 Task: Find a guest house in Rio Grande da Serra, Brazil for 2 guests from June 9 to June 16, with a price range of ₹8000 to ₹16000, and 2 bedrooms.
Action: Mouse moved to (495, 151)
Screenshot: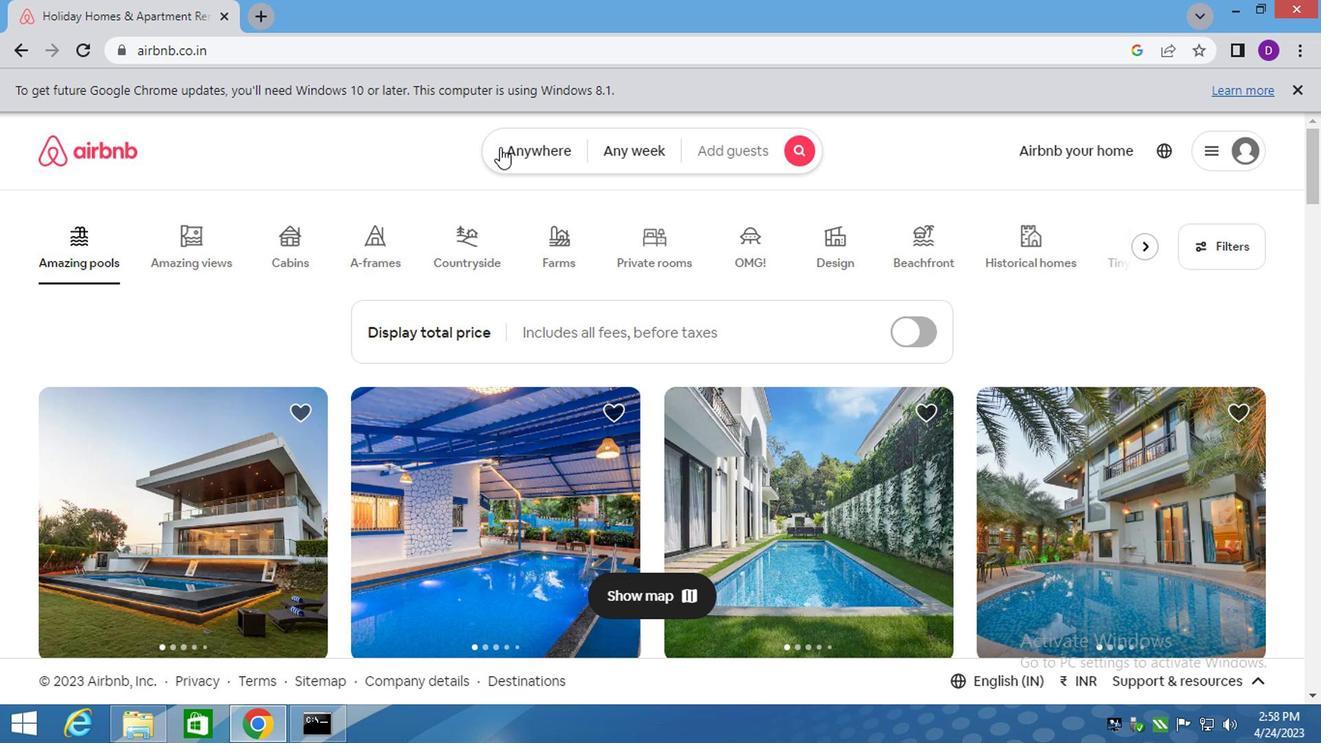 
Action: Mouse pressed left at (495, 151)
Screenshot: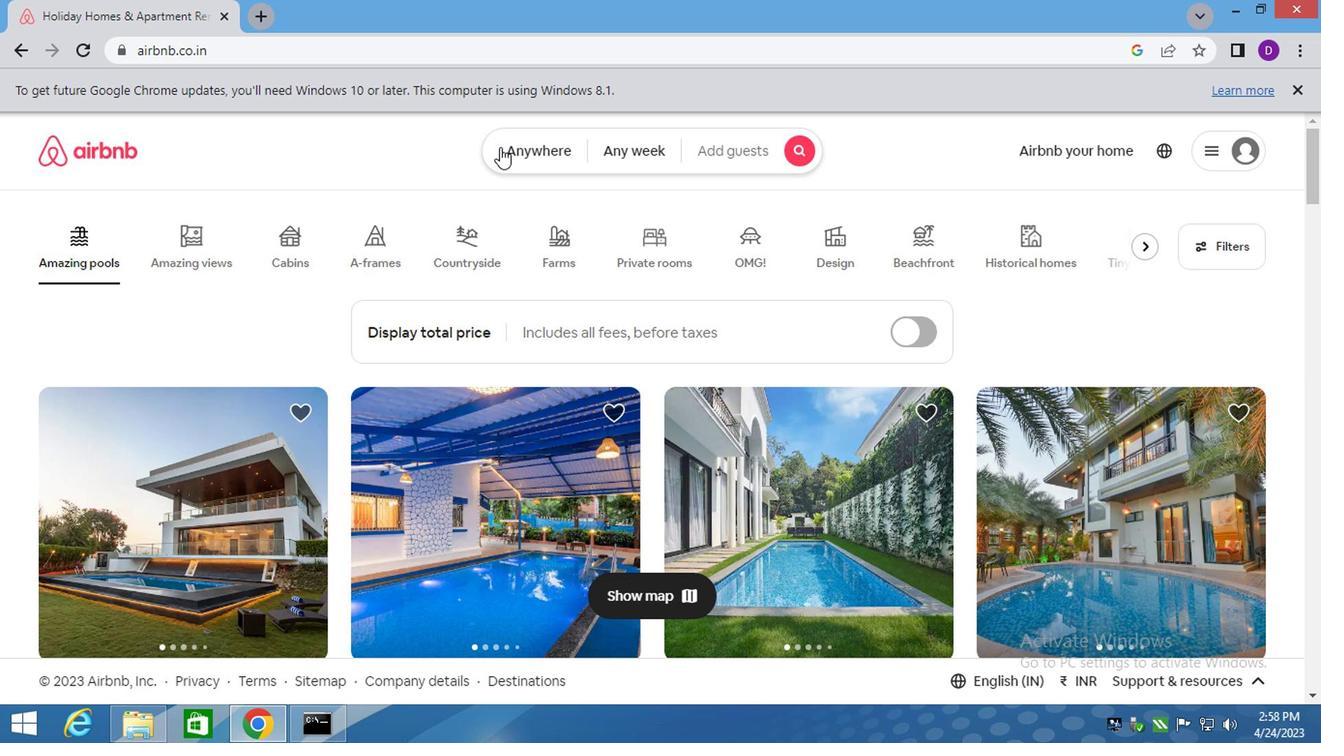
Action: Mouse moved to (280, 237)
Screenshot: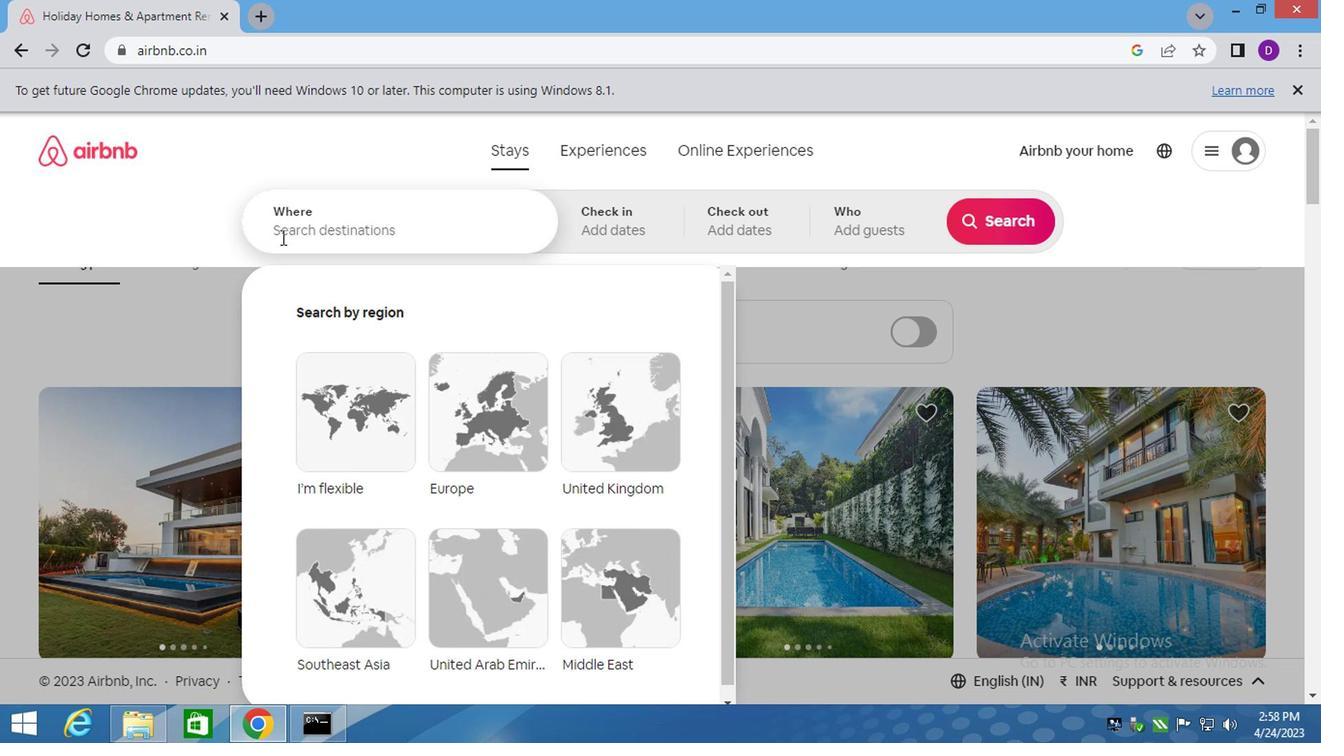 
Action: Mouse pressed left at (280, 237)
Screenshot: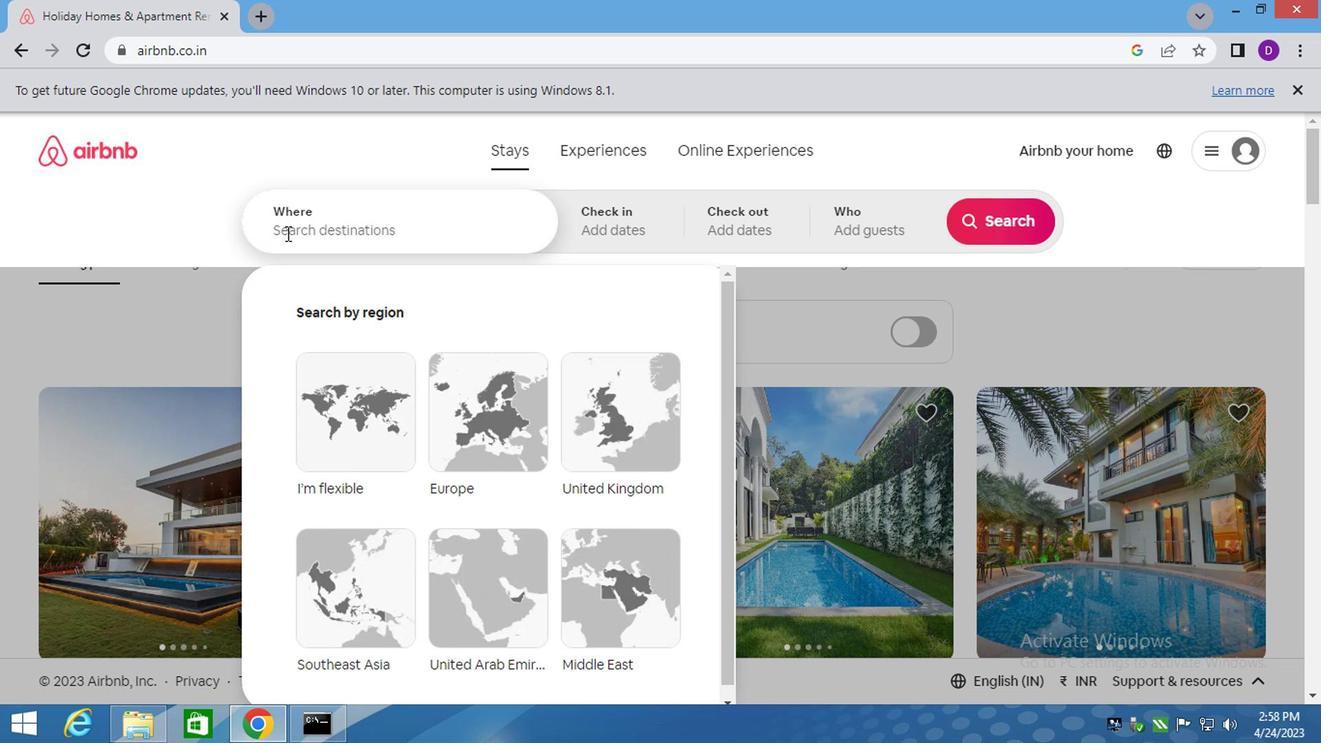 
Action: Mouse moved to (554, 116)
Screenshot: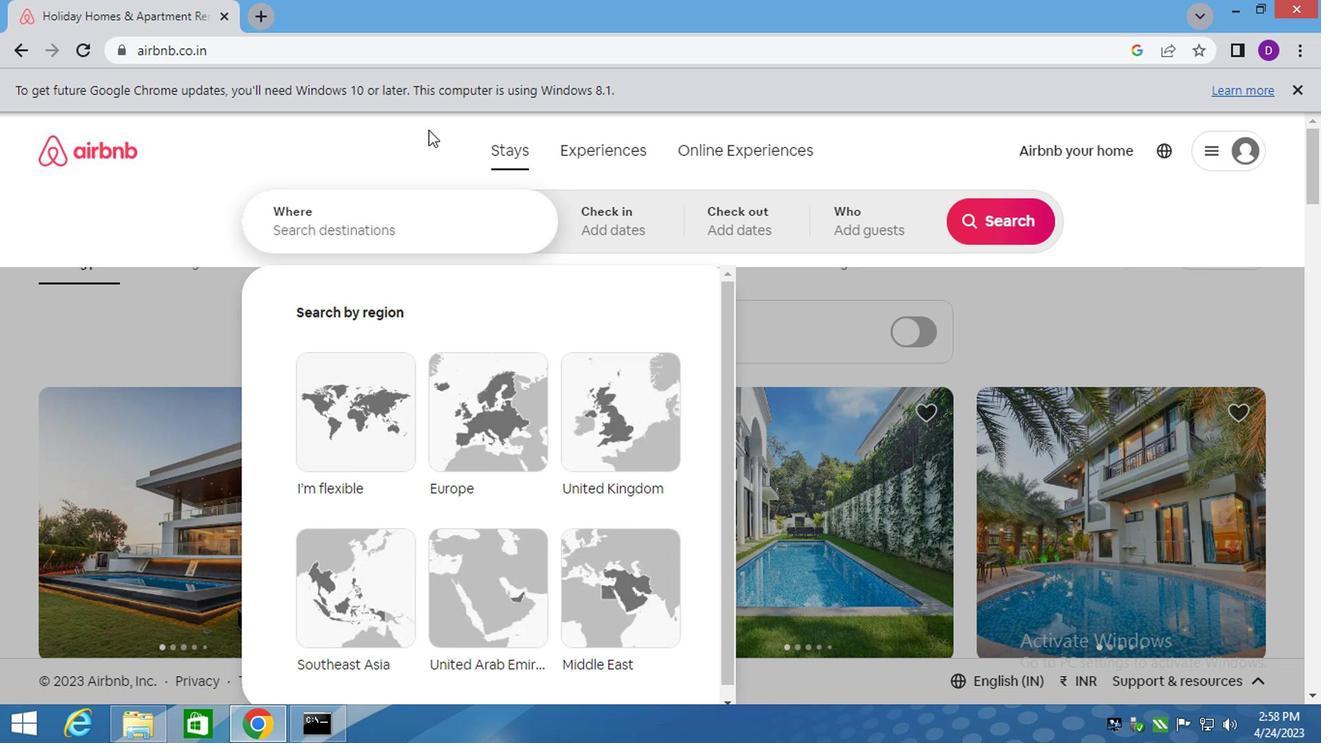 
Action: Key pressed <Key.shift>RIO<Key.space>GRANDDA<Key.space>SERRA,<Key.space><Key.shift>BRAZIL<Key.enter>
Screenshot: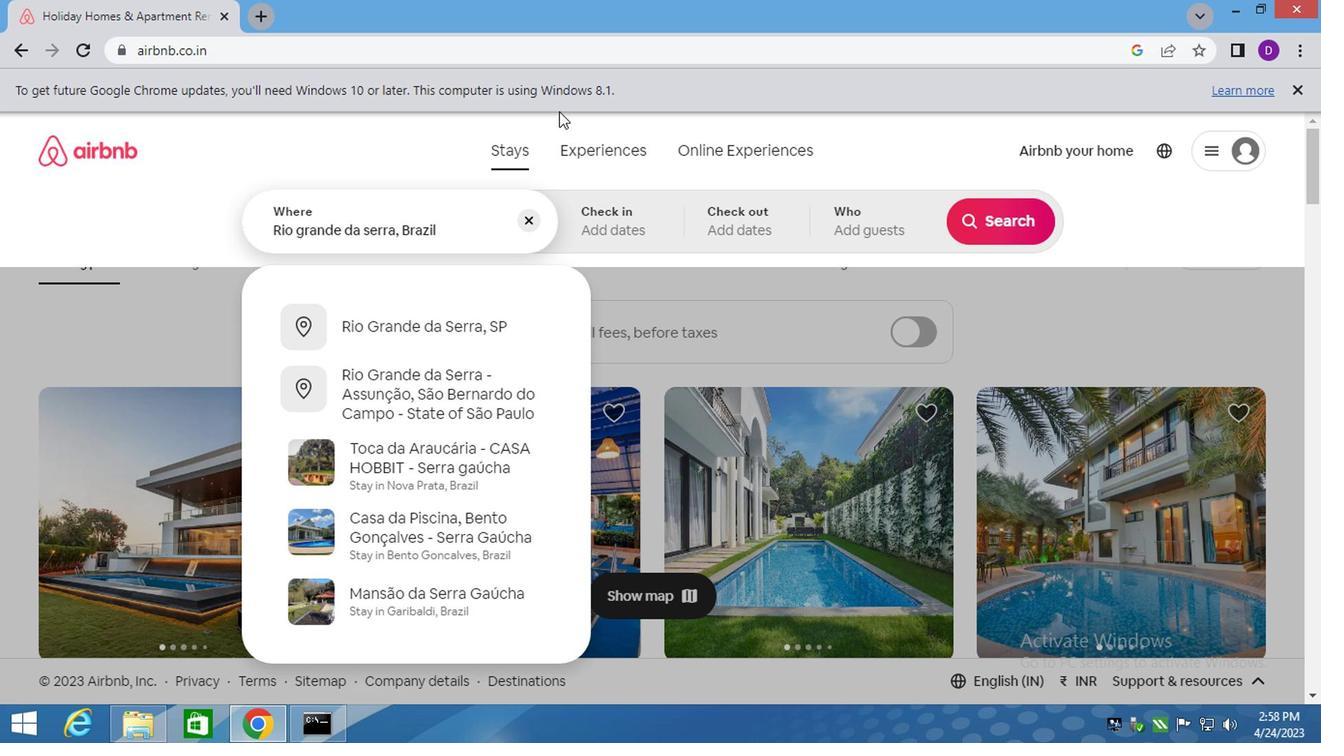 
Action: Mouse moved to (994, 386)
Screenshot: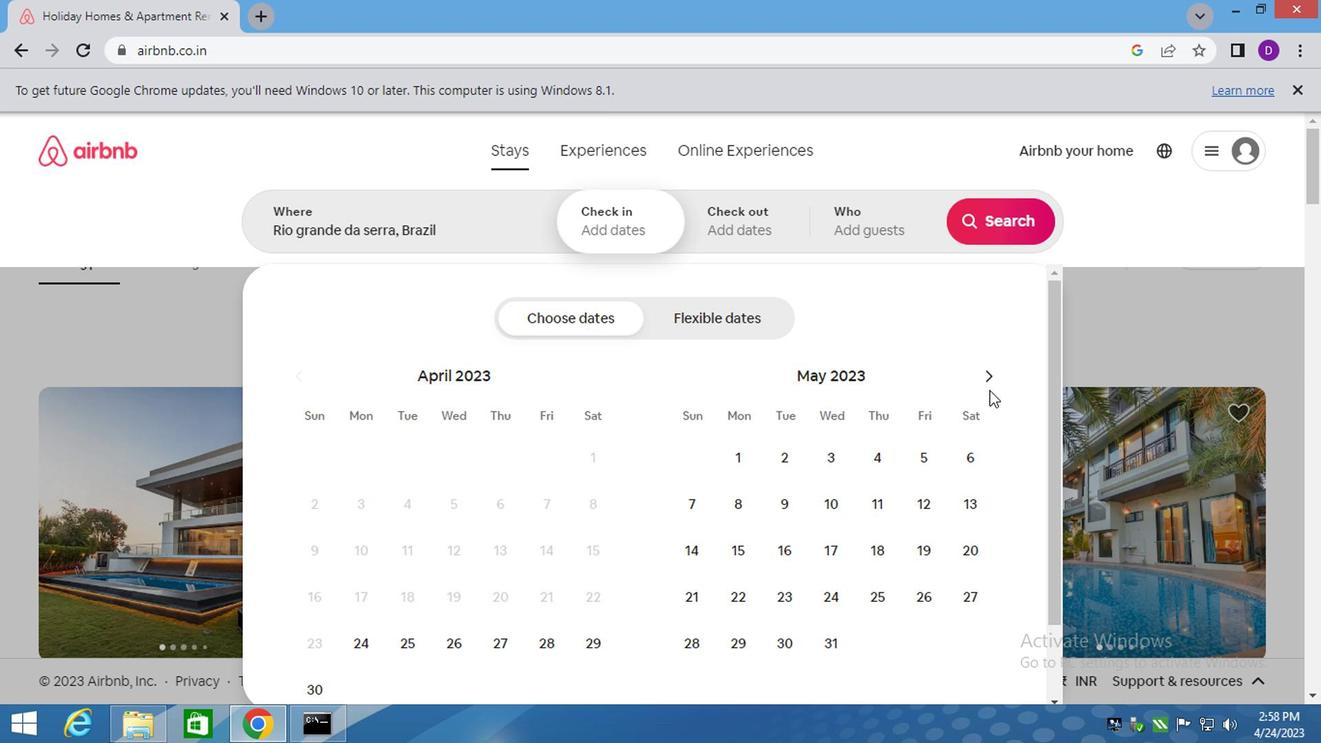 
Action: Mouse pressed left at (994, 386)
Screenshot: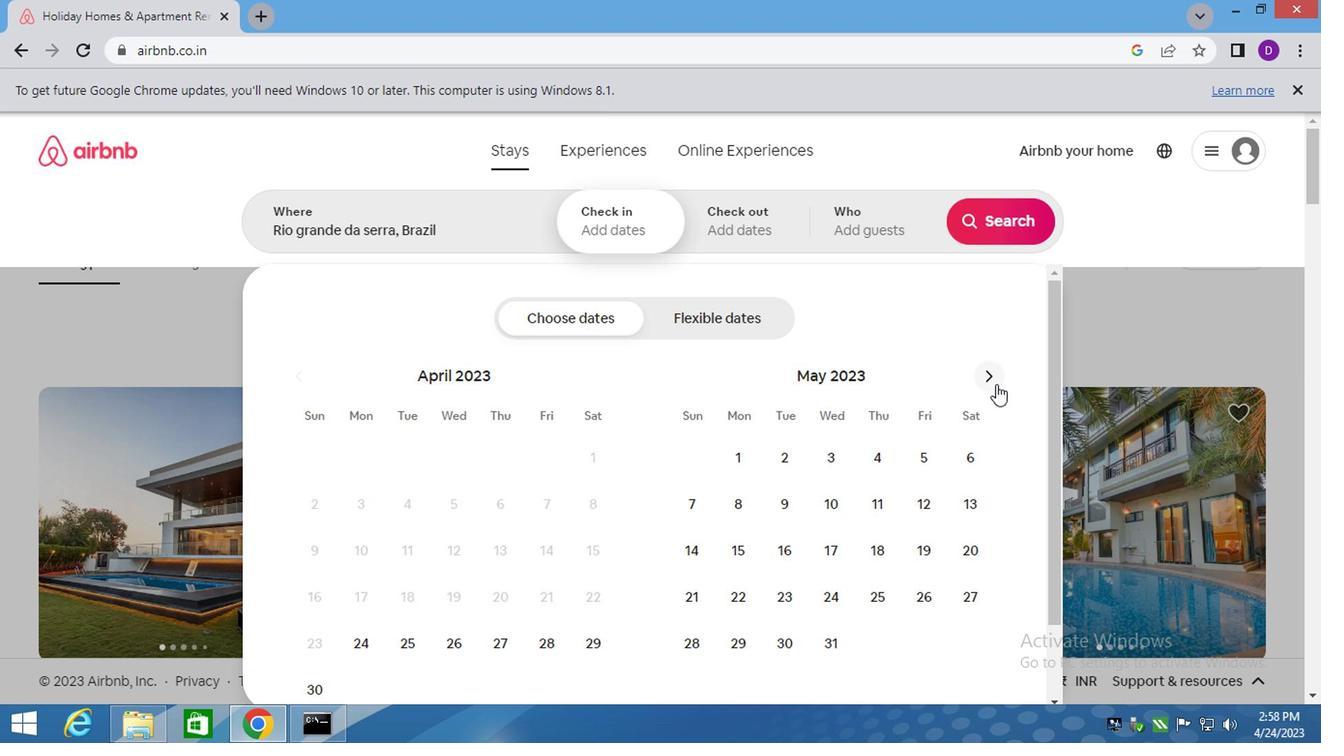 
Action: Mouse moved to (934, 513)
Screenshot: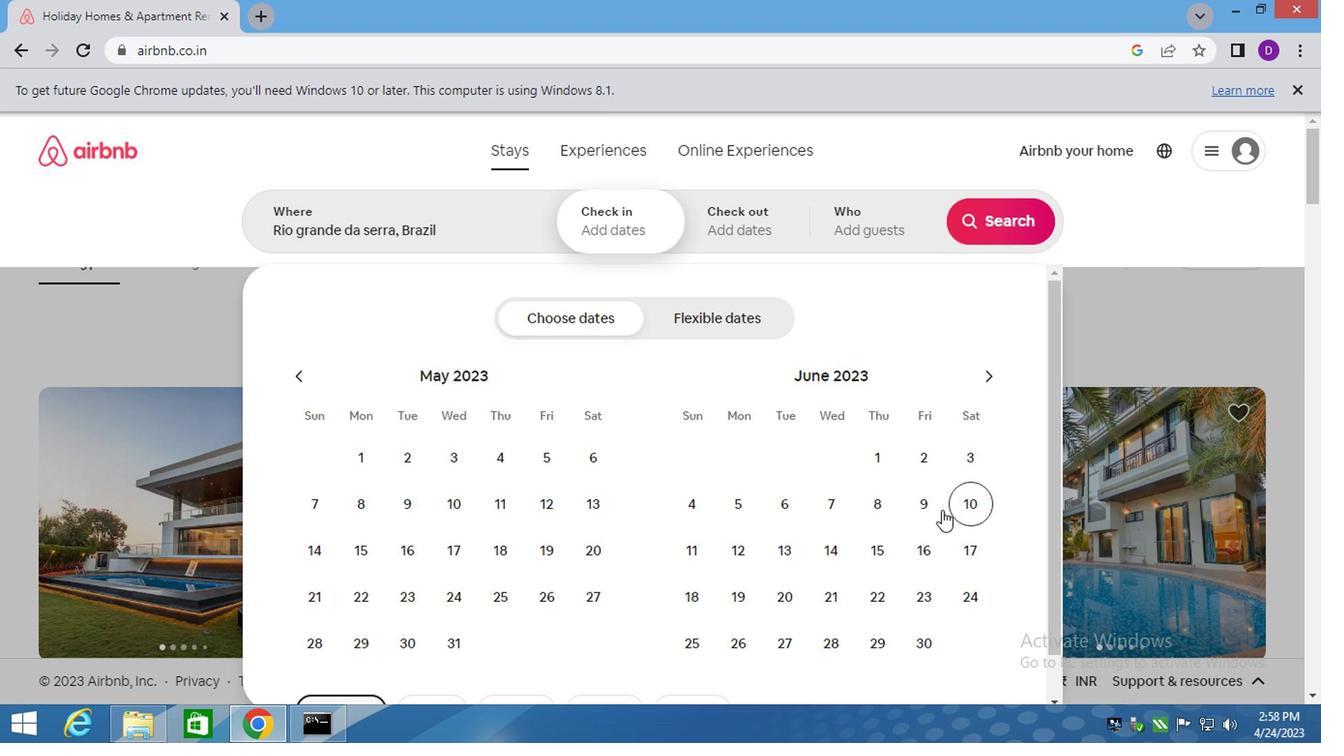 
Action: Mouse pressed left at (934, 513)
Screenshot: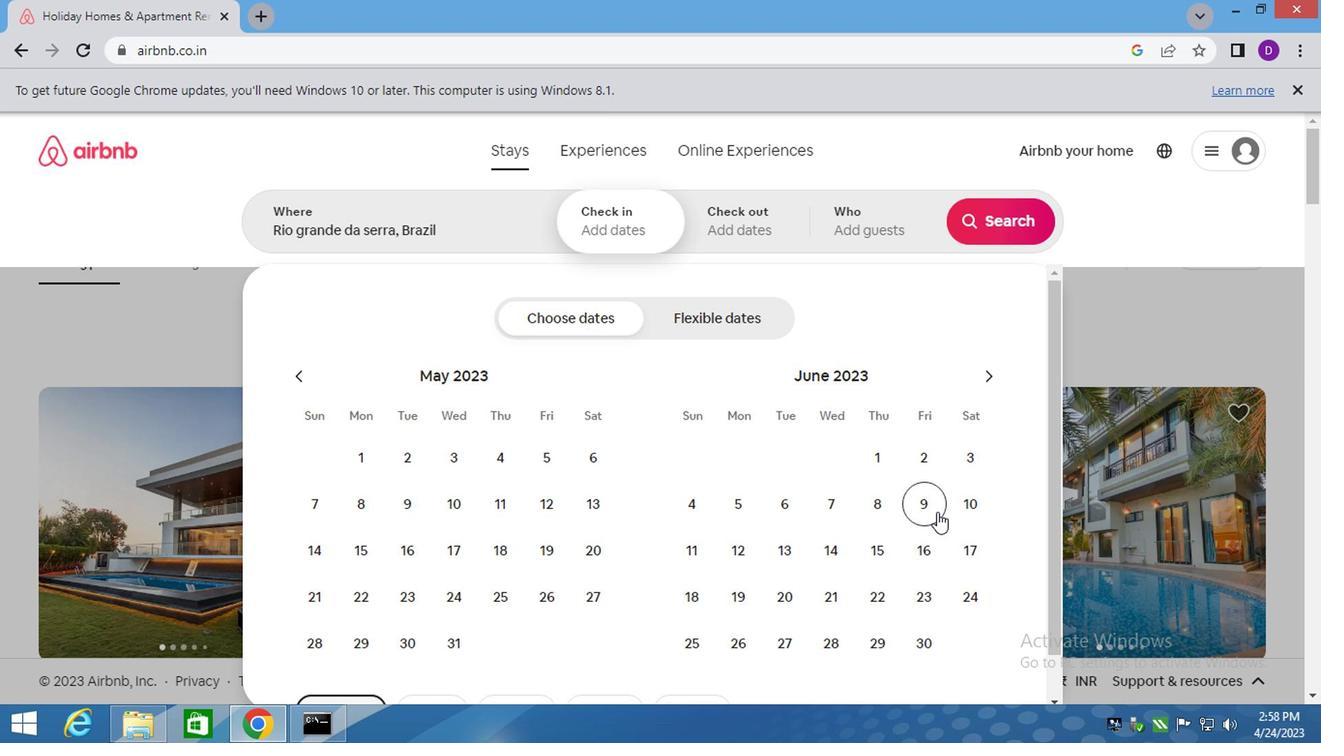 
Action: Mouse moved to (927, 549)
Screenshot: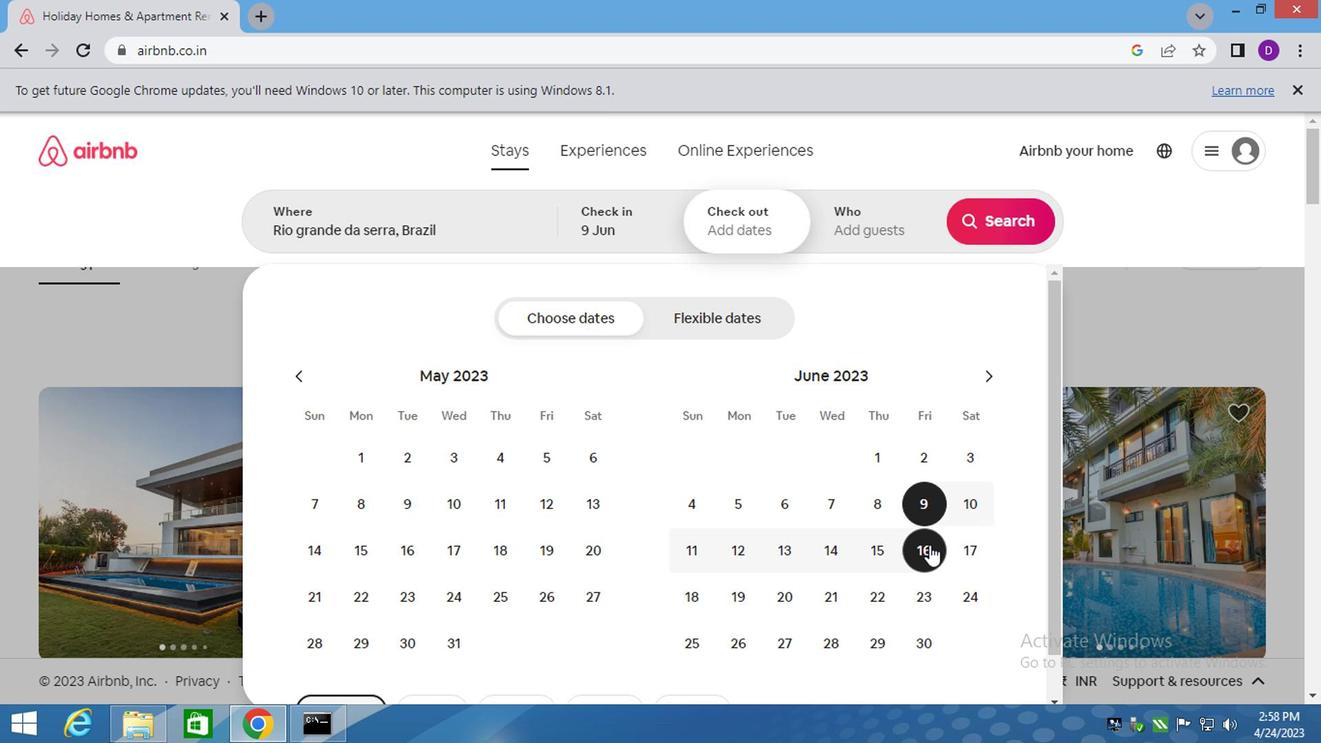 
Action: Mouse pressed left at (927, 549)
Screenshot: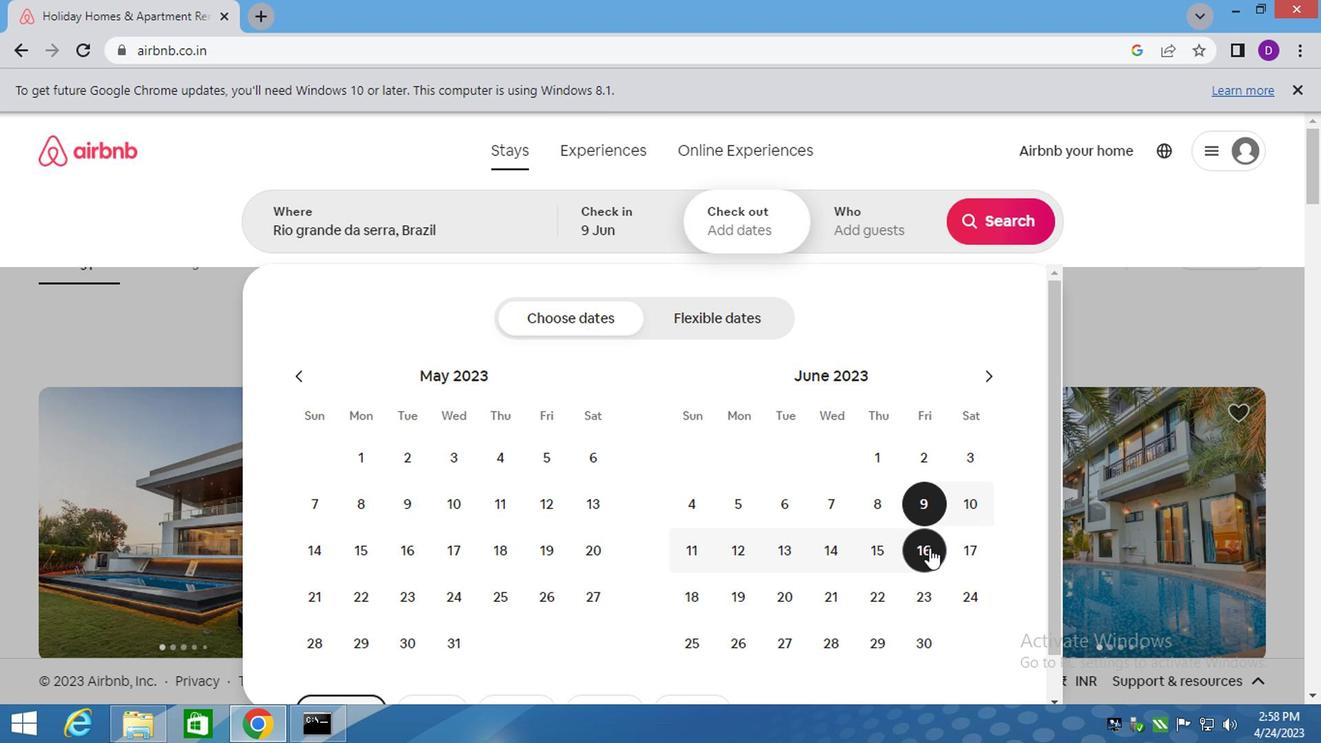 
Action: Mouse moved to (855, 231)
Screenshot: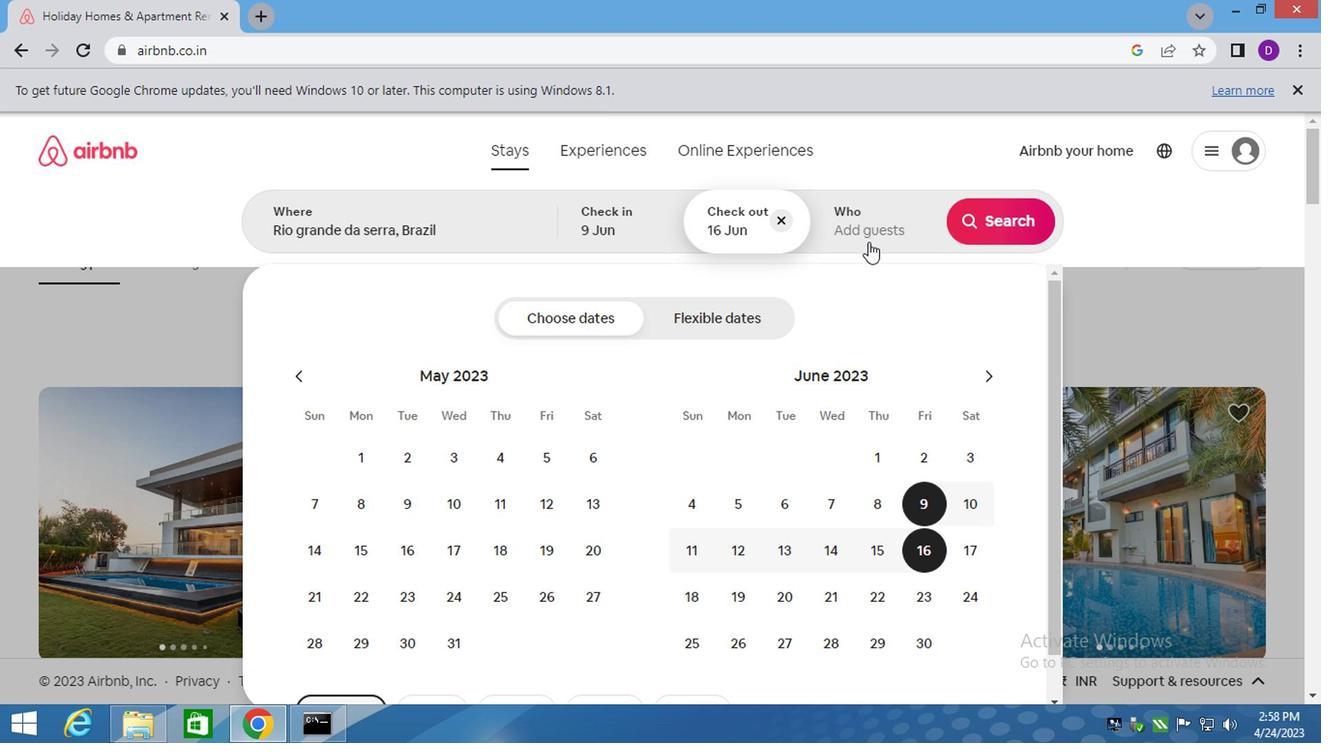 
Action: Mouse pressed left at (855, 231)
Screenshot: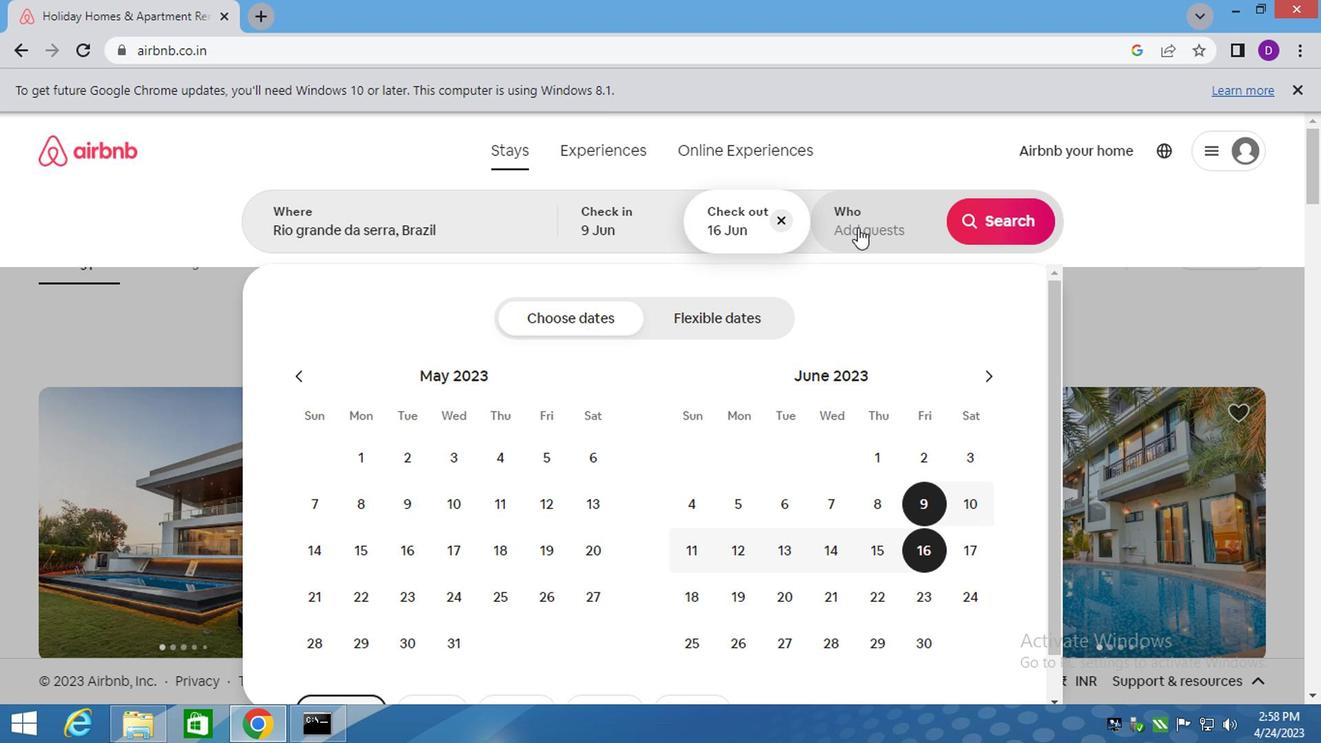 
Action: Mouse moved to (1016, 330)
Screenshot: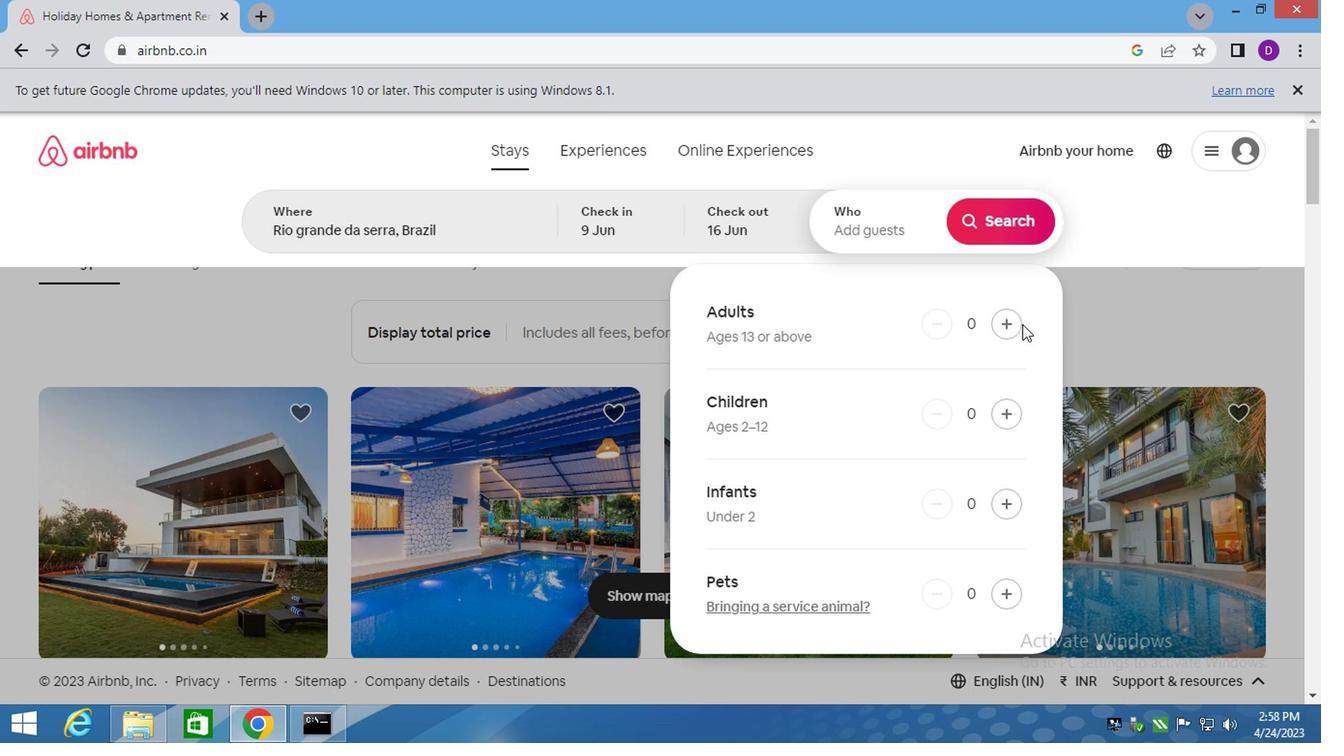 
Action: Mouse pressed left at (1016, 330)
Screenshot: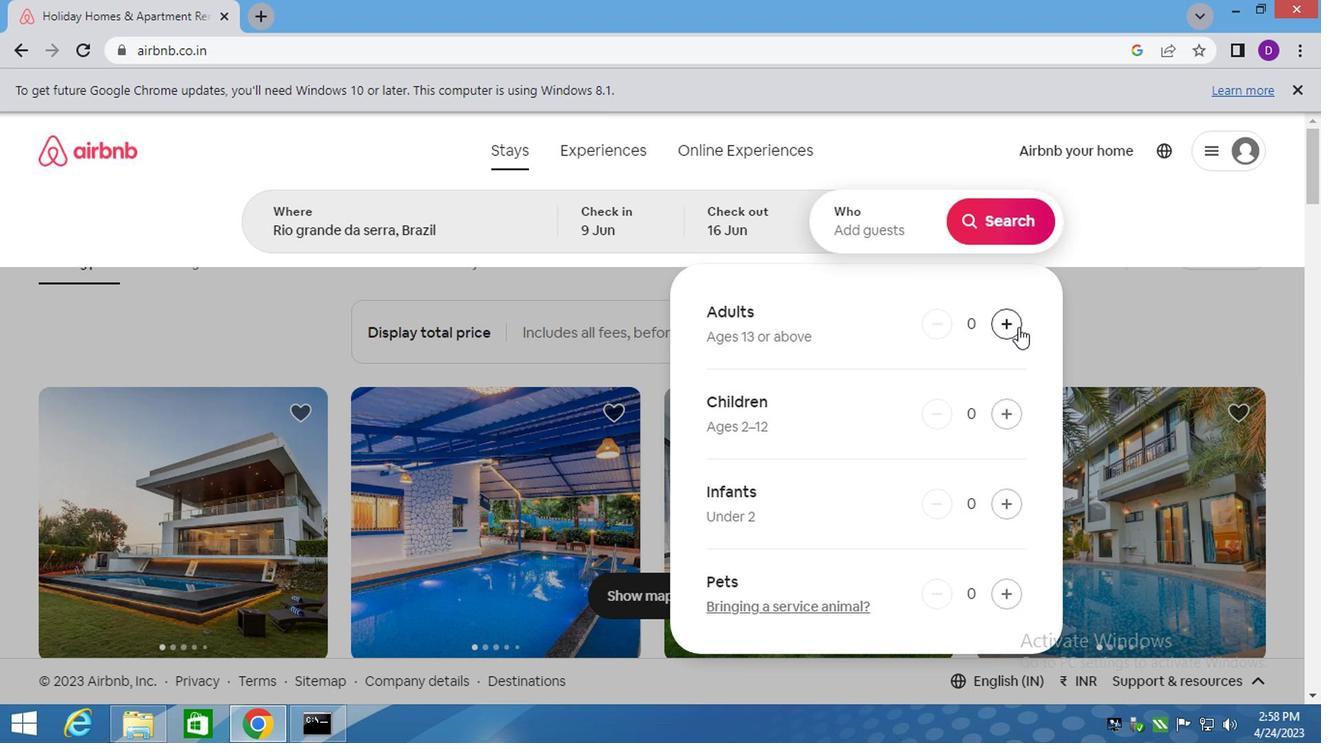 
Action: Mouse pressed left at (1016, 330)
Screenshot: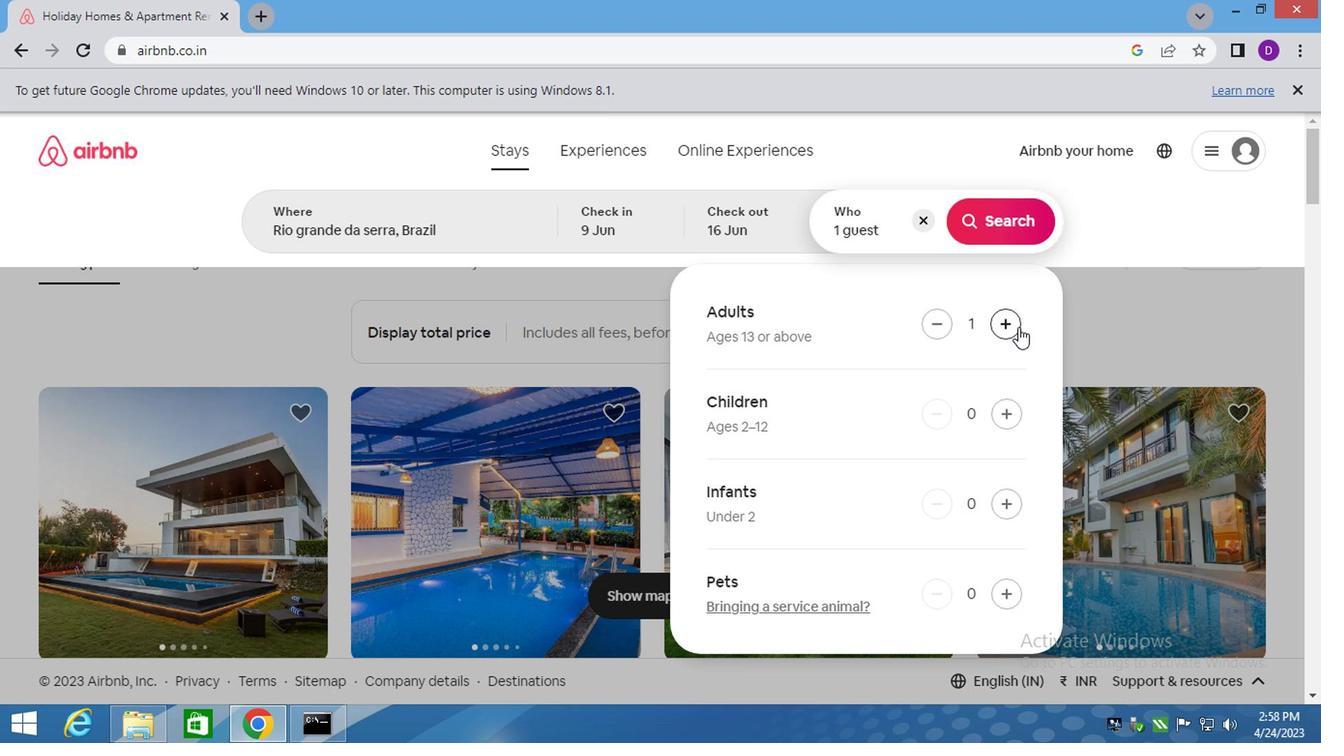 
Action: Mouse moved to (999, 248)
Screenshot: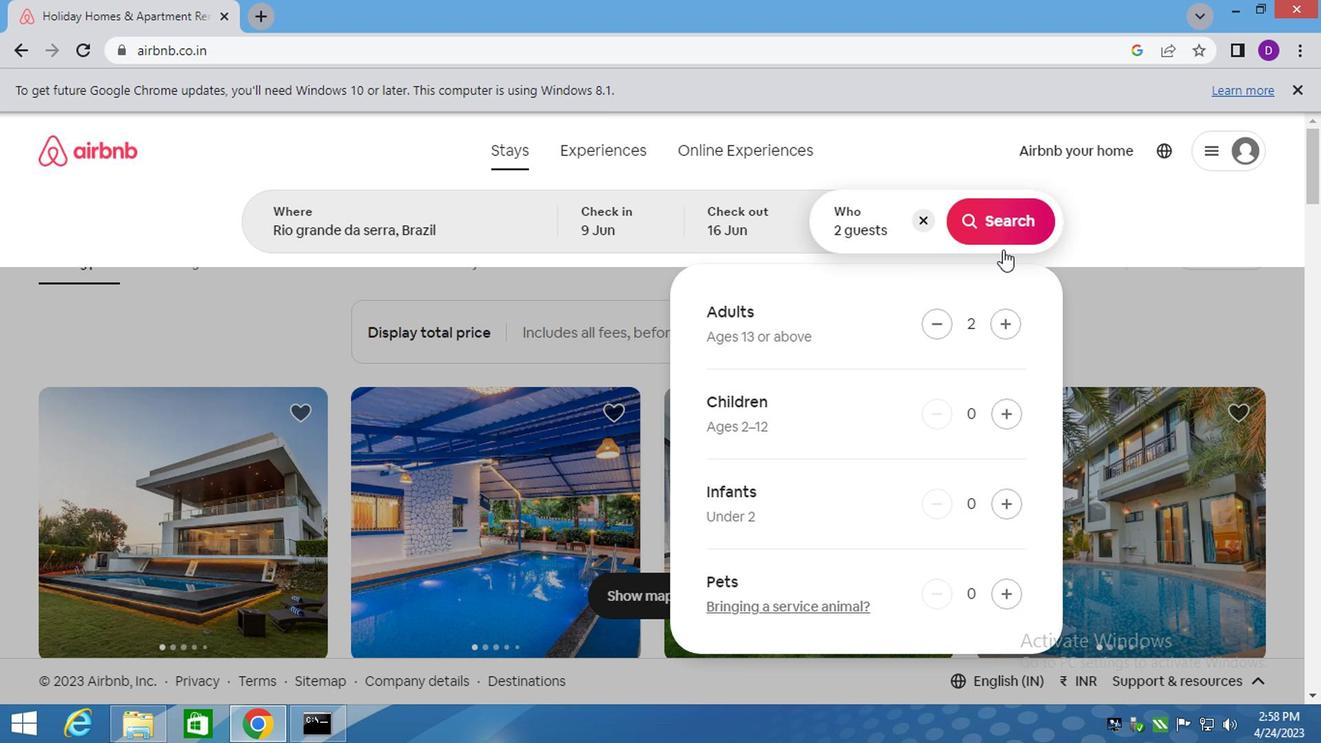 
Action: Mouse pressed left at (999, 248)
Screenshot: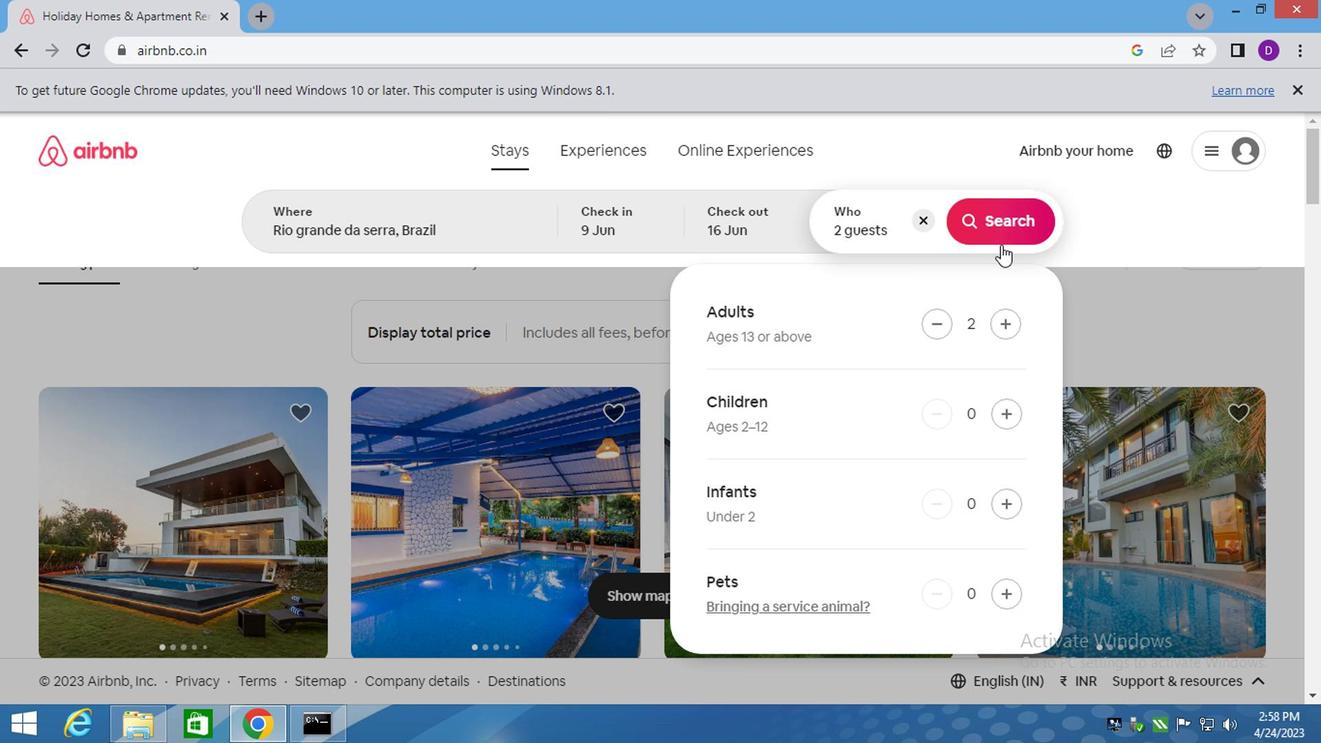 
Action: Mouse moved to (979, 227)
Screenshot: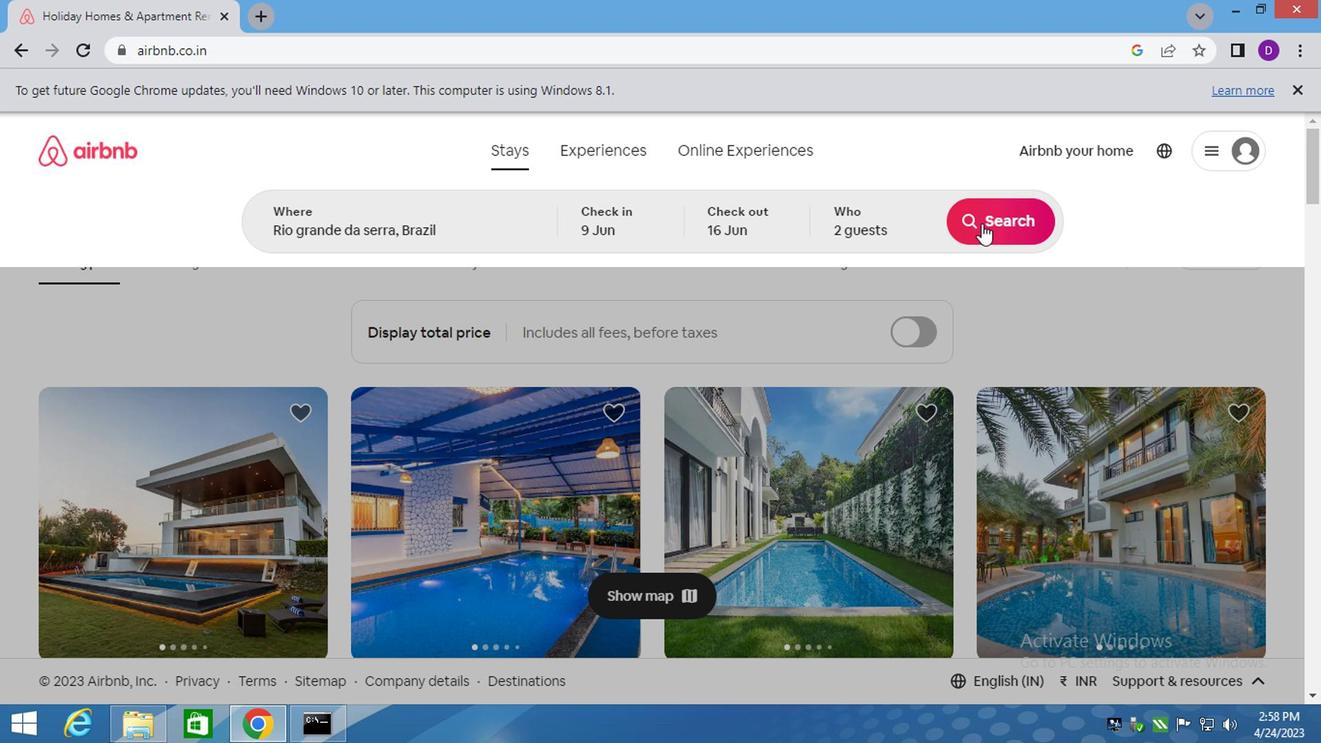 
Action: Mouse pressed left at (979, 227)
Screenshot: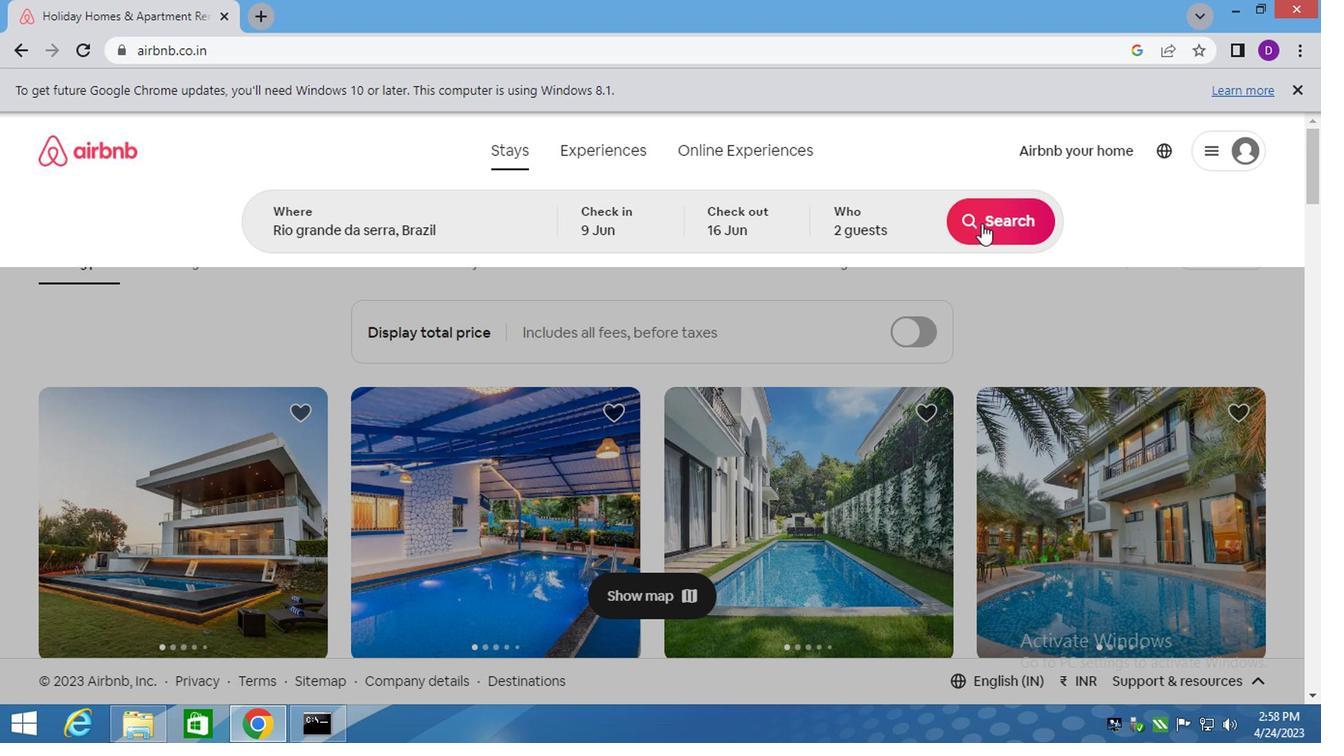 
Action: Mouse moved to (1235, 245)
Screenshot: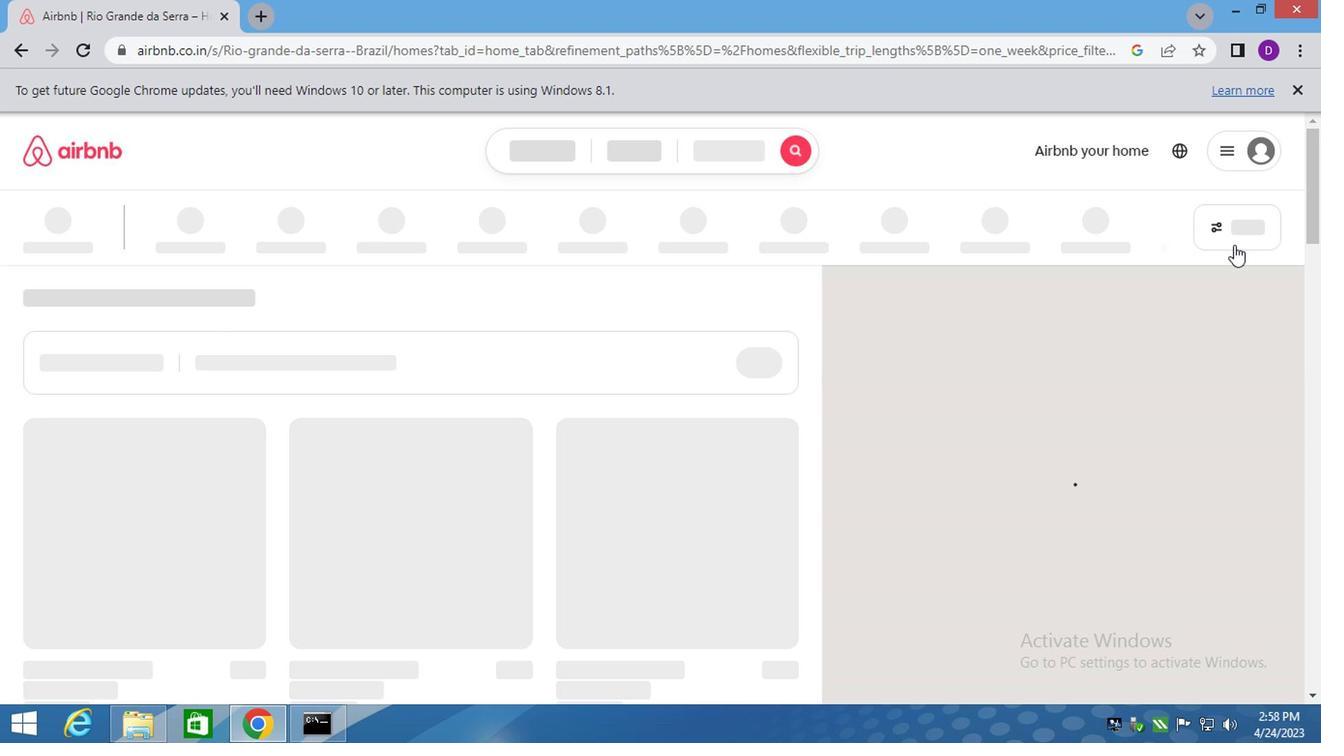 
Action: Mouse pressed left at (1235, 245)
Screenshot: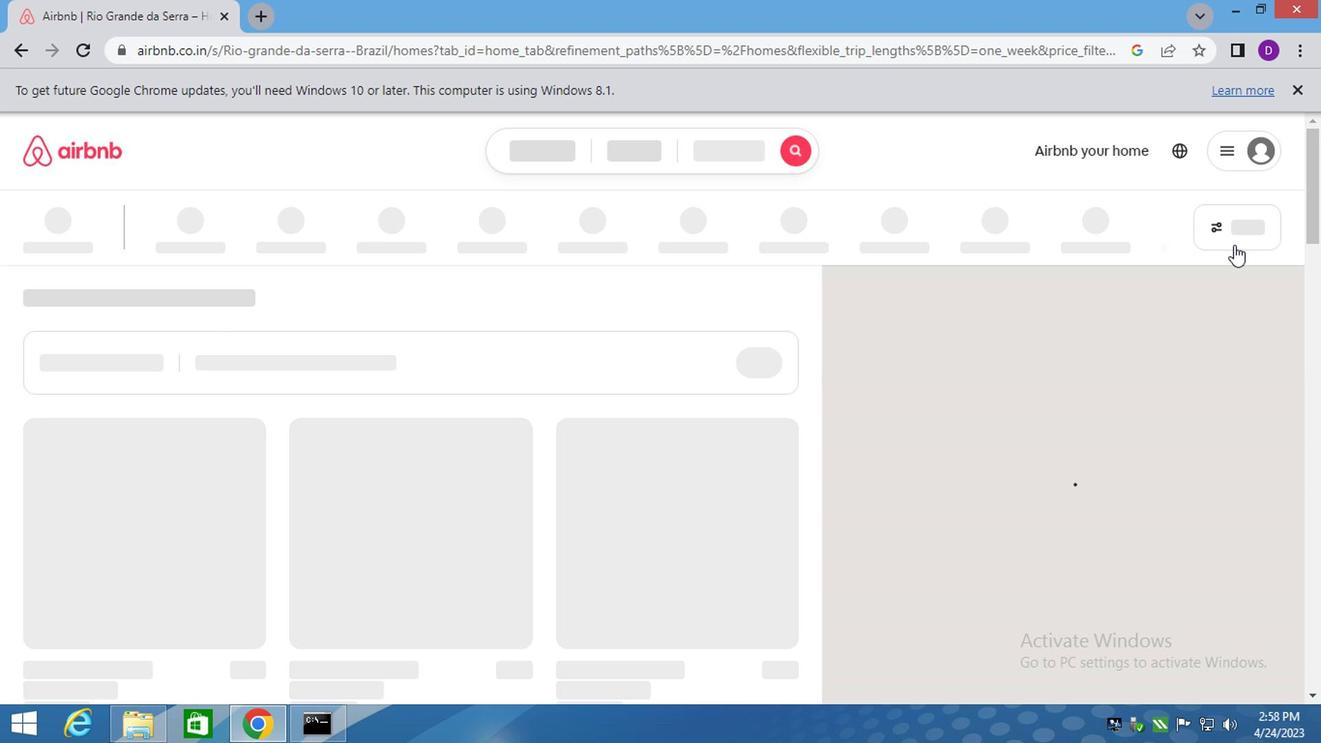 
Action: Mouse moved to (406, 471)
Screenshot: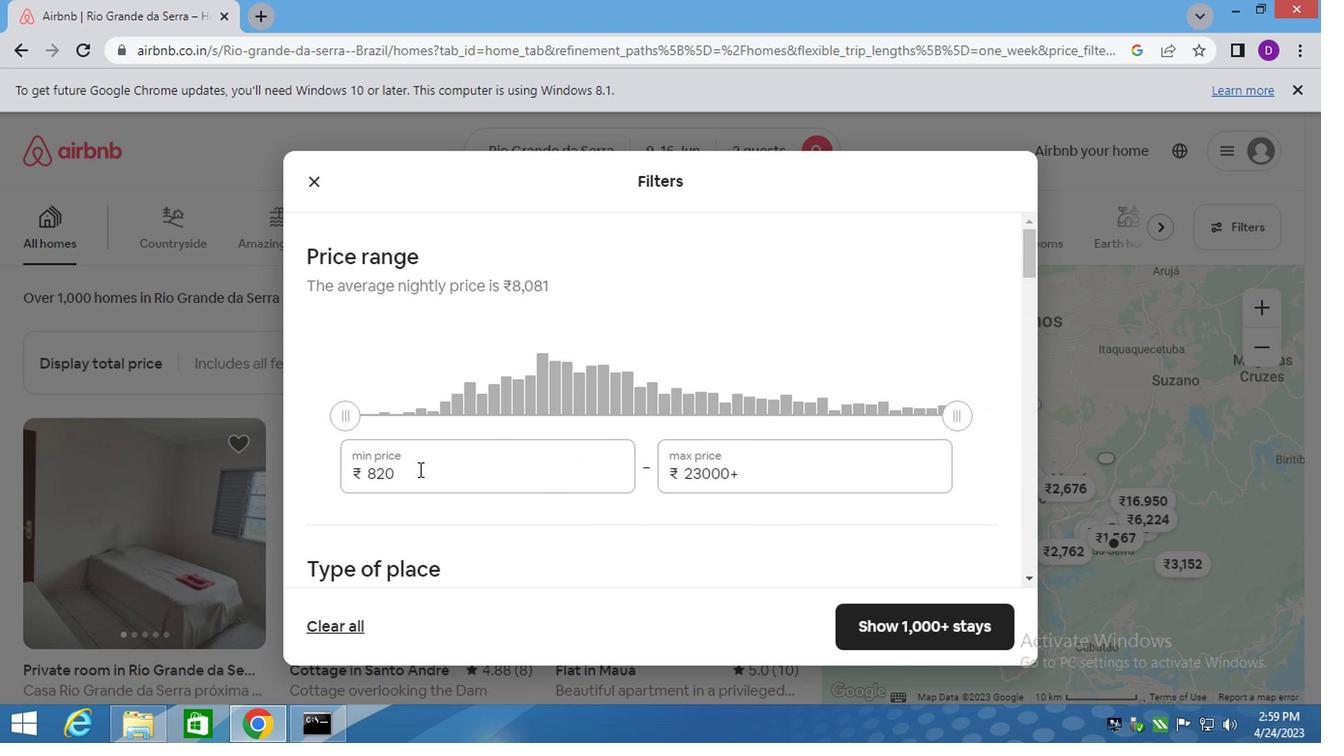 
Action: Mouse pressed left at (406, 471)
Screenshot: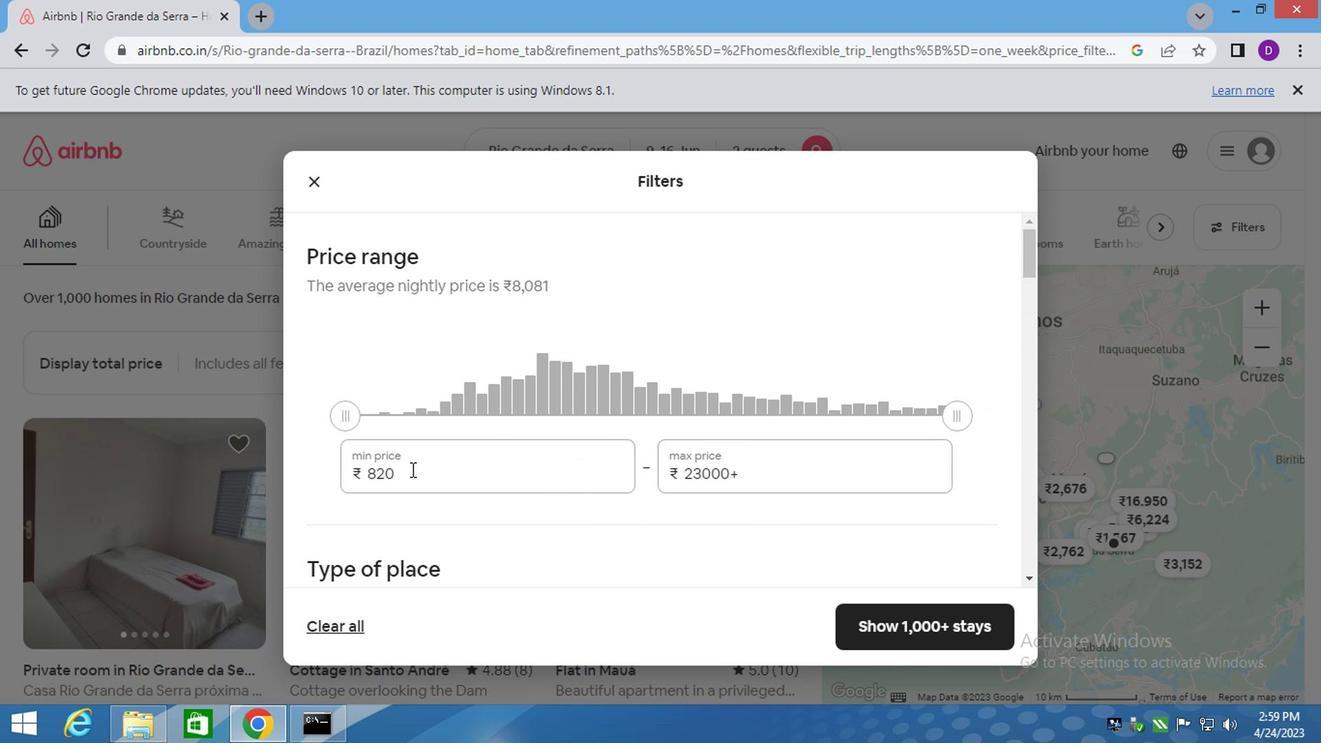 
Action: Mouse moved to (405, 470)
Screenshot: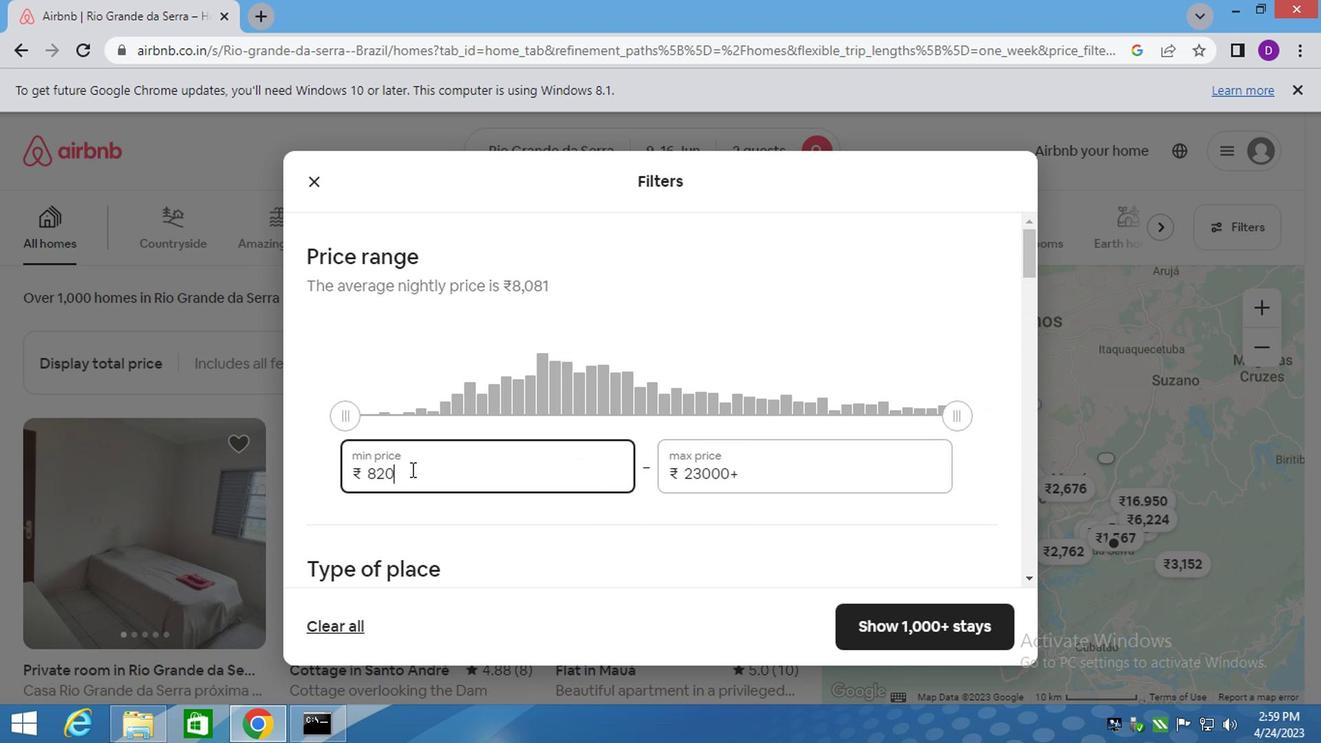 
Action: Mouse pressed left at (405, 470)
Screenshot: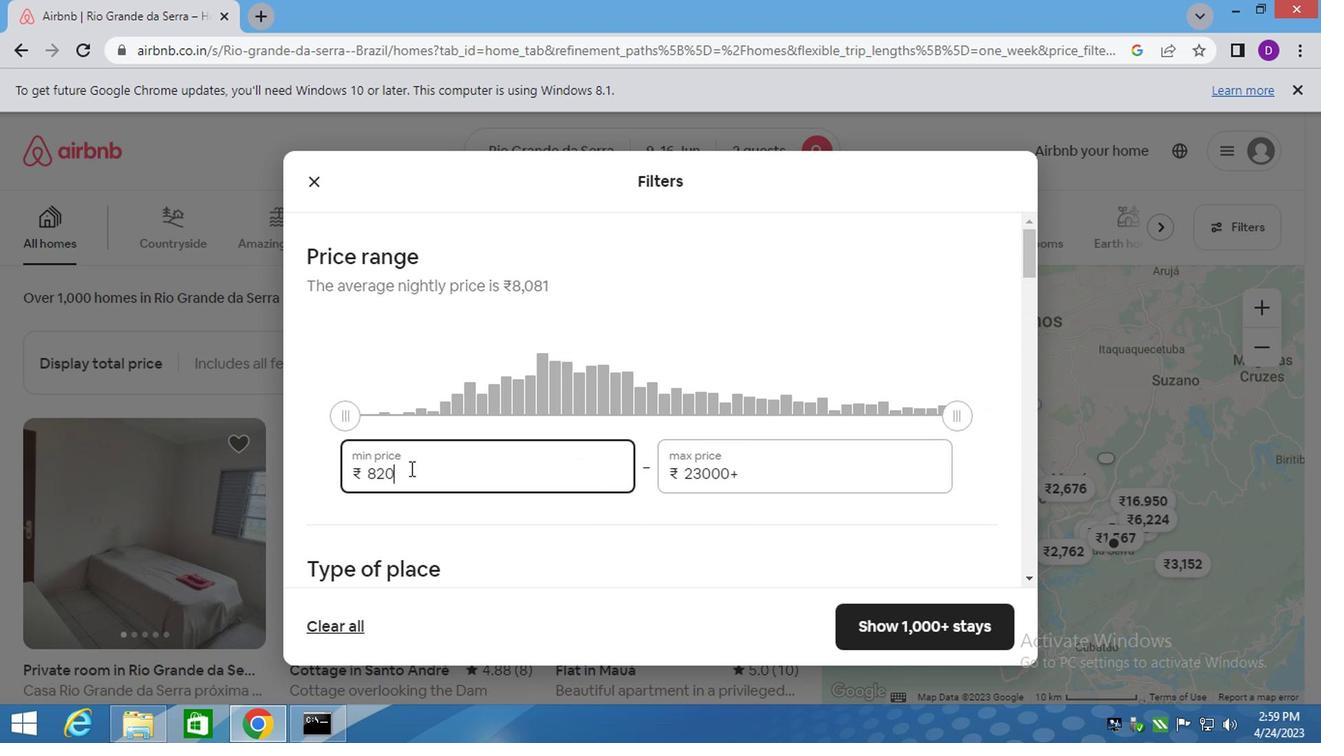 
Action: Mouse pressed left at (405, 470)
Screenshot: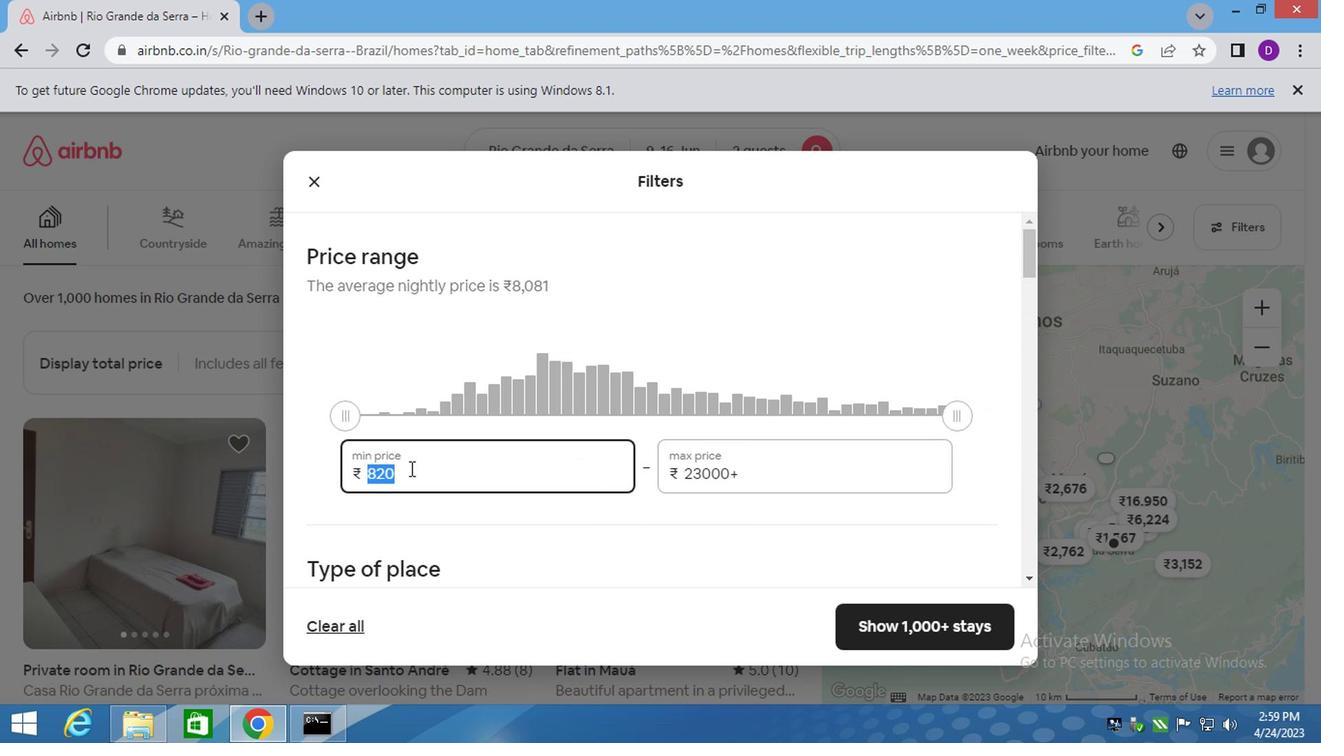 
Action: Key pressed 8
Screenshot: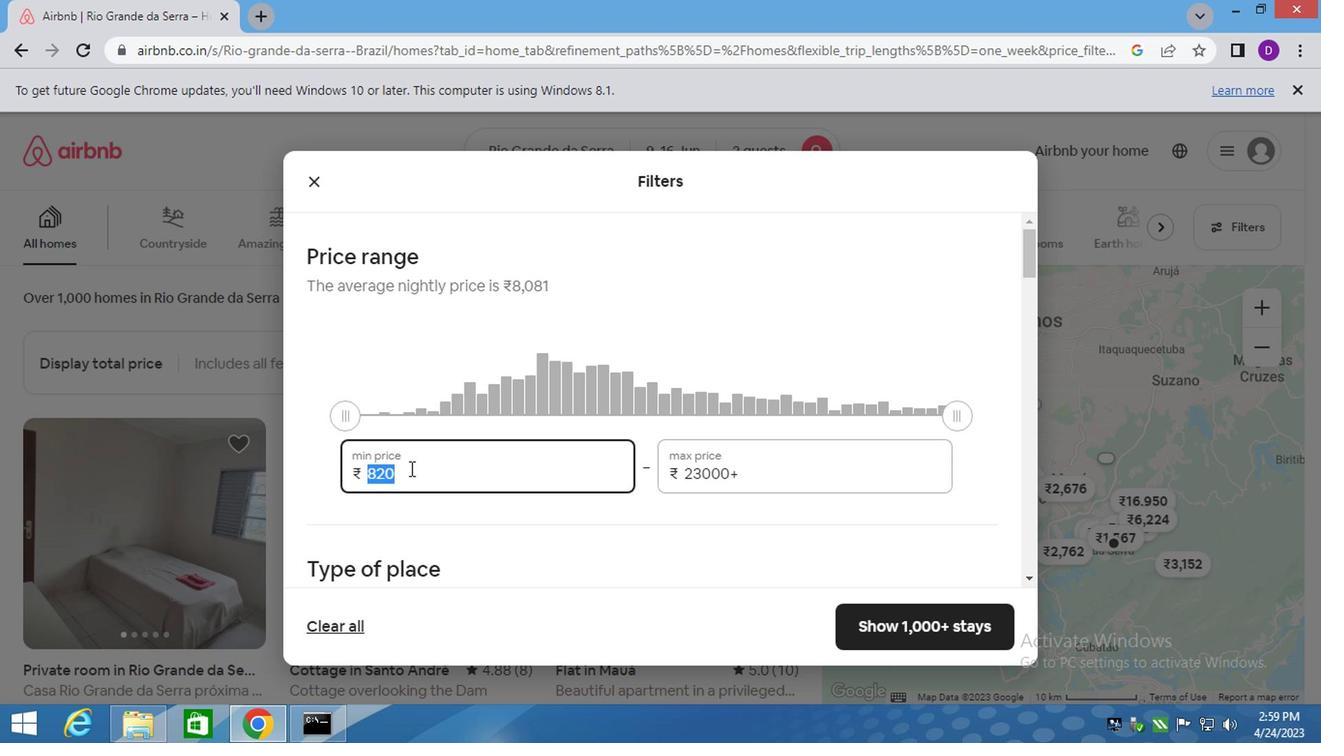 
Action: Mouse moved to (404, 470)
Screenshot: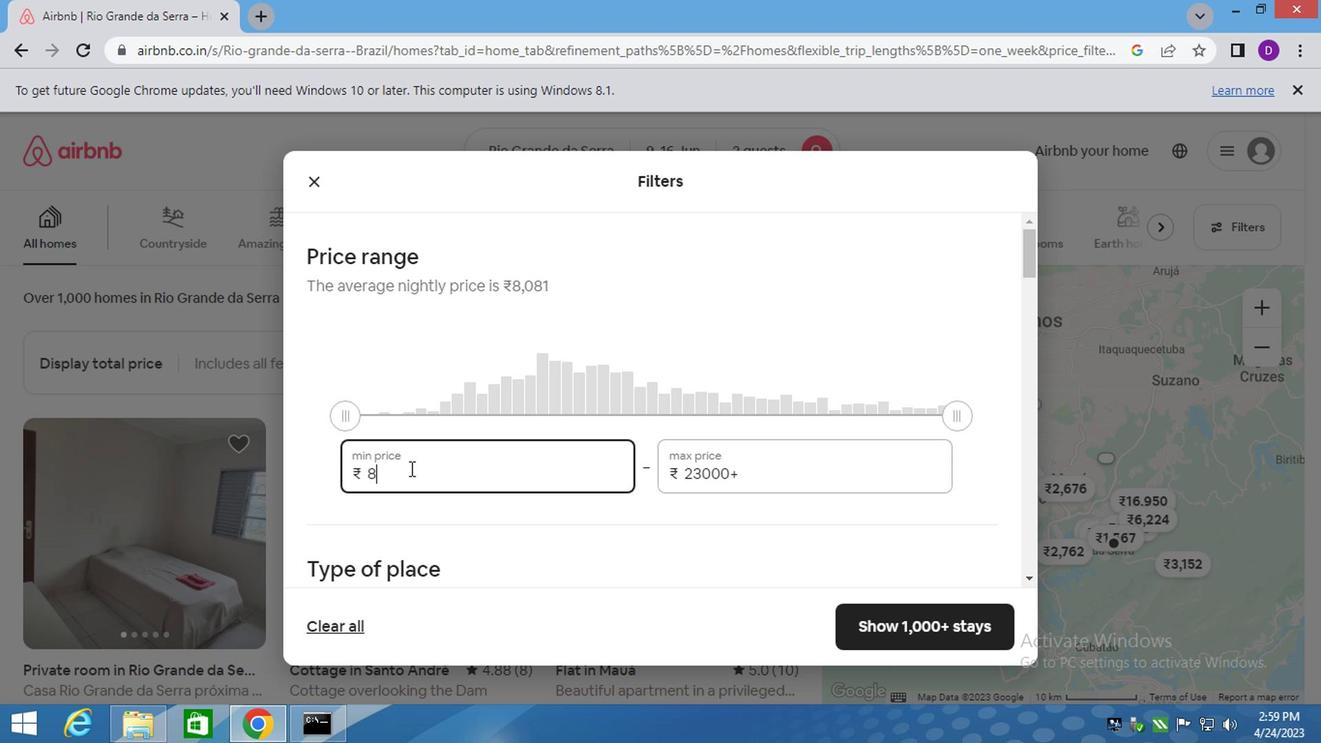 
Action: Key pressed 0
Screenshot: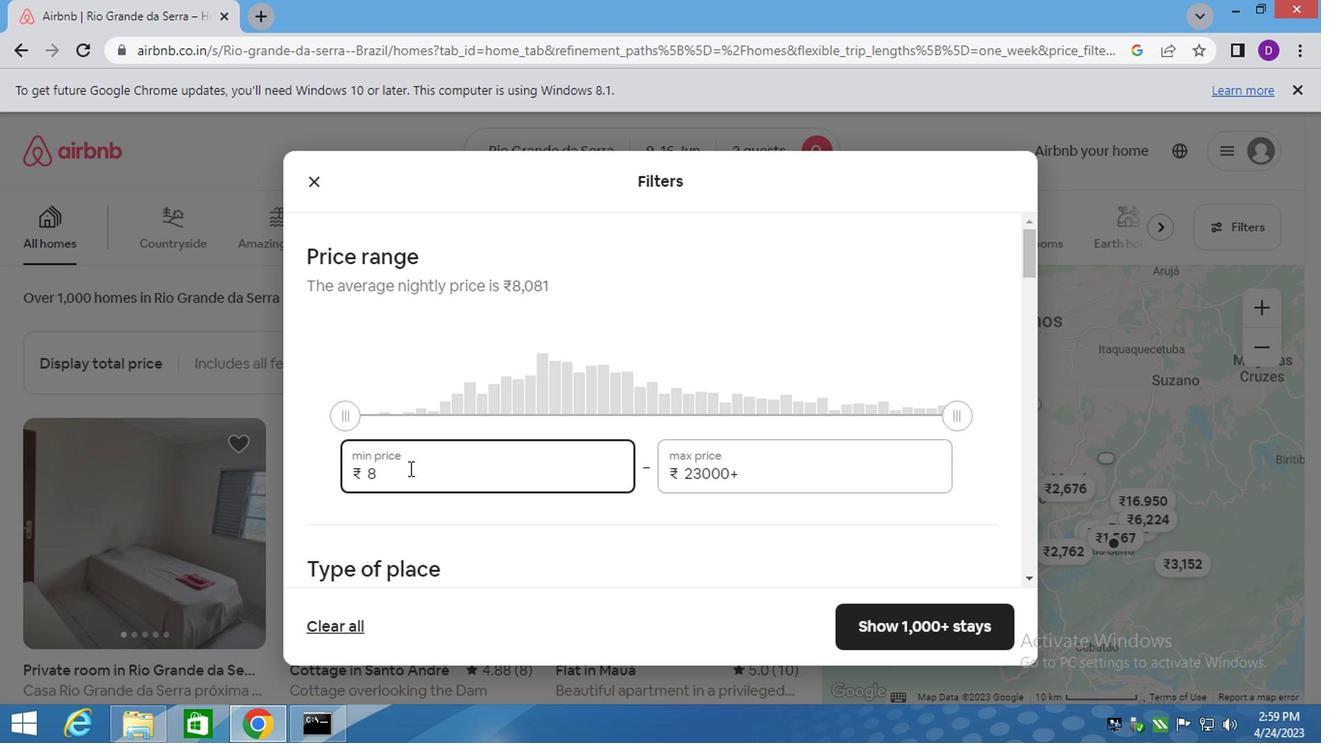 
Action: Mouse moved to (406, 467)
Screenshot: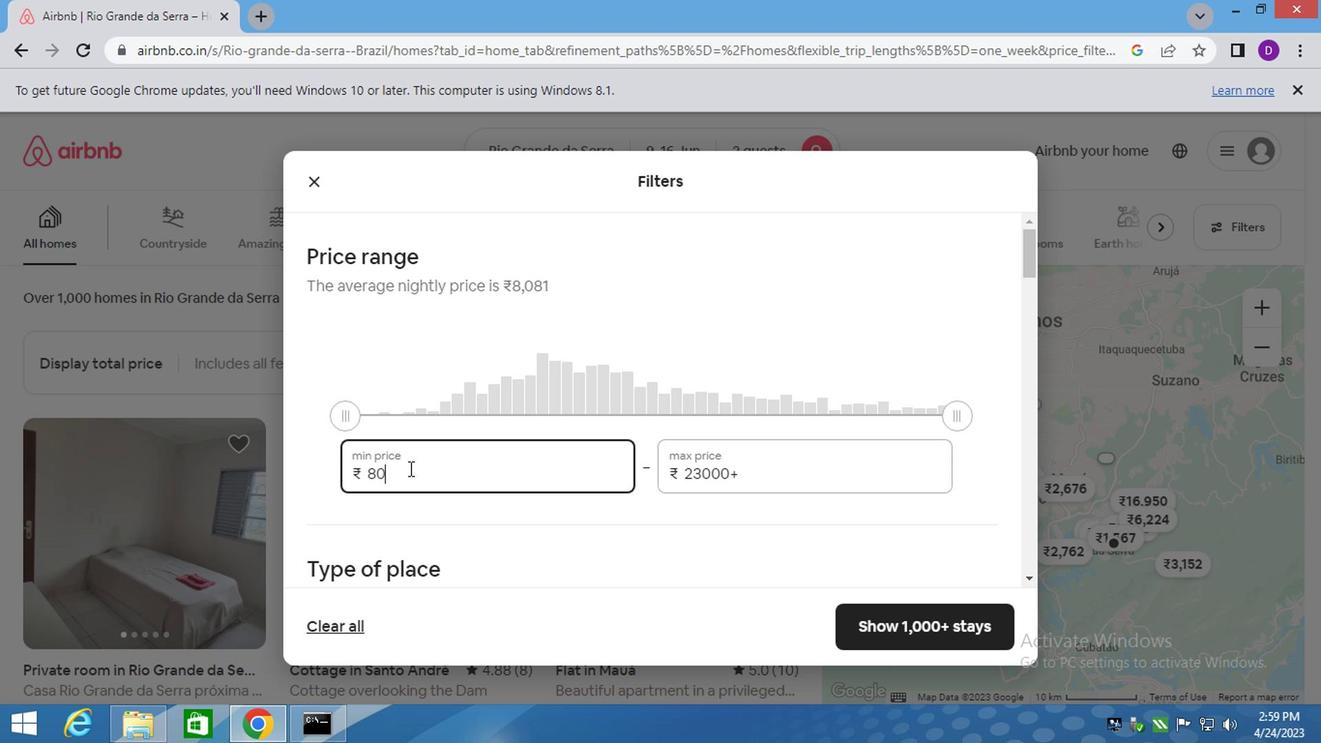 
Action: Key pressed 0
Screenshot: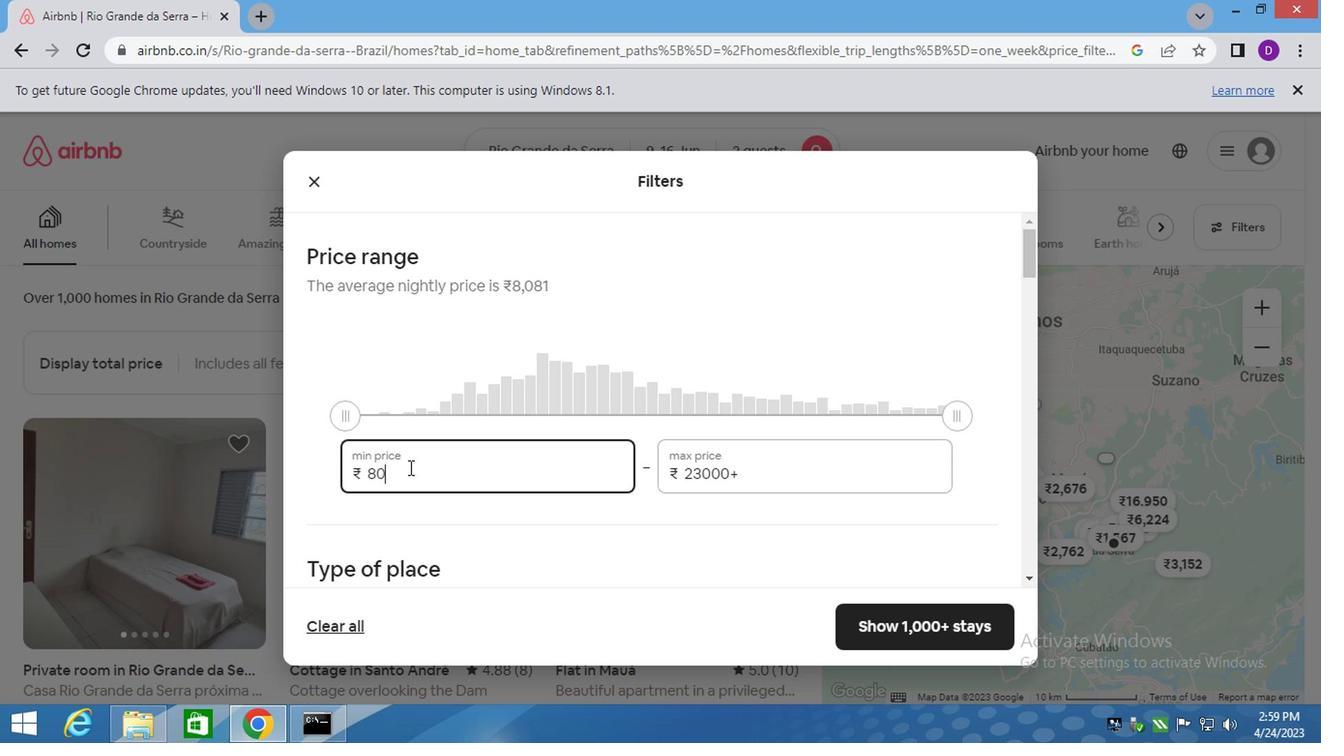 
Action: Mouse moved to (490, 466)
Screenshot: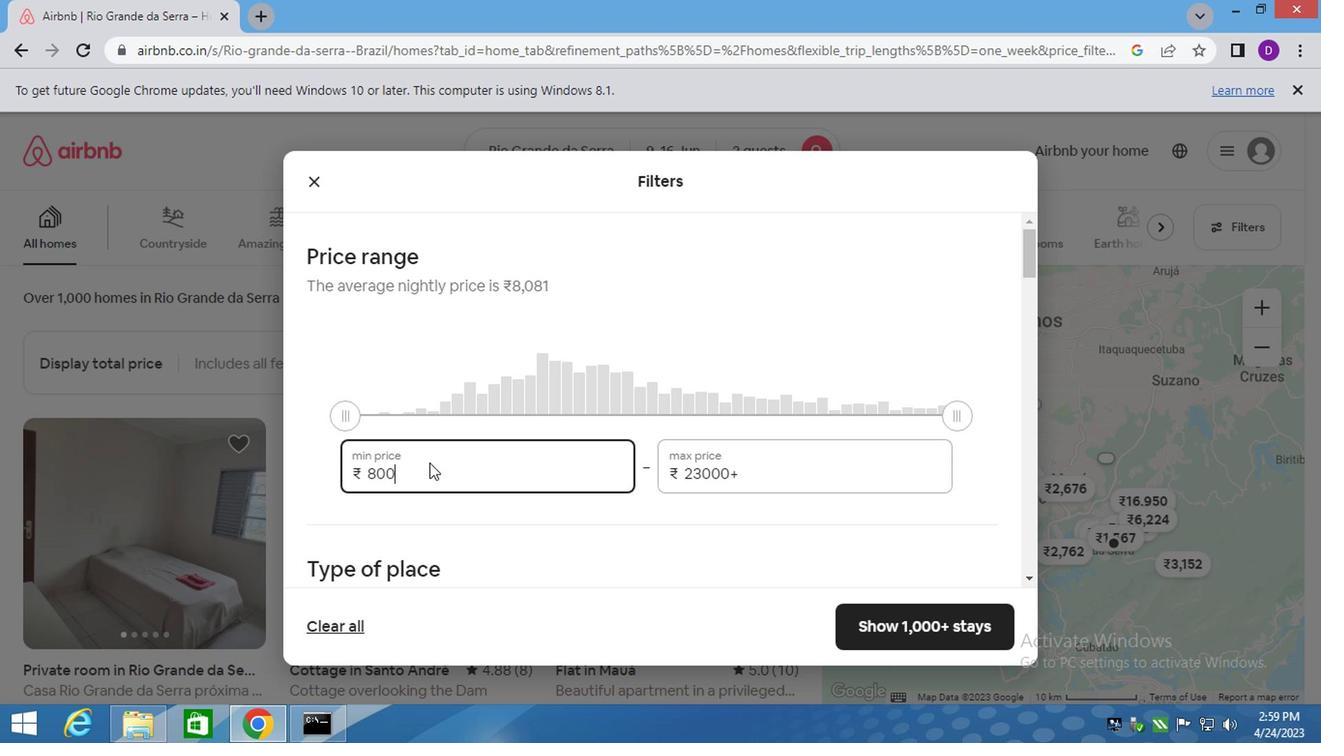 
Action: Key pressed 0
Screenshot: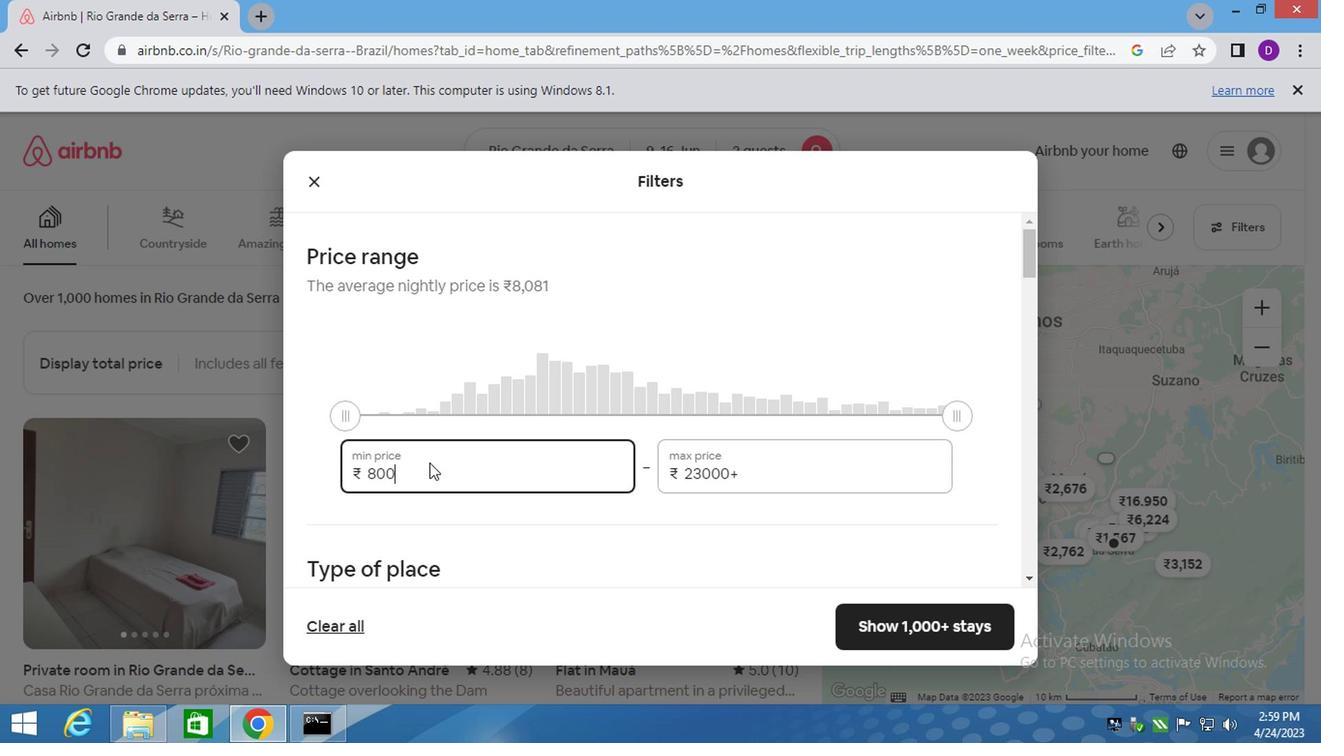 
Action: Mouse moved to (693, 467)
Screenshot: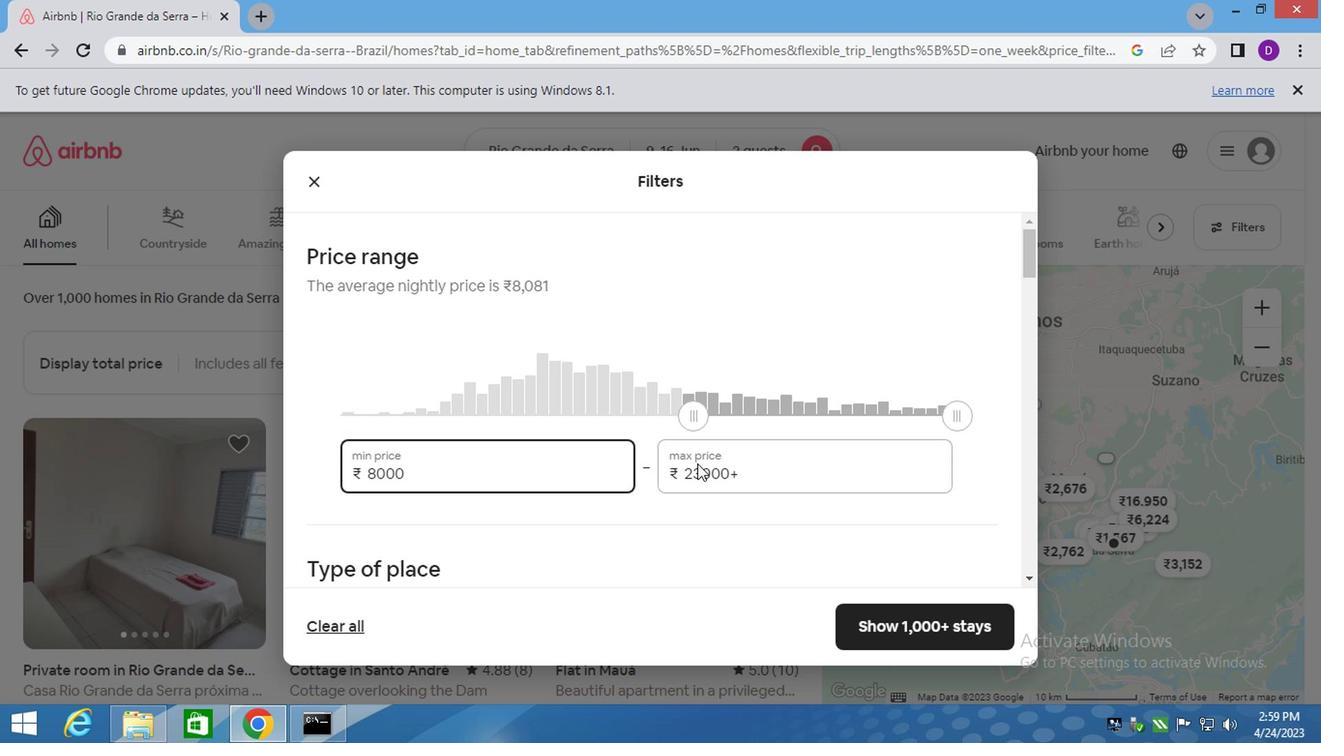 
Action: Mouse pressed left at (693, 467)
Screenshot: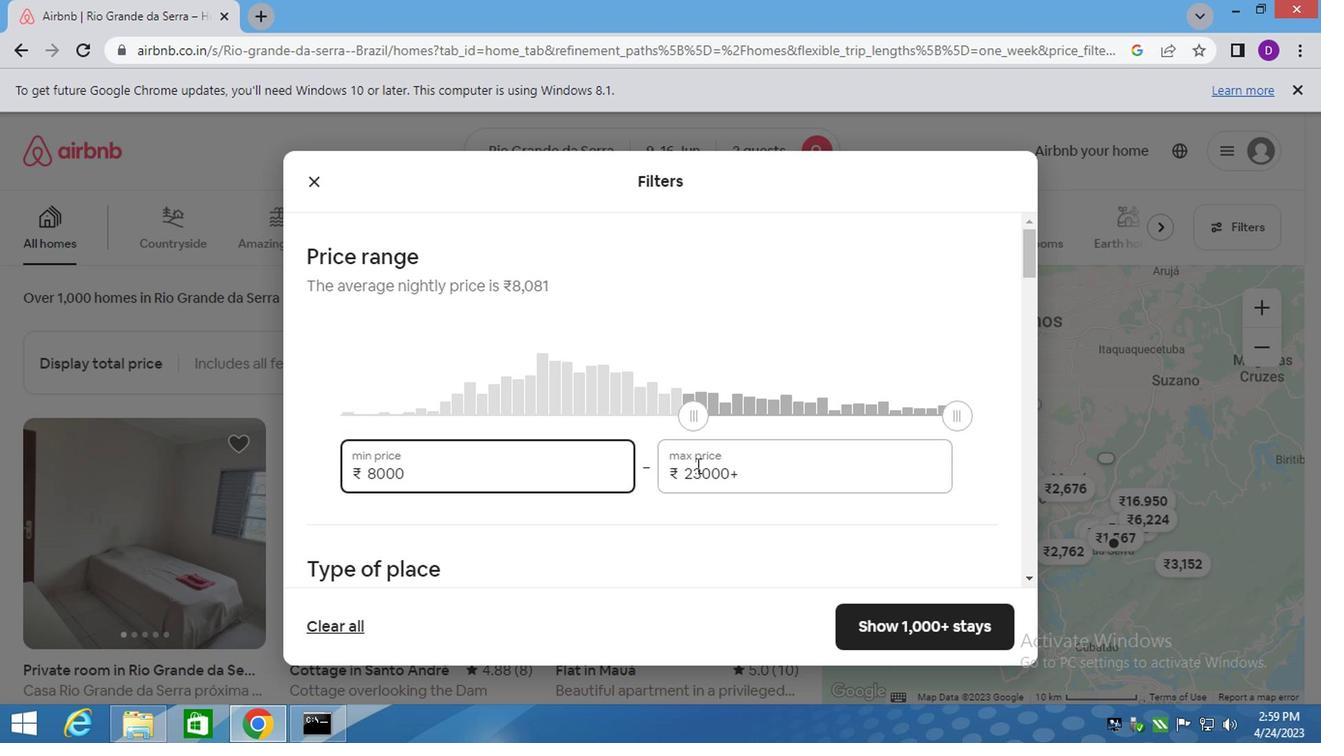 
Action: Mouse pressed left at (693, 467)
Screenshot: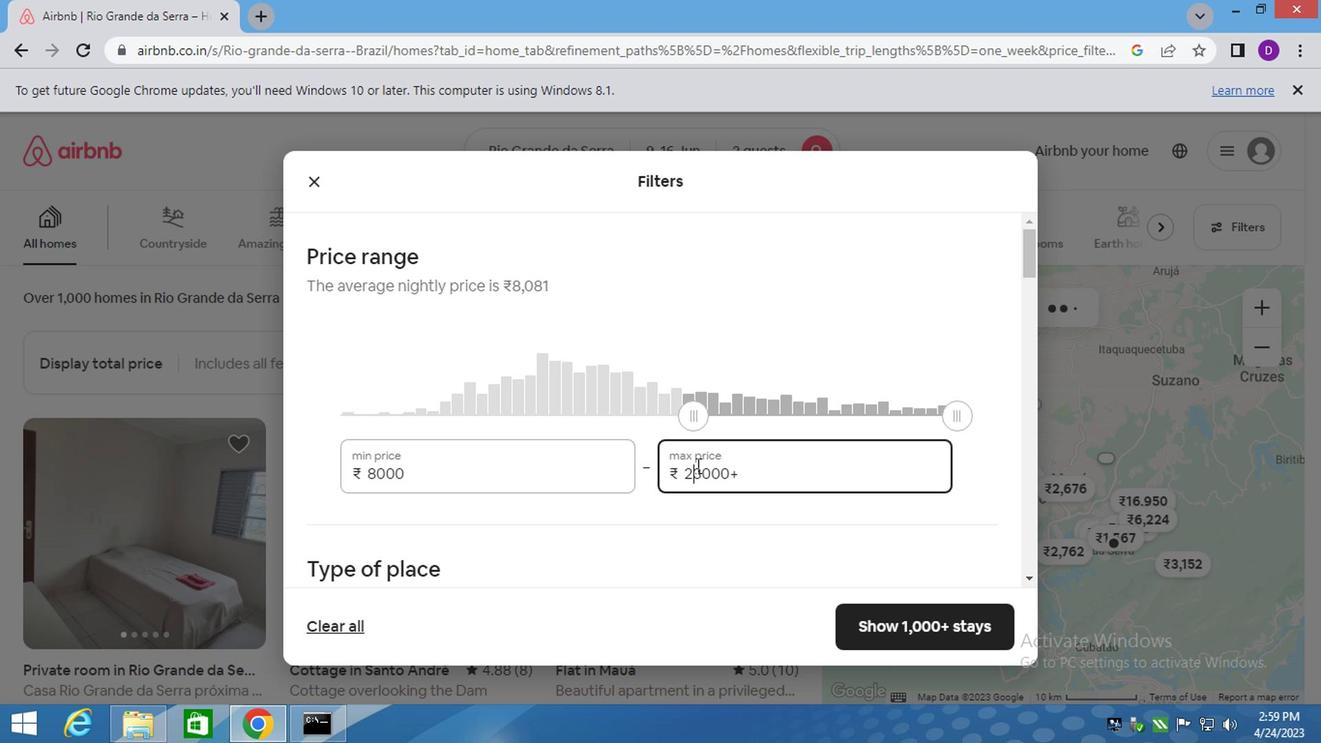 
Action: Mouse pressed left at (693, 467)
Screenshot: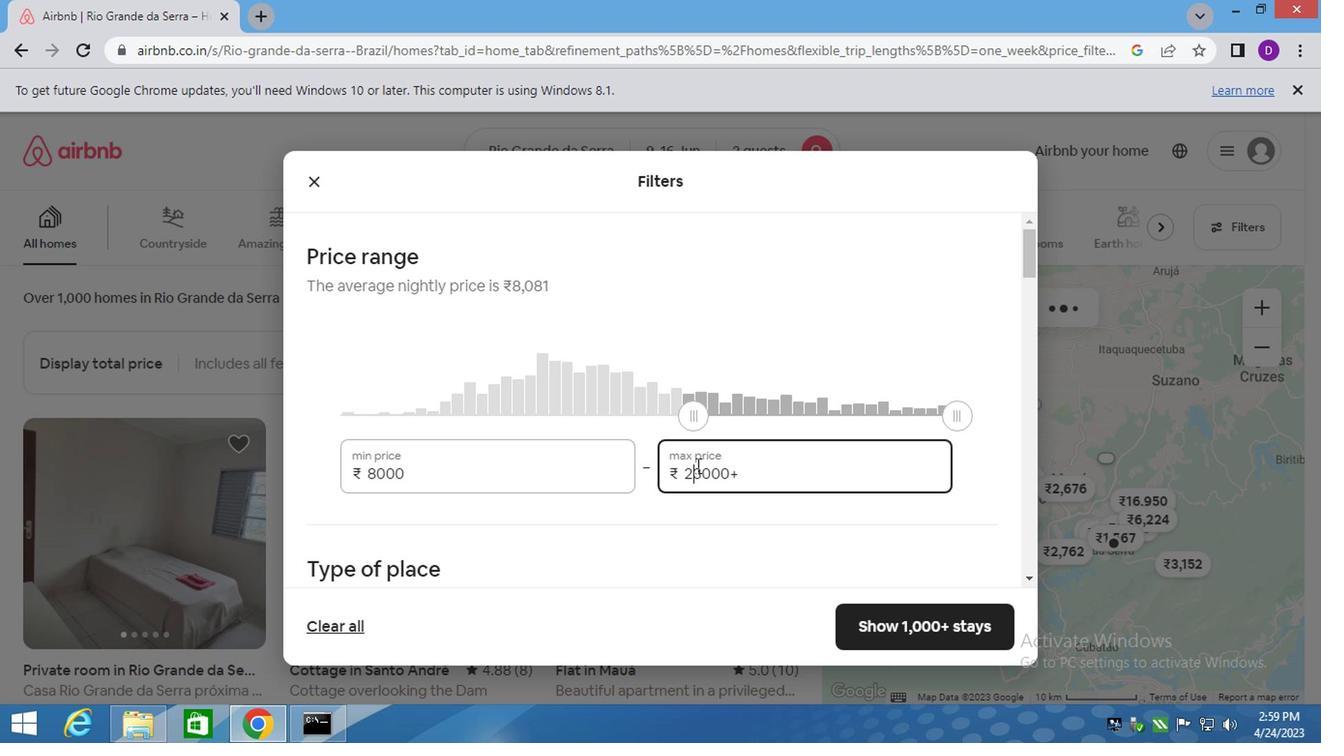 
Action: Key pressed 16000
Screenshot: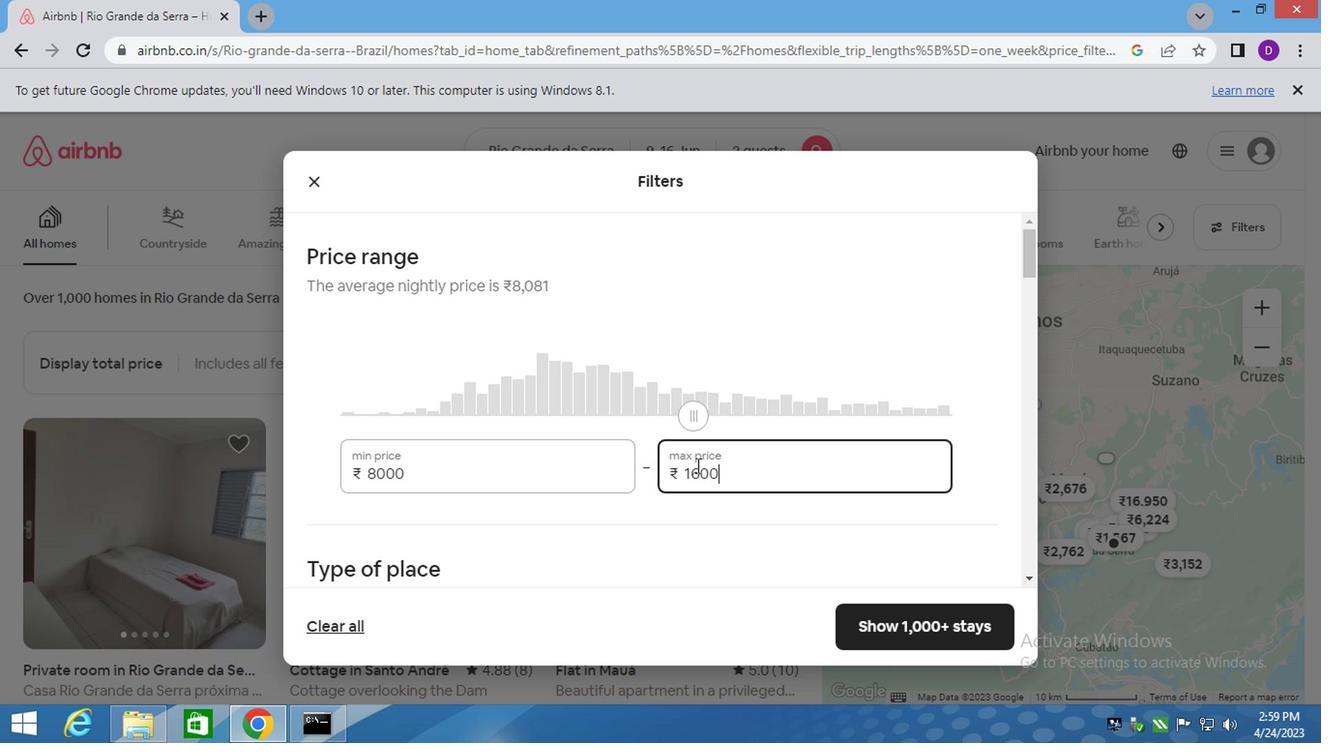 
Action: Mouse moved to (689, 468)
Screenshot: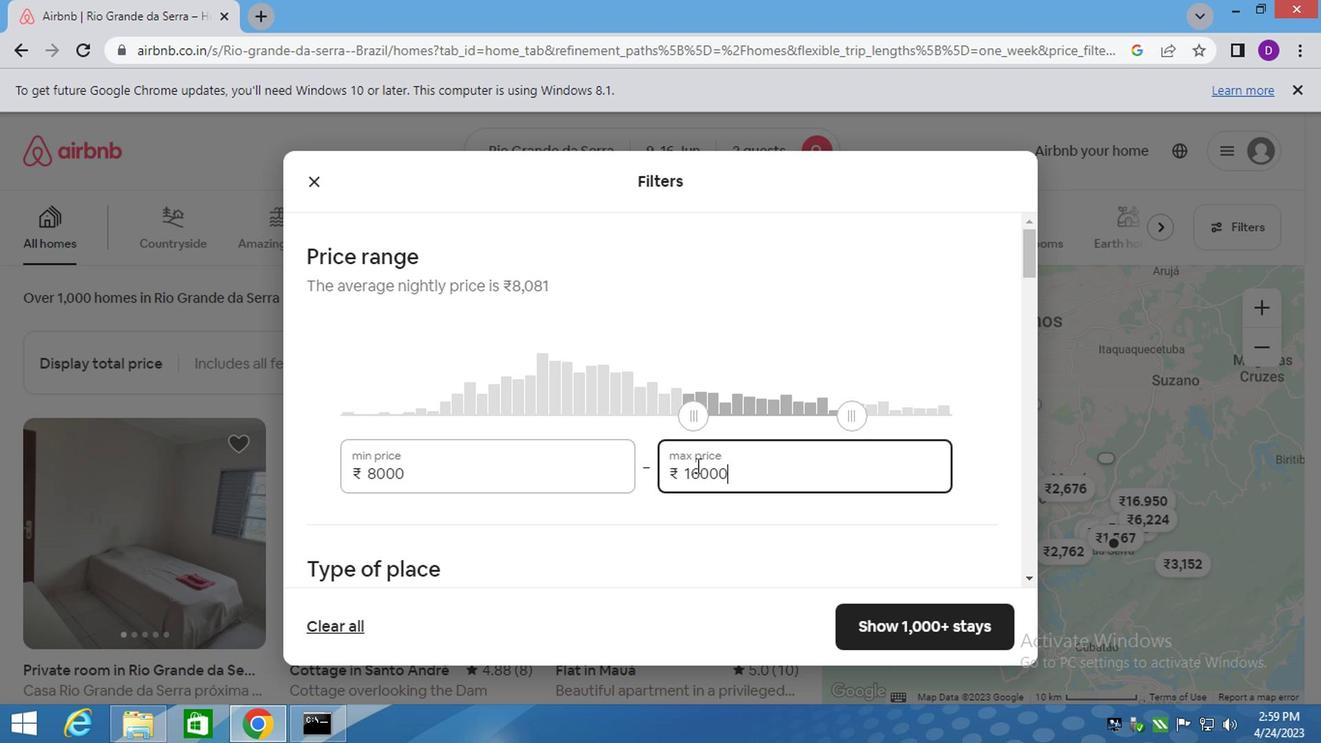 
Action: Mouse scrolled (689, 467) with delta (0, -1)
Screenshot: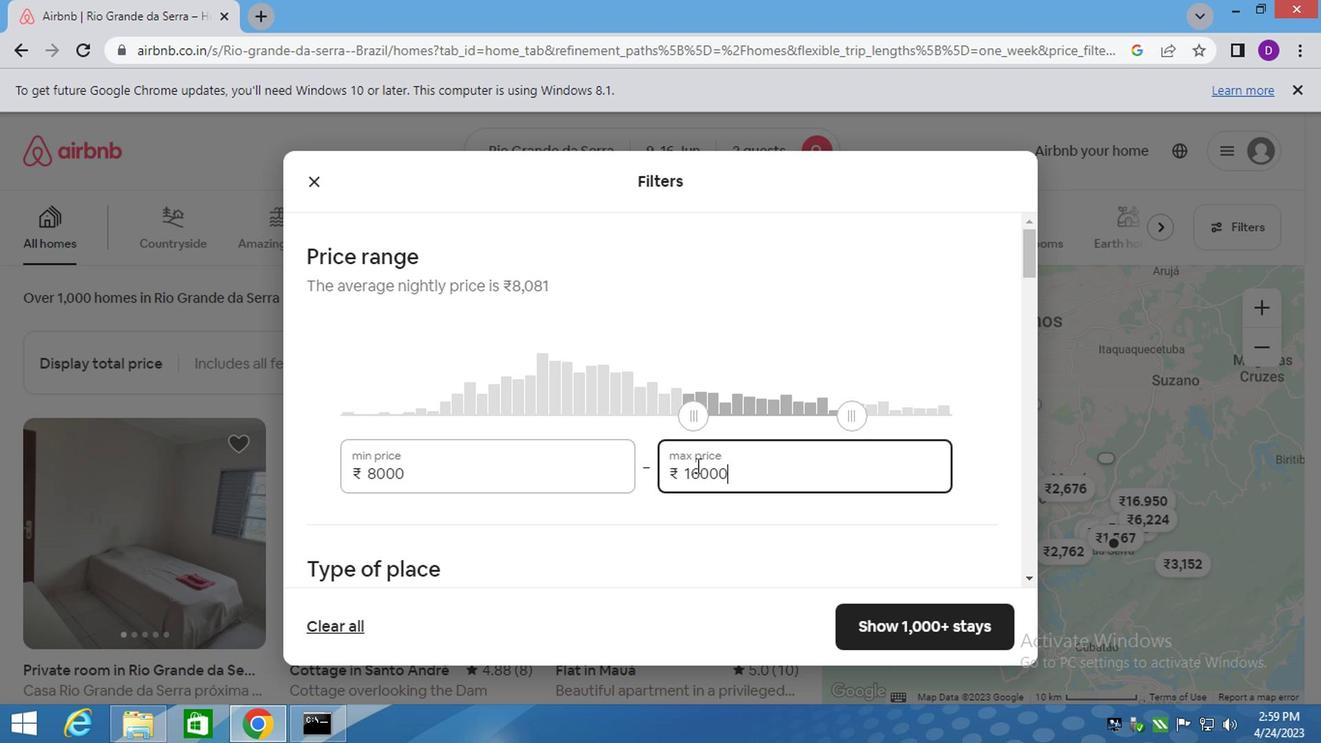 
Action: Mouse scrolled (689, 467) with delta (0, -1)
Screenshot: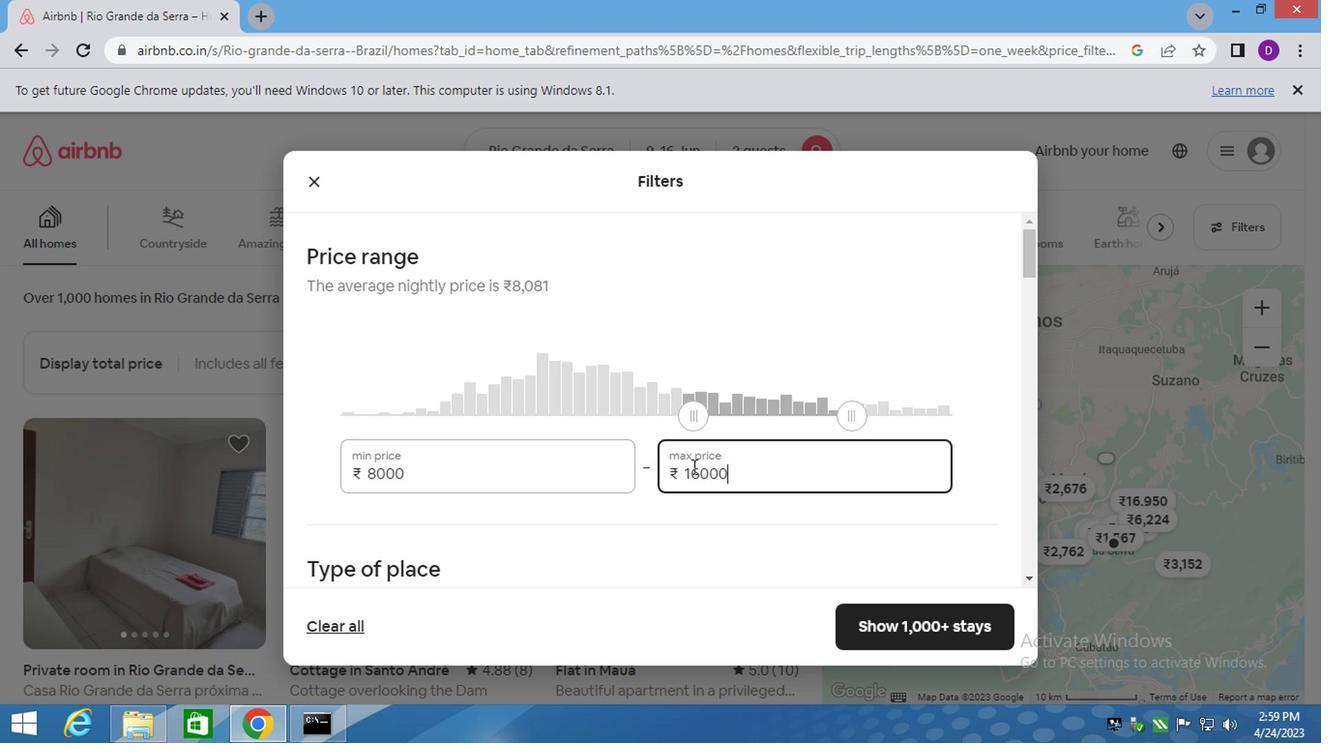 
Action: Mouse moved to (426, 439)
Screenshot: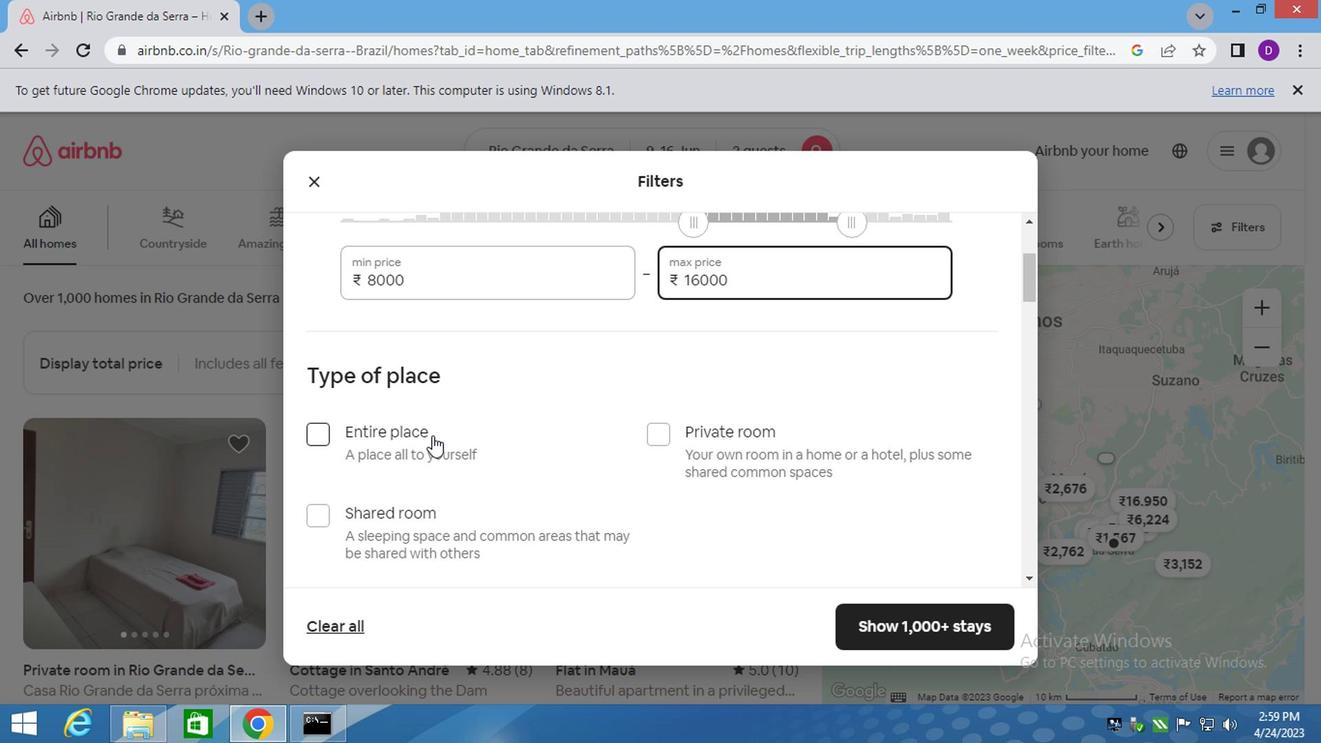 
Action: Mouse pressed left at (426, 439)
Screenshot: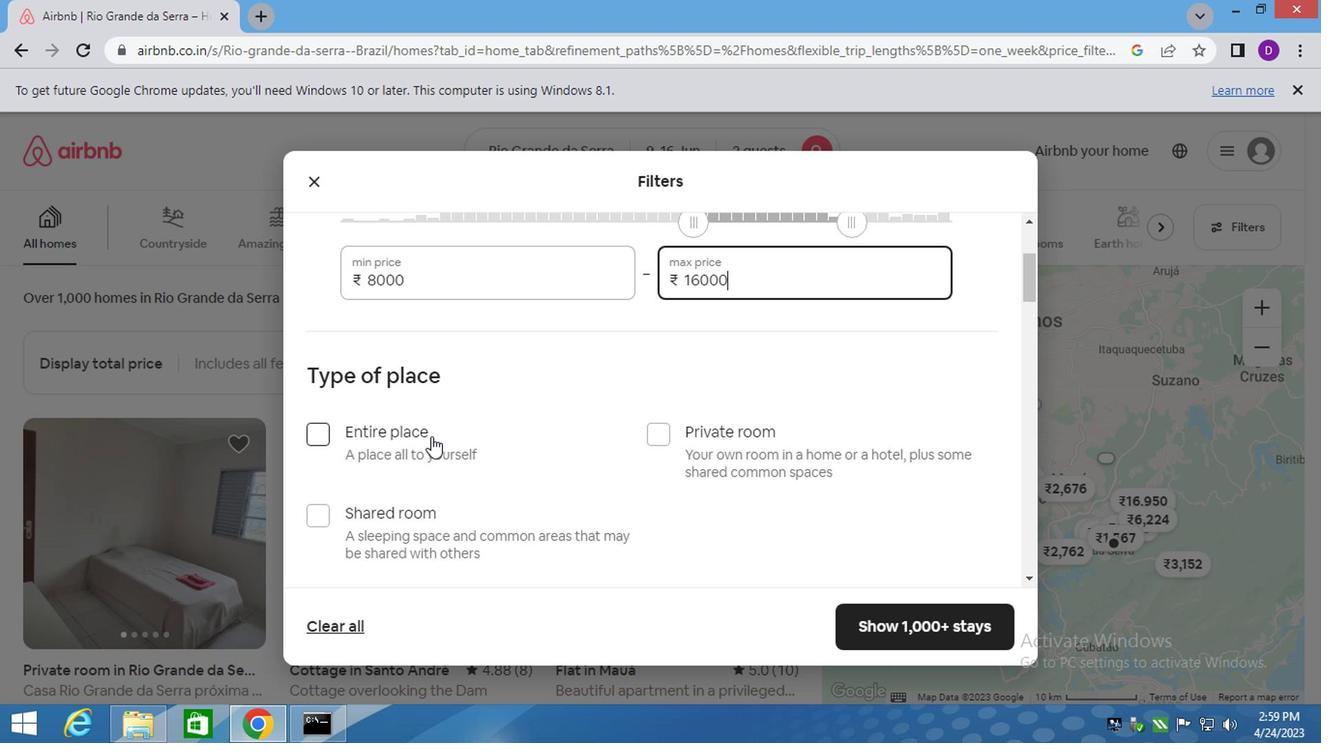 
Action: Mouse moved to (429, 439)
Screenshot: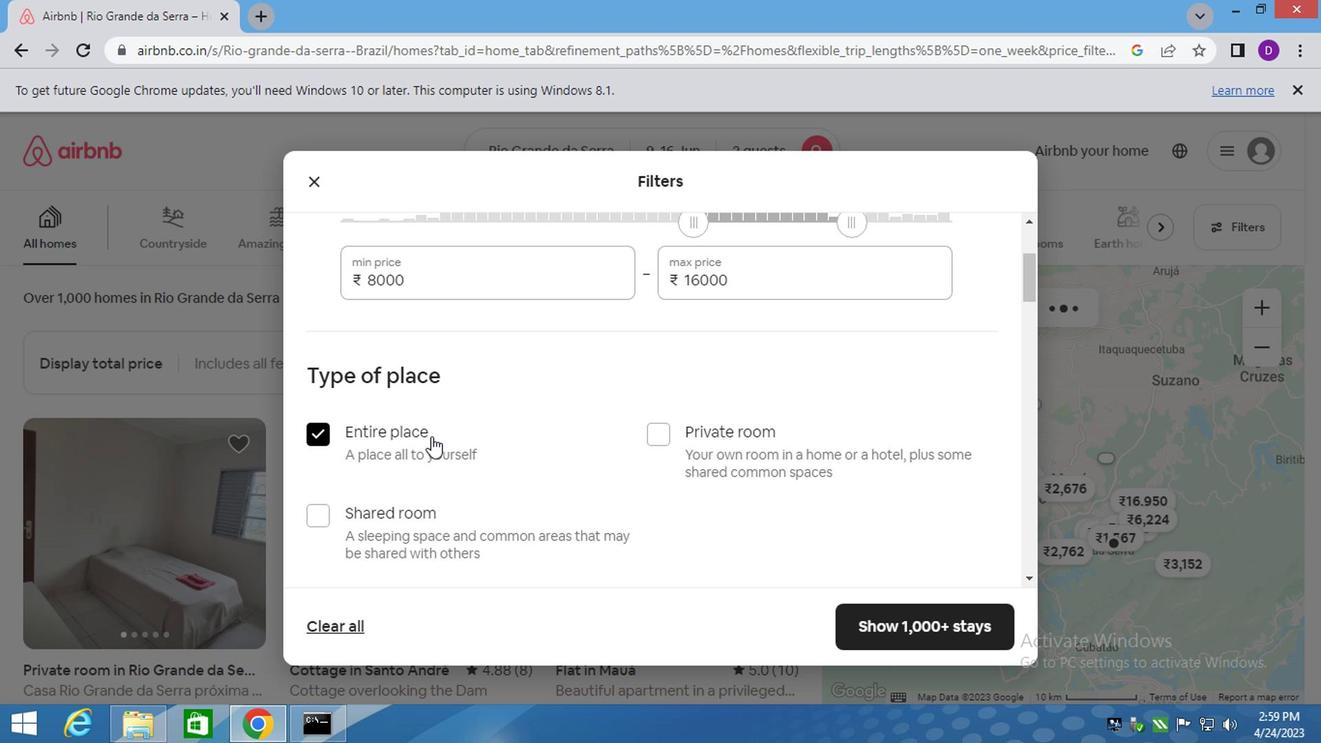 
Action: Mouse scrolled (429, 437) with delta (0, -1)
Screenshot: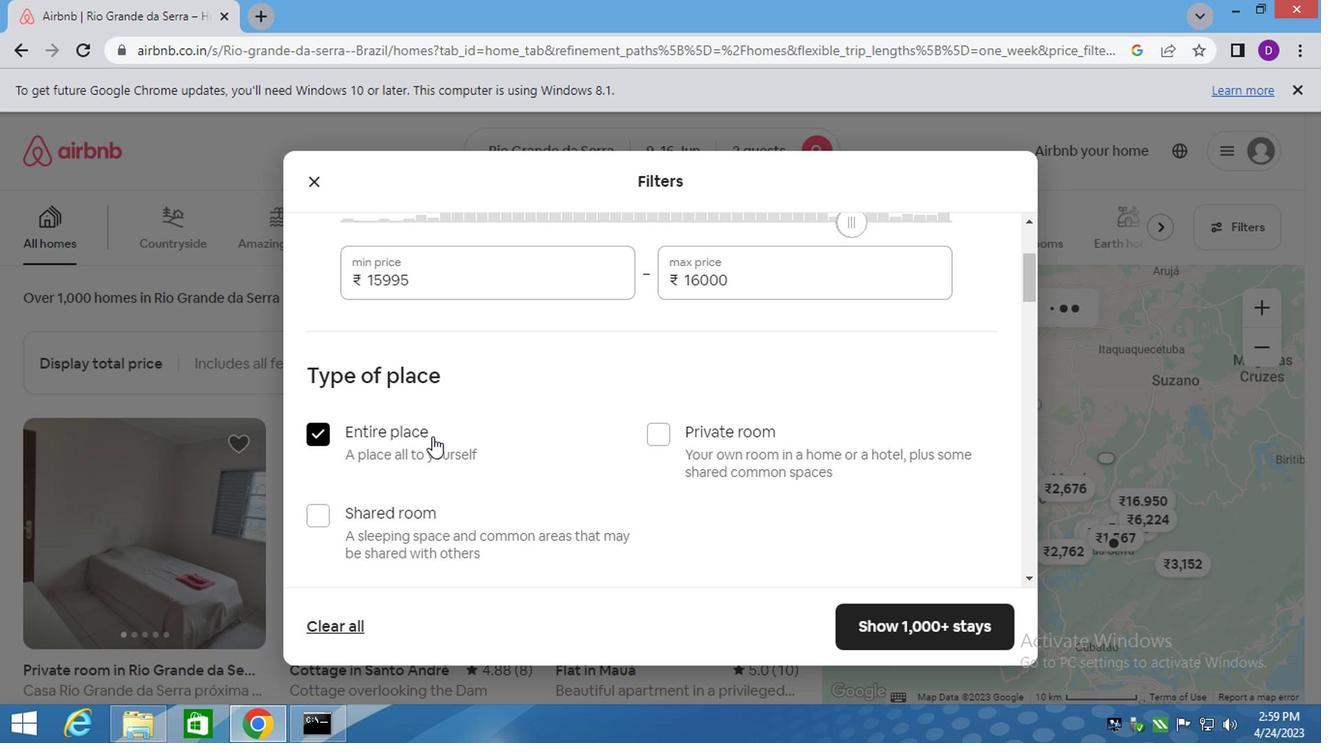 
Action: Mouse moved to (431, 439)
Screenshot: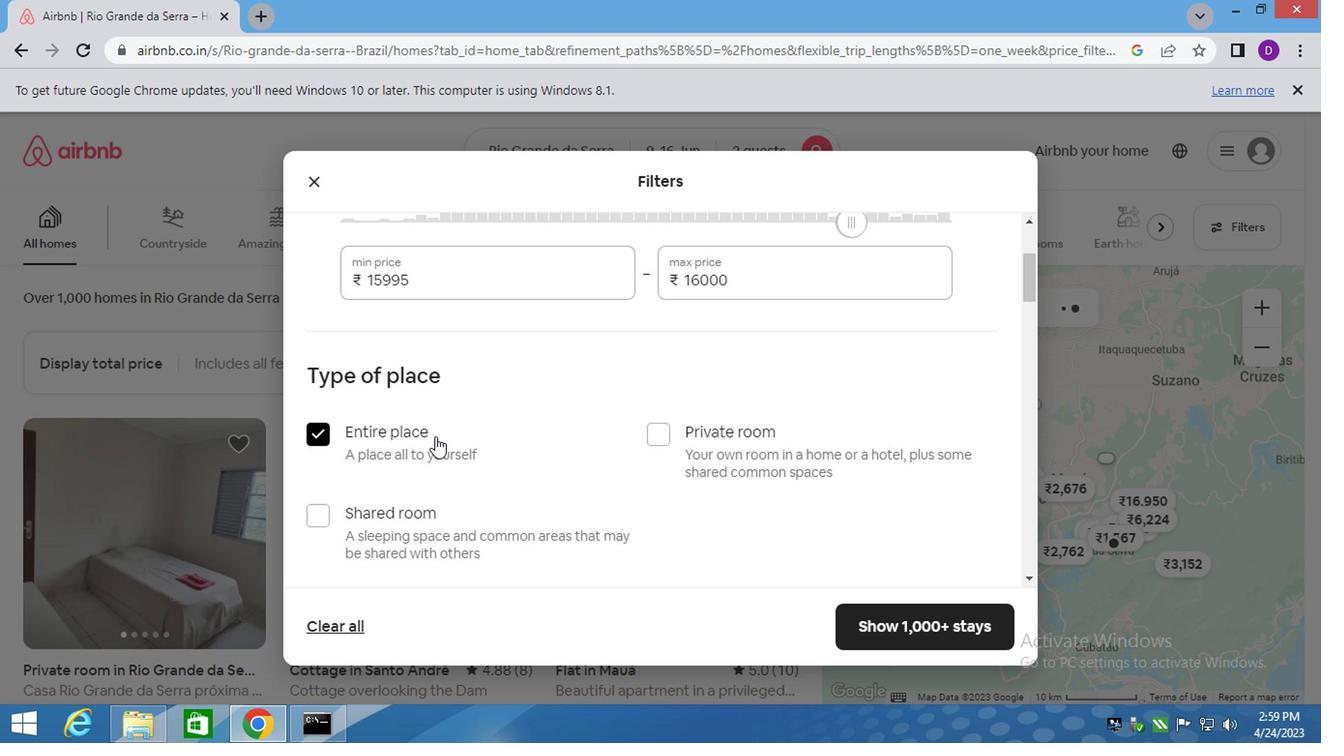 
Action: Mouse scrolled (431, 437) with delta (0, -1)
Screenshot: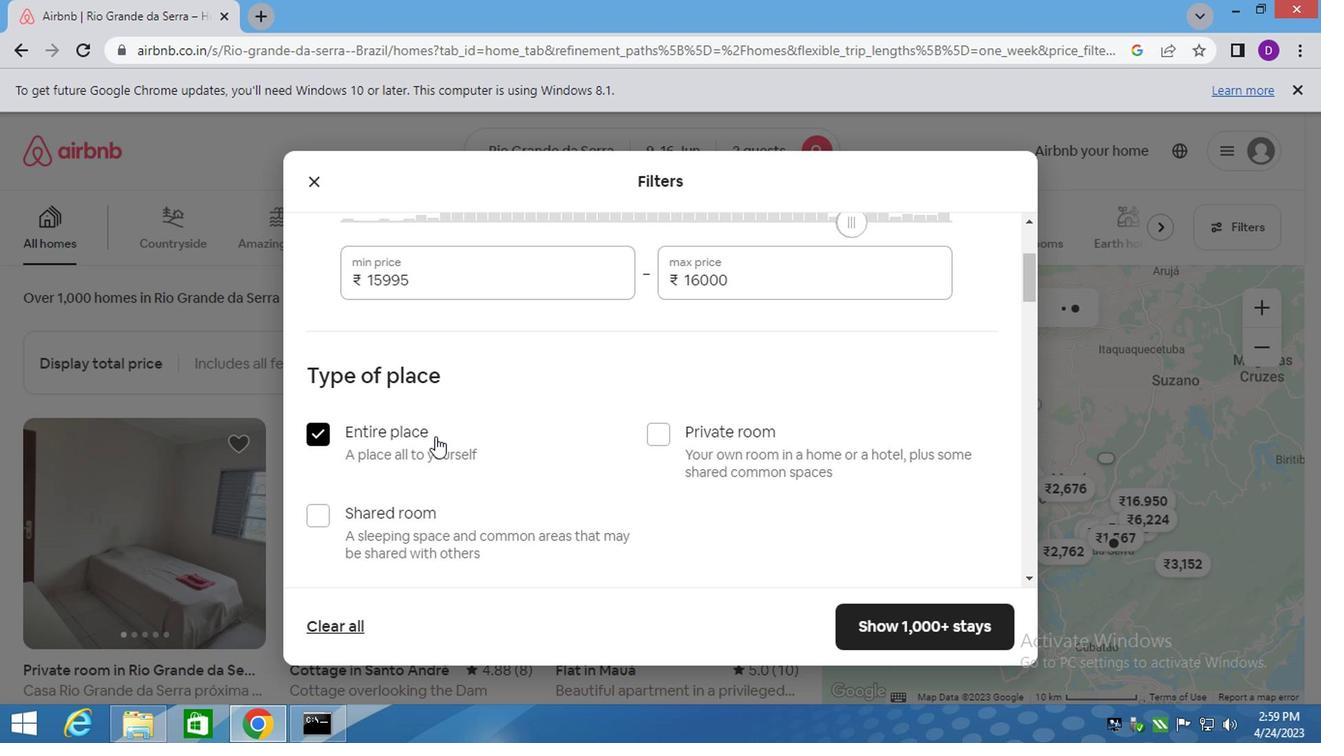 
Action: Mouse moved to (457, 444)
Screenshot: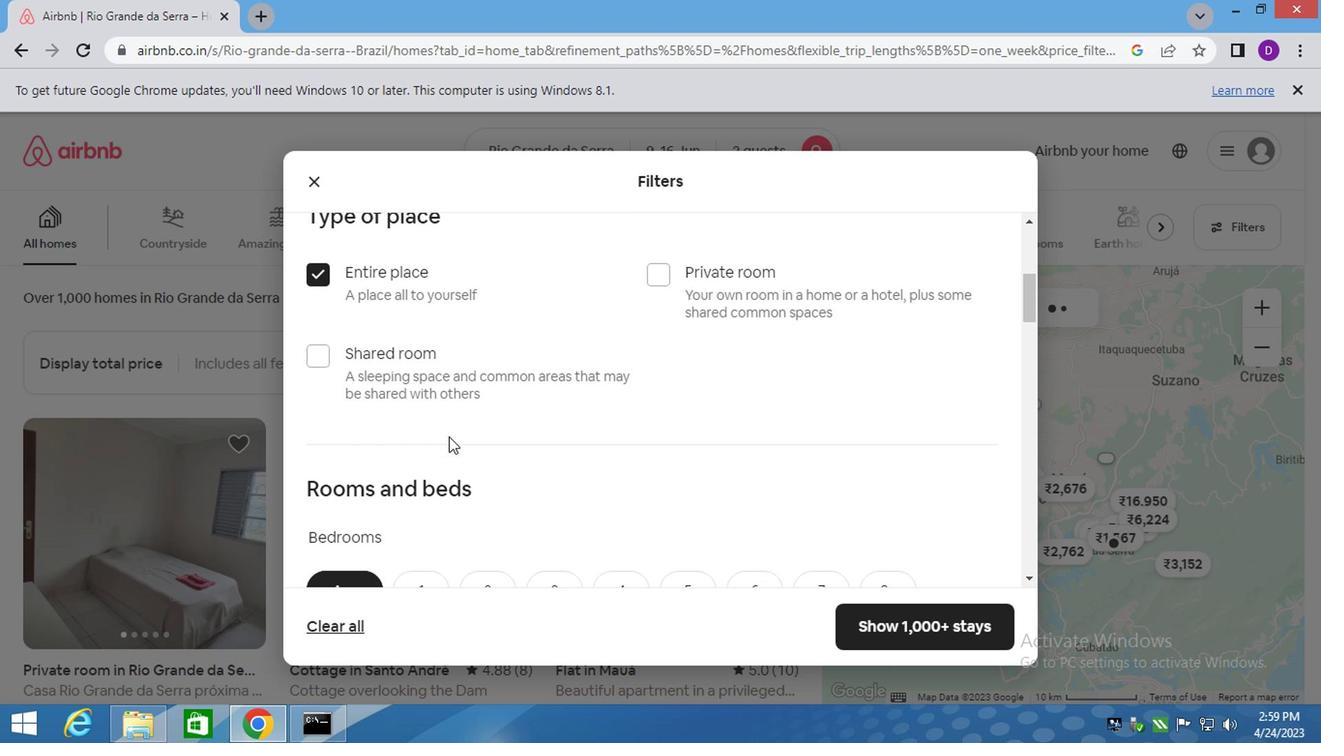 
Action: Mouse scrolled (457, 442) with delta (0, -1)
Screenshot: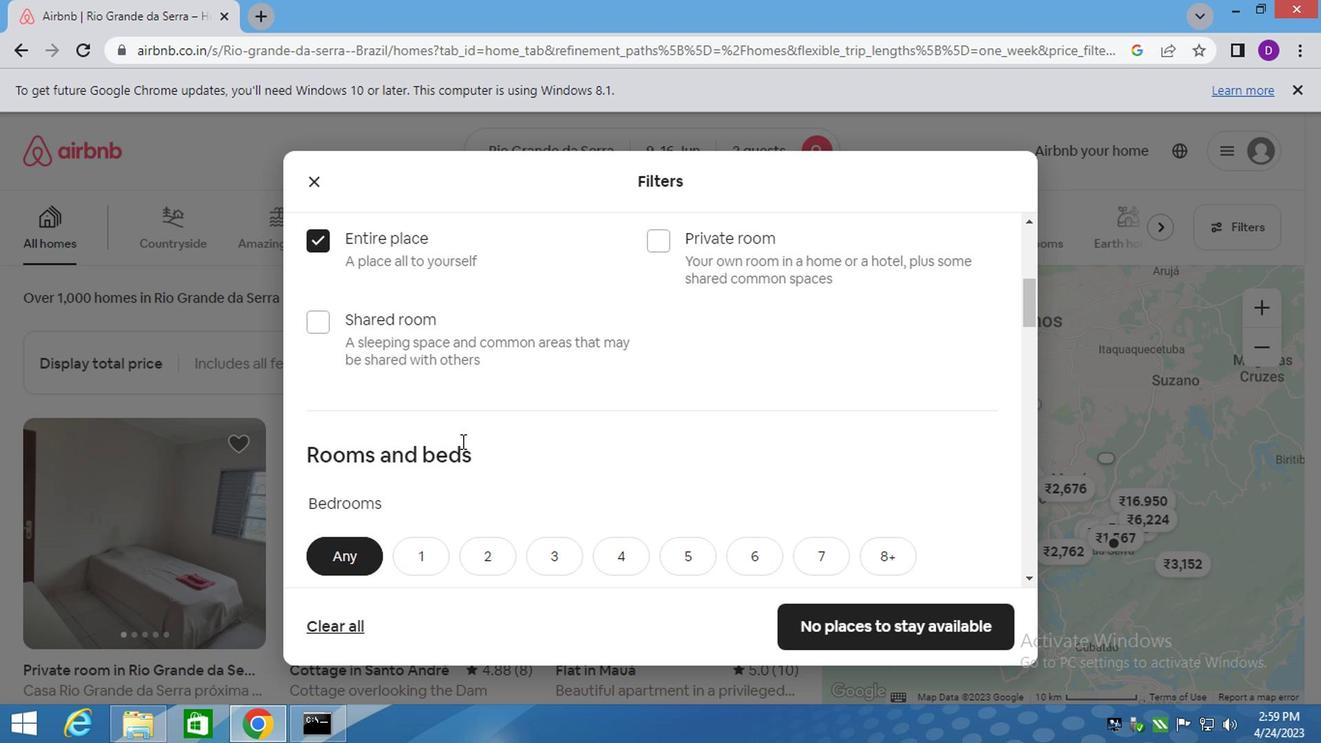 
Action: Mouse moved to (441, 459)
Screenshot: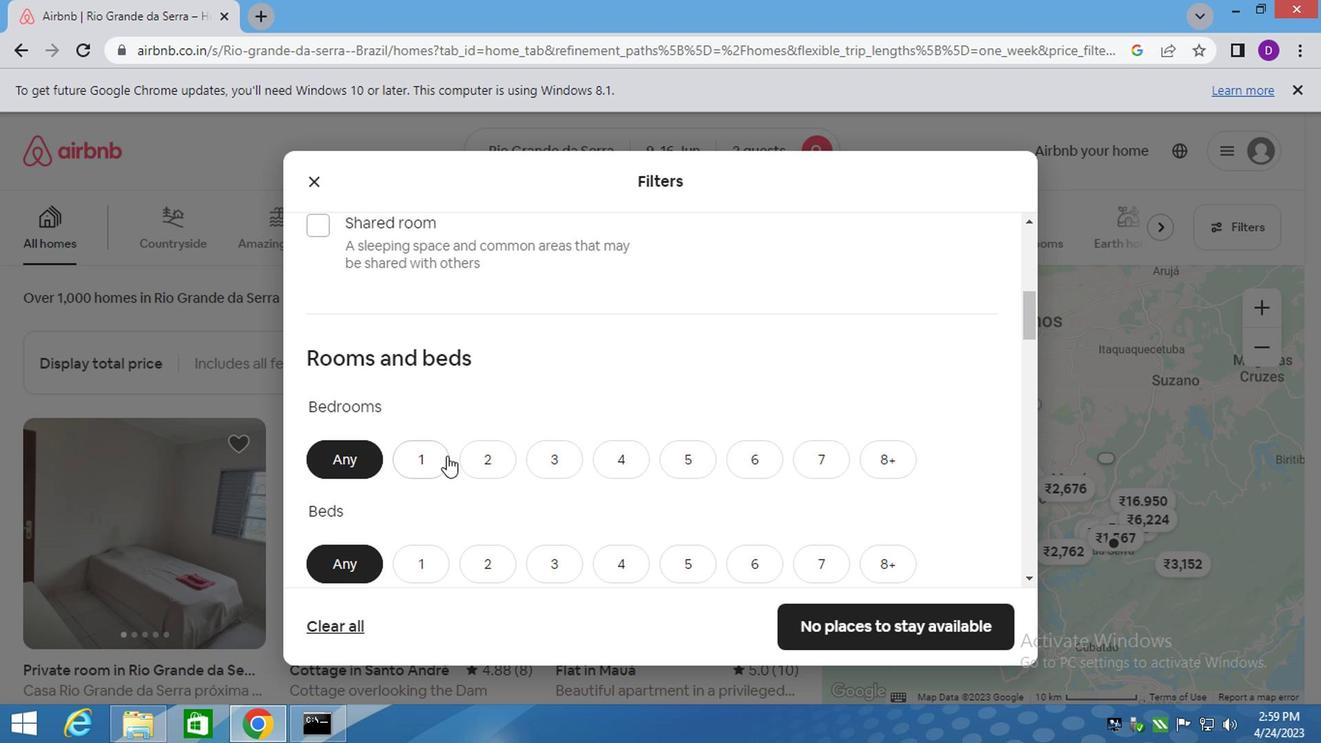 
Action: Mouse scrolled (441, 458) with delta (0, 0)
Screenshot: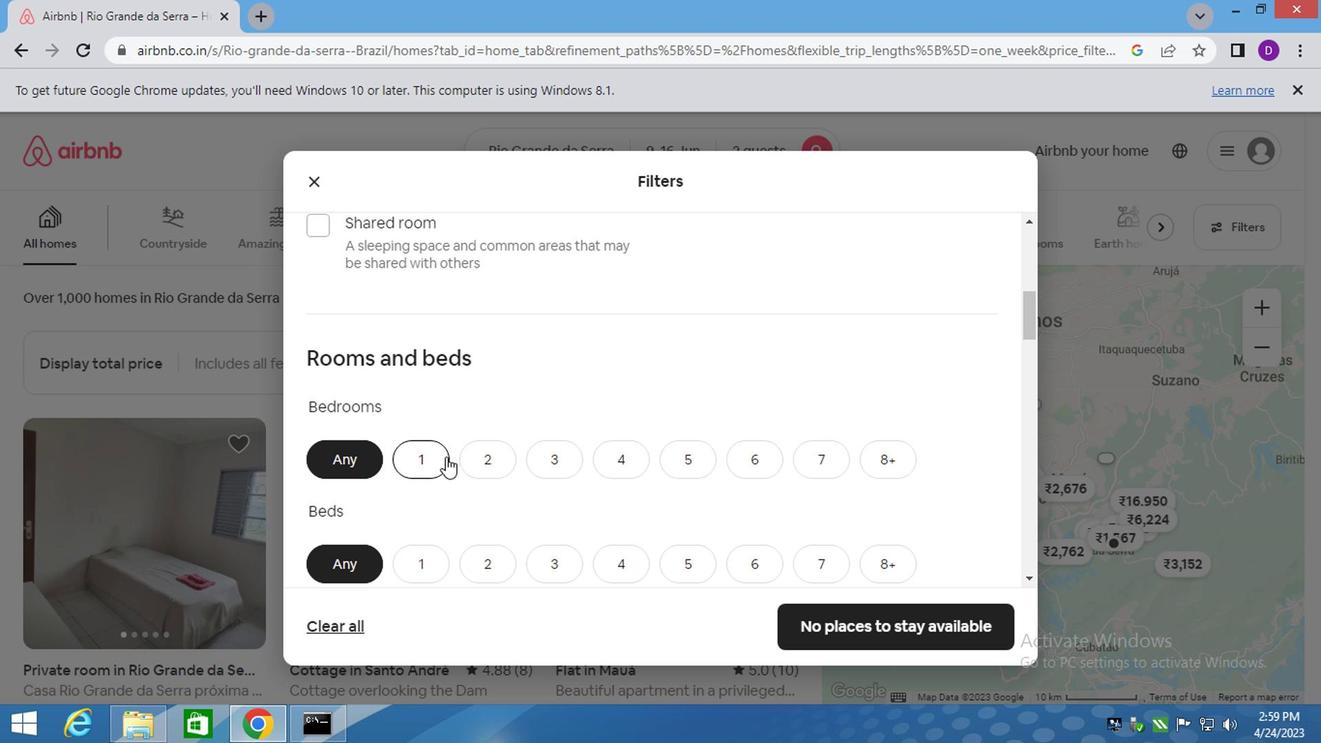 
Action: Mouse moved to (470, 364)
Screenshot: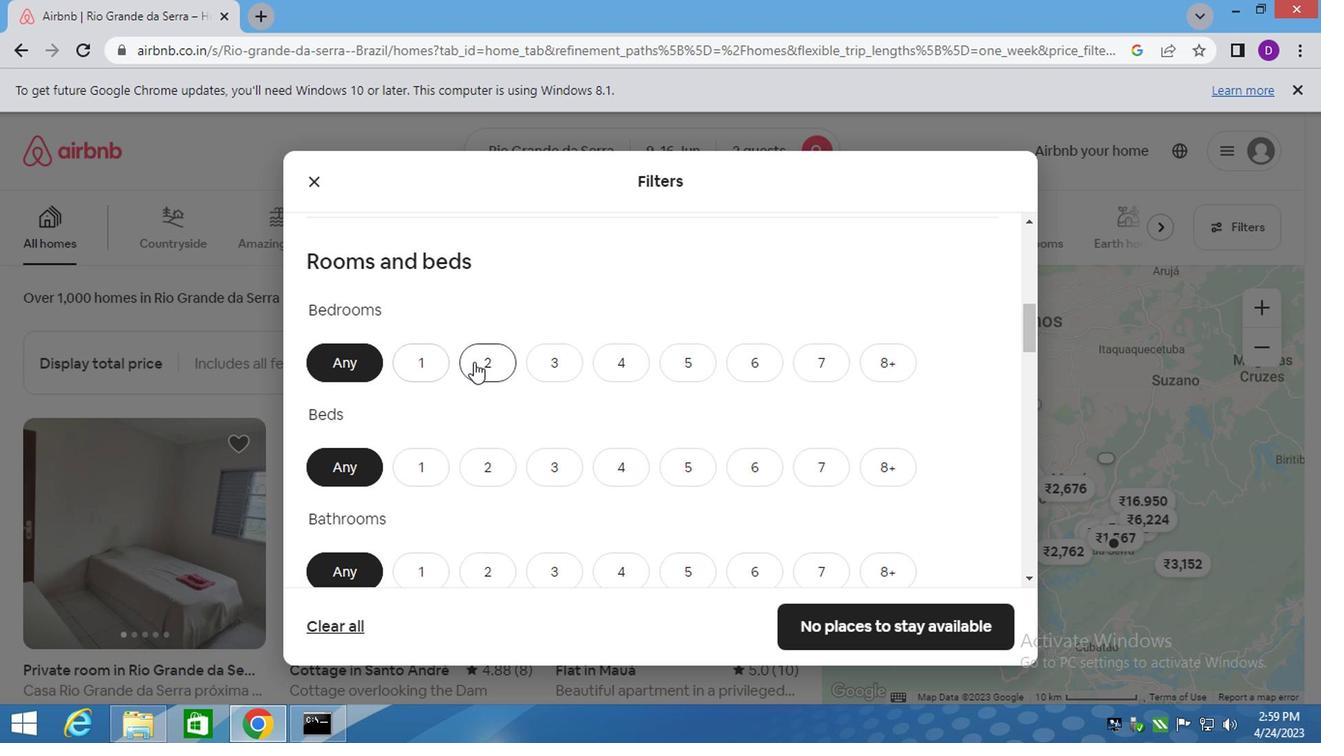 
Action: Mouse pressed left at (470, 364)
Screenshot: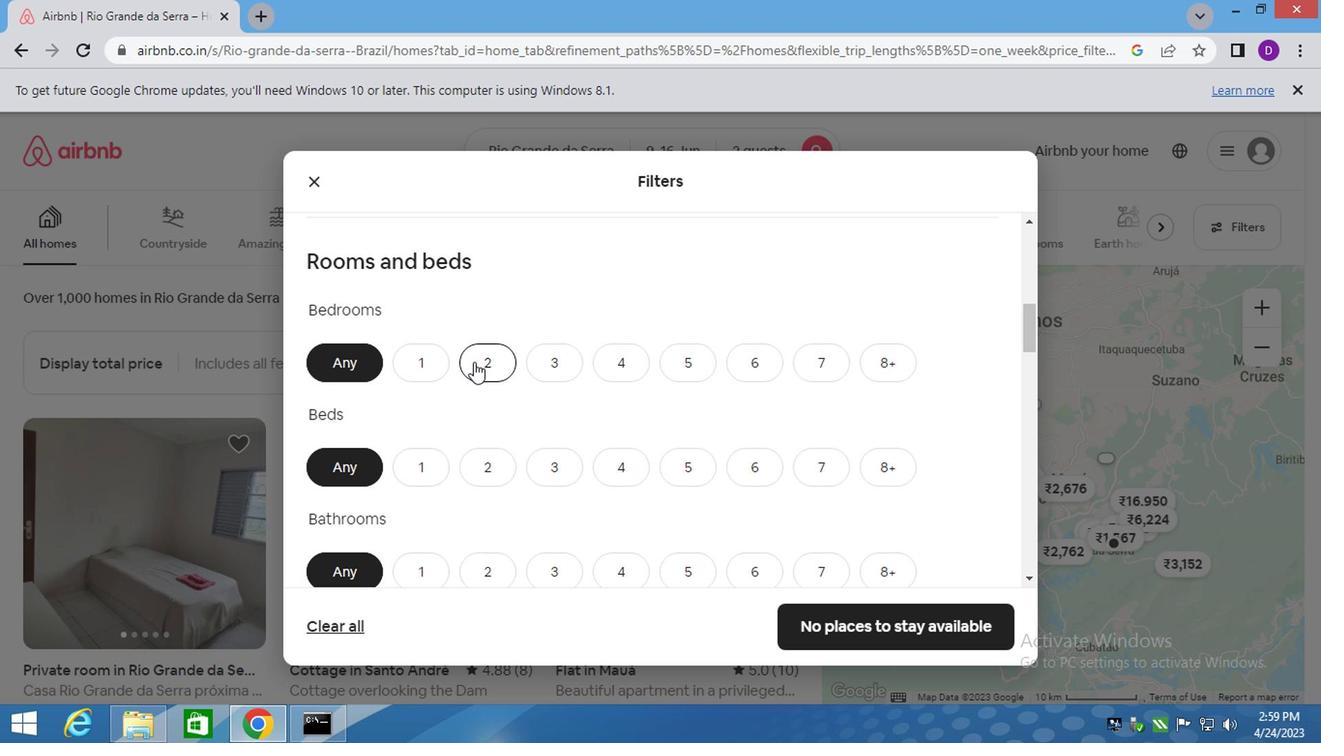 
Action: Mouse moved to (433, 558)
Screenshot: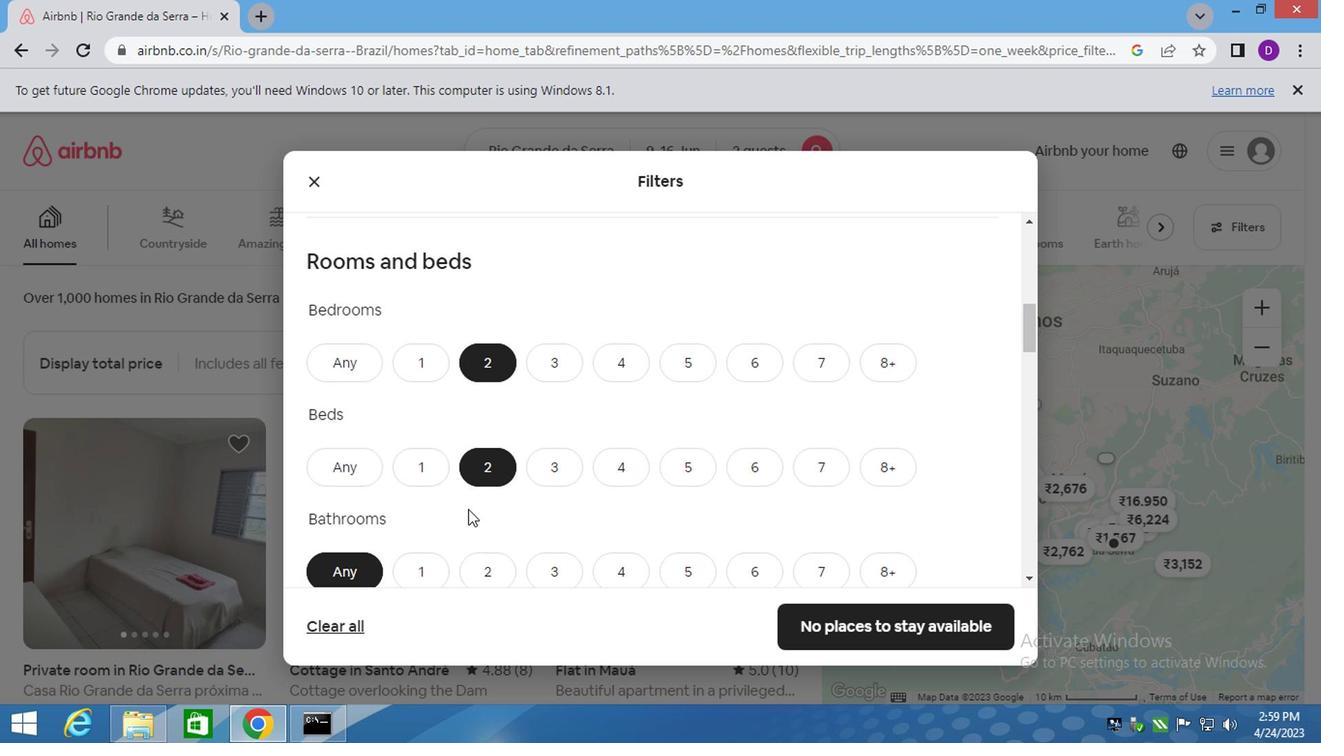 
Action: Mouse scrolled (432, 558) with delta (0, 0)
Screenshot: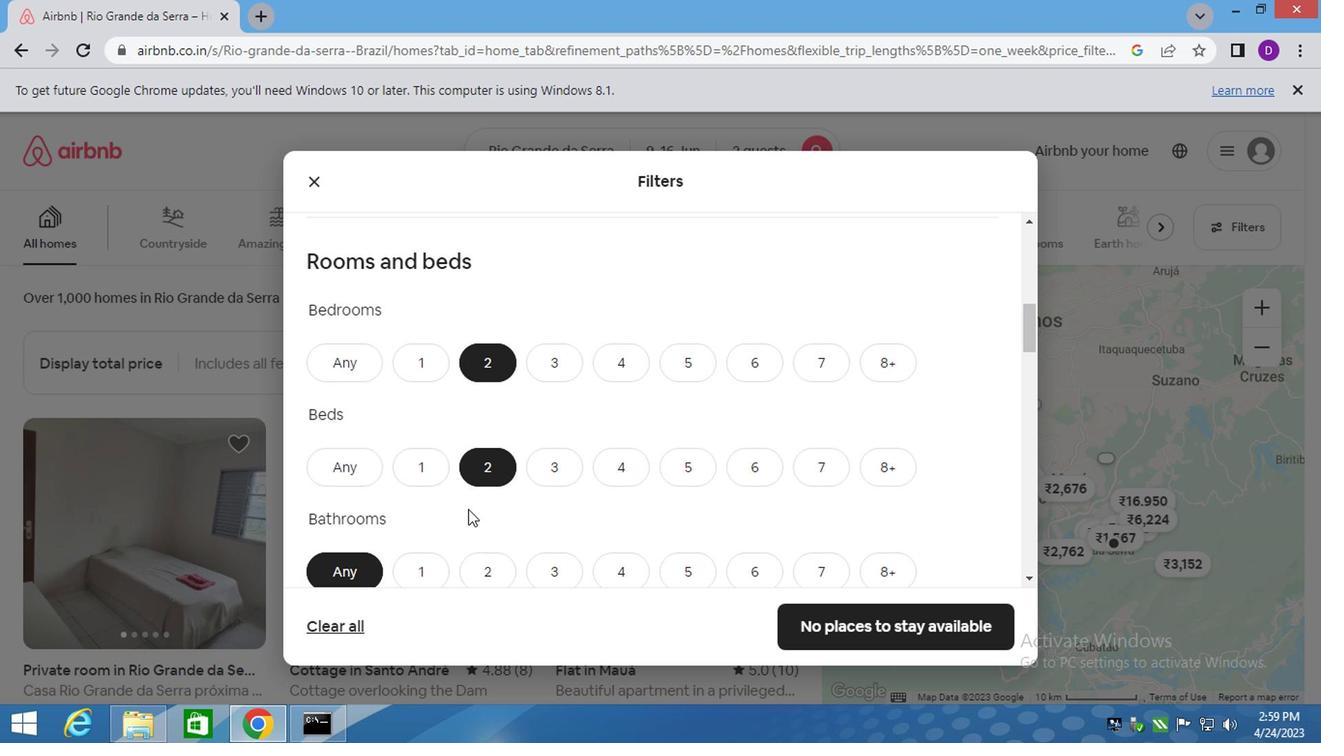 
Action: Mouse moved to (405, 473)
Screenshot: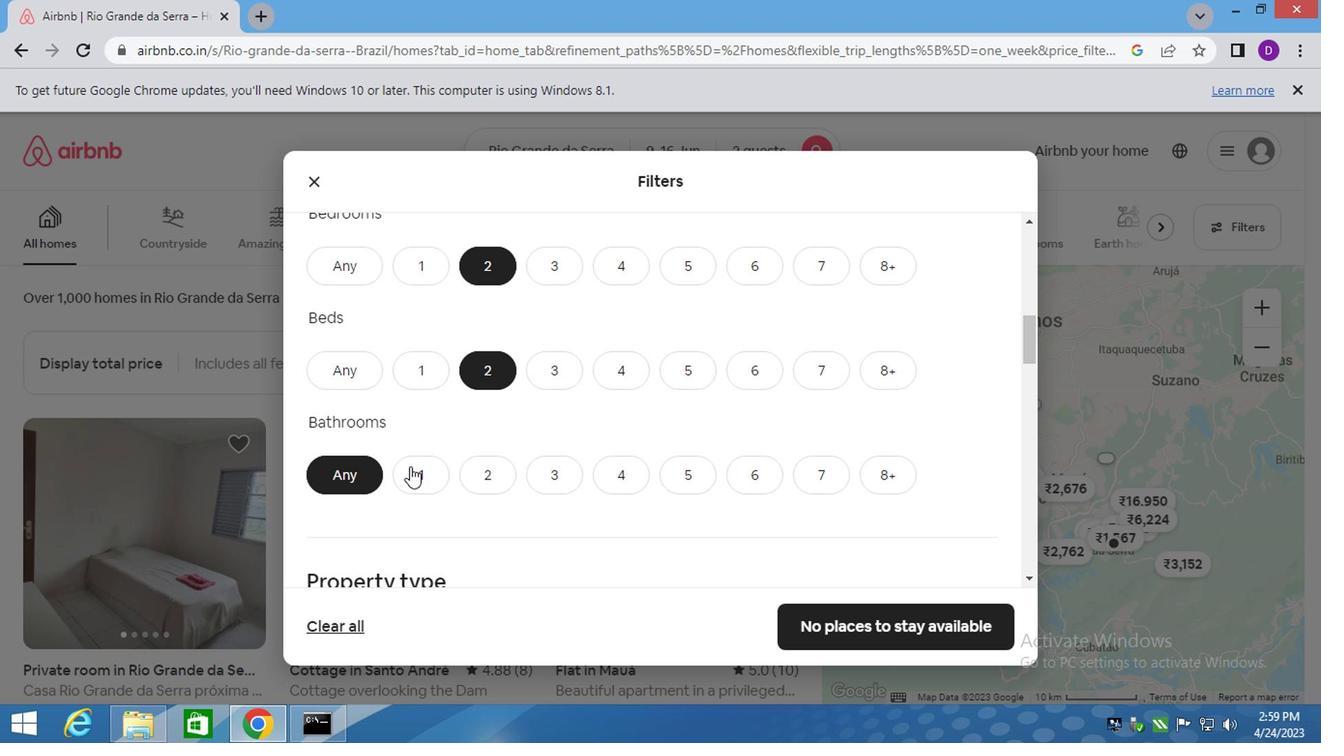 
Action: Mouse pressed left at (405, 473)
Screenshot: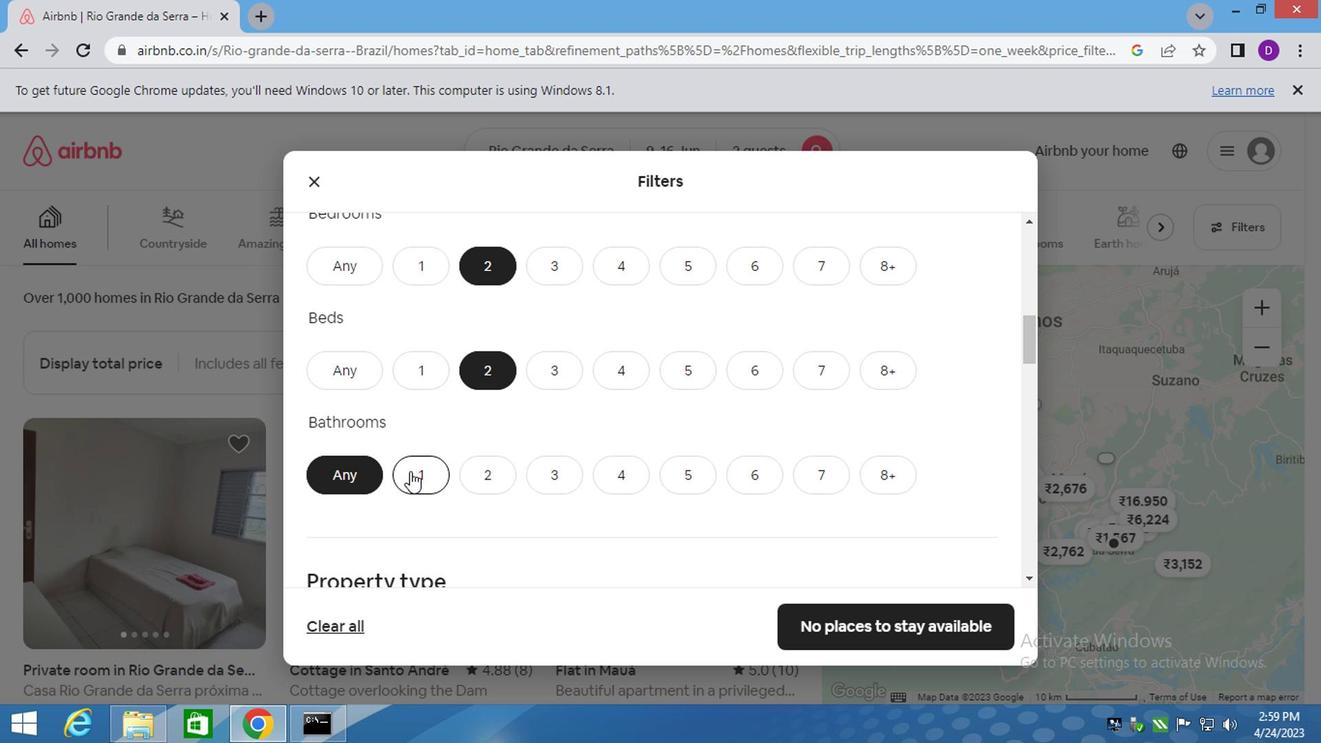
Action: Mouse moved to (538, 478)
Screenshot: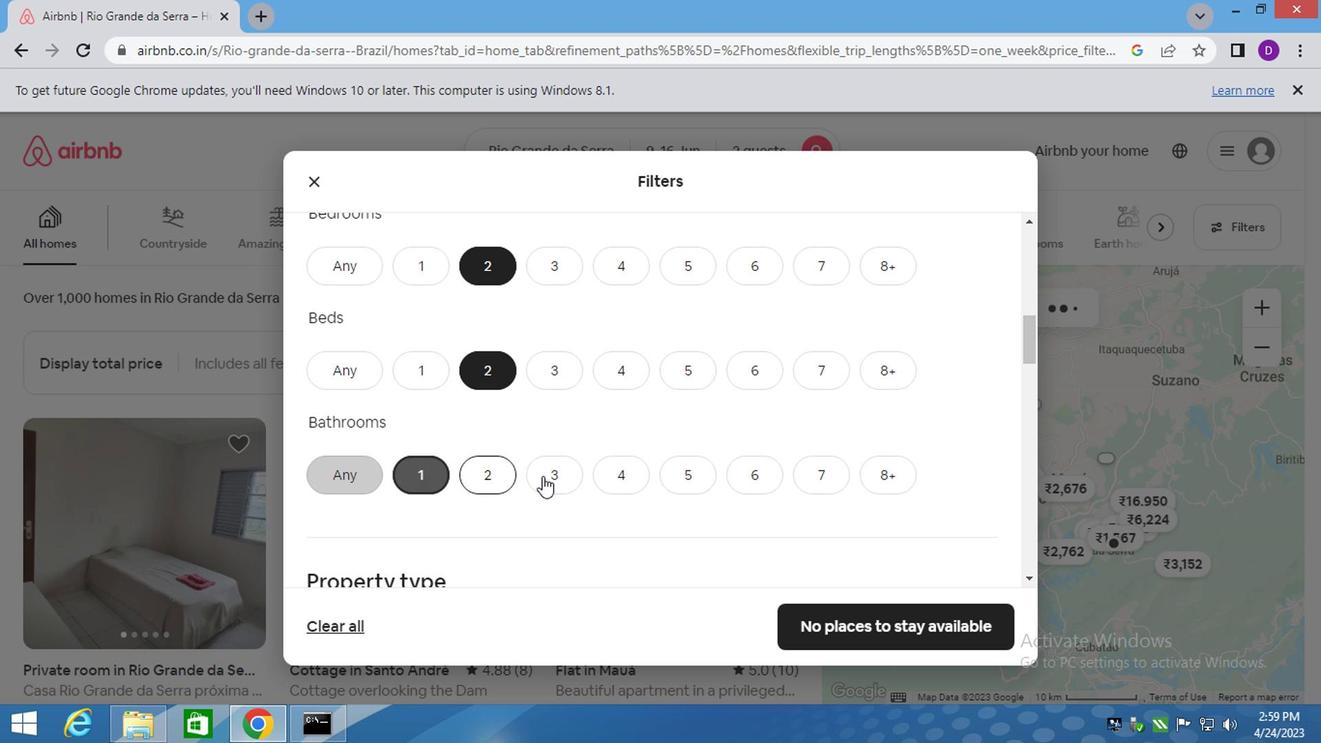 
Action: Mouse scrolled (538, 477) with delta (0, -1)
Screenshot: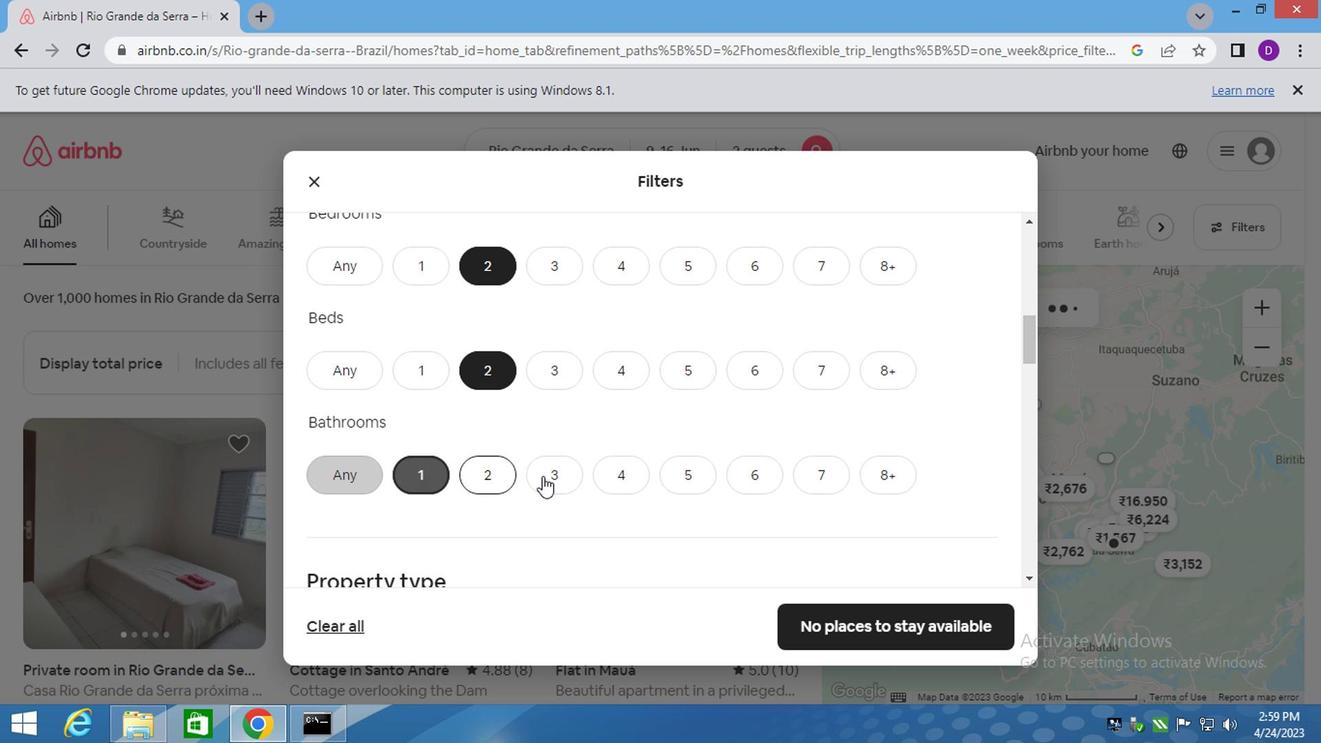 
Action: Mouse scrolled (538, 477) with delta (0, -1)
Screenshot: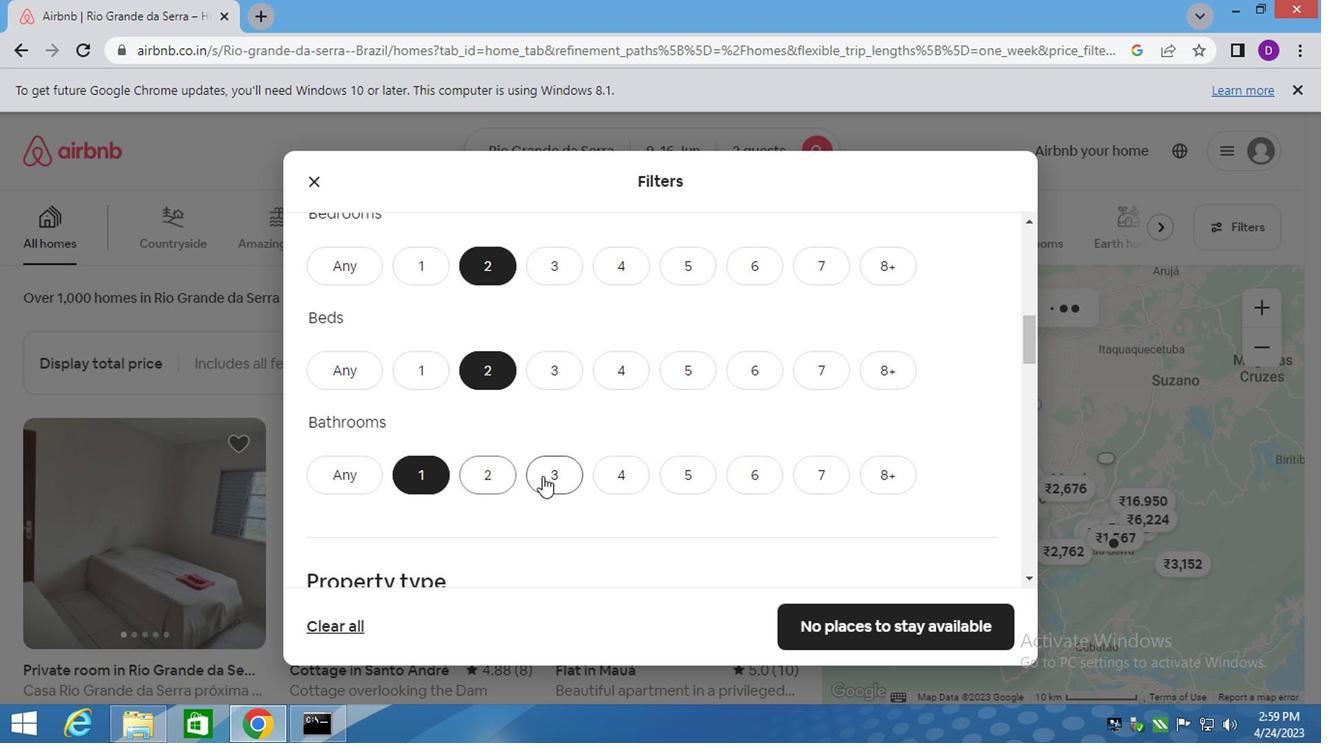 
Action: Mouse scrolled (538, 477) with delta (0, -1)
Screenshot: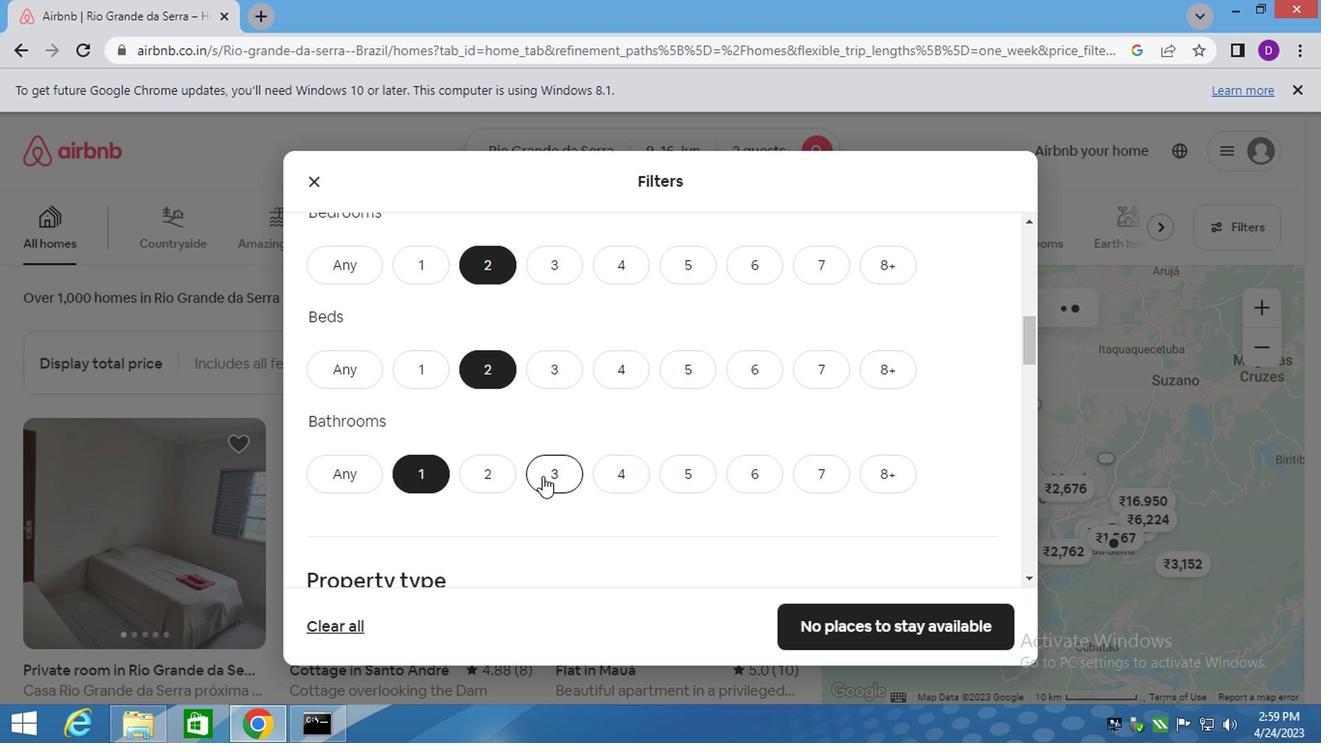 
Action: Mouse scrolled (538, 477) with delta (0, -1)
Screenshot: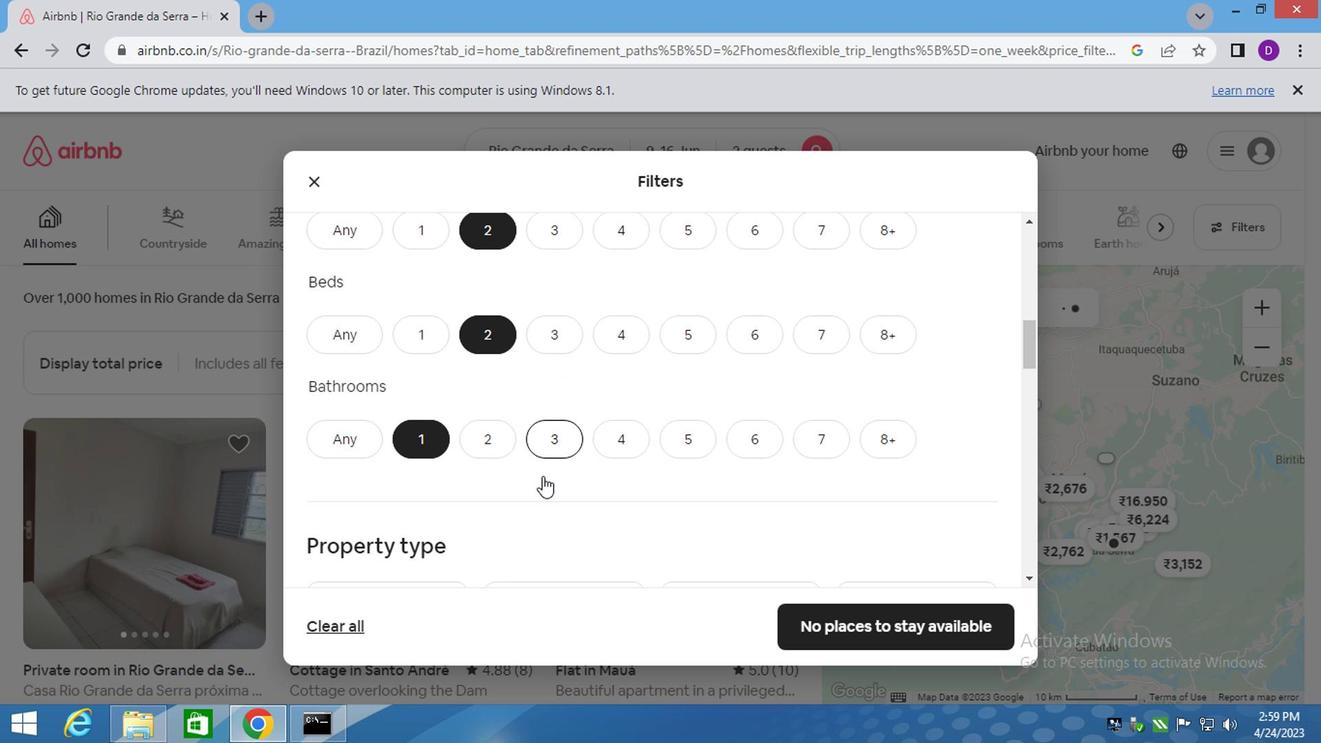
Action: Mouse moved to (382, 332)
Screenshot: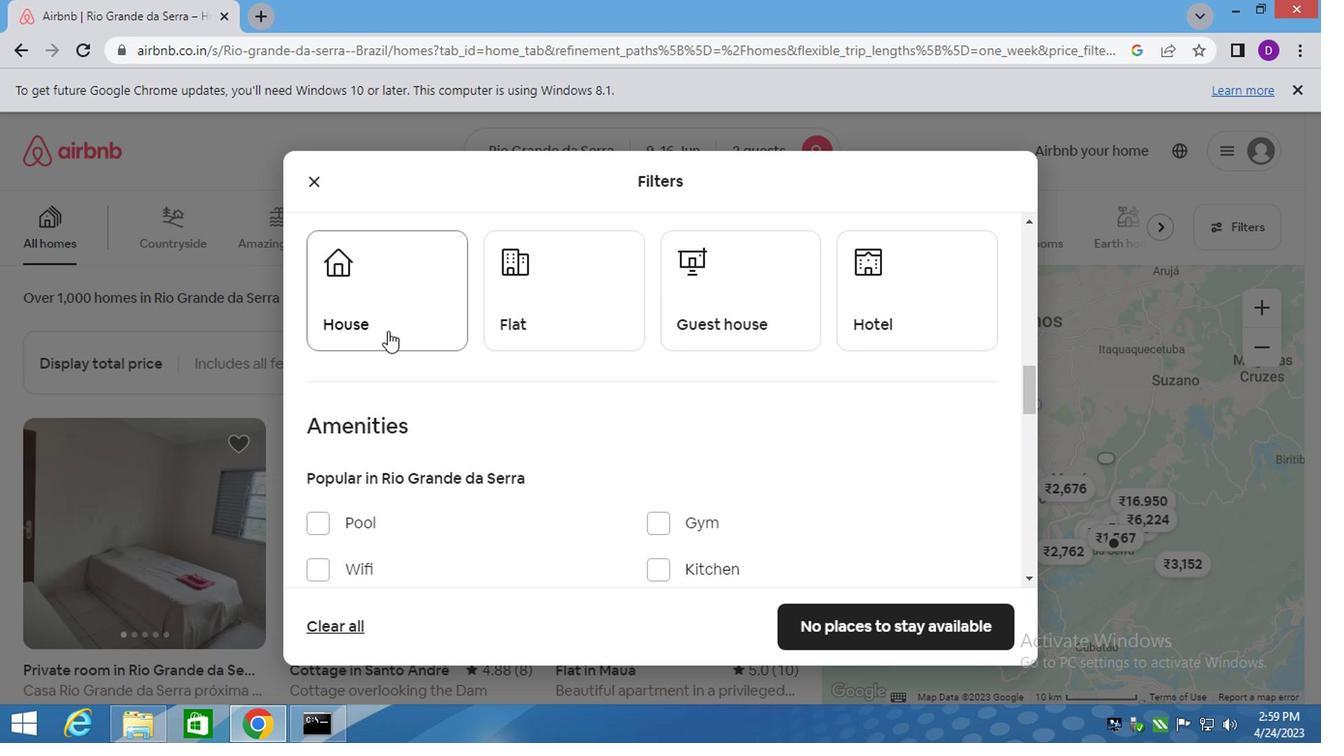 
Action: Mouse pressed left at (382, 332)
Screenshot: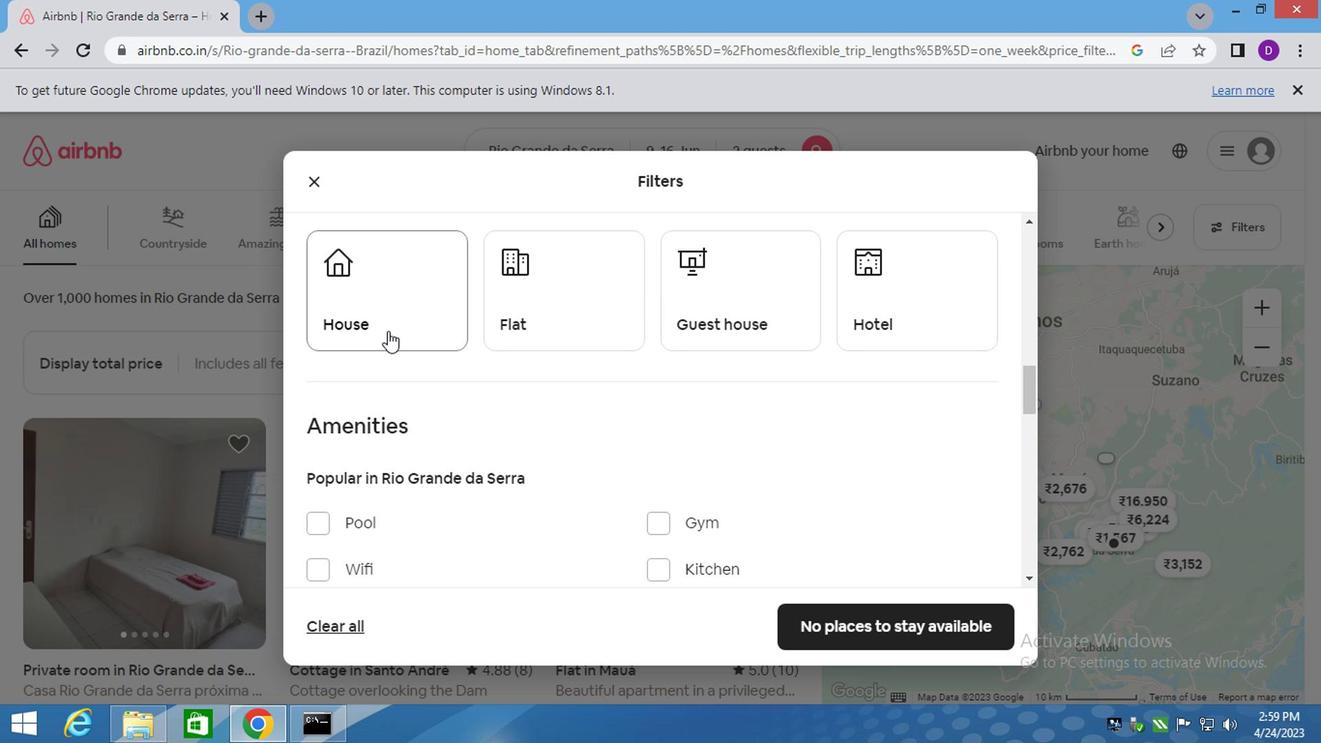 
Action: Mouse moved to (518, 304)
Screenshot: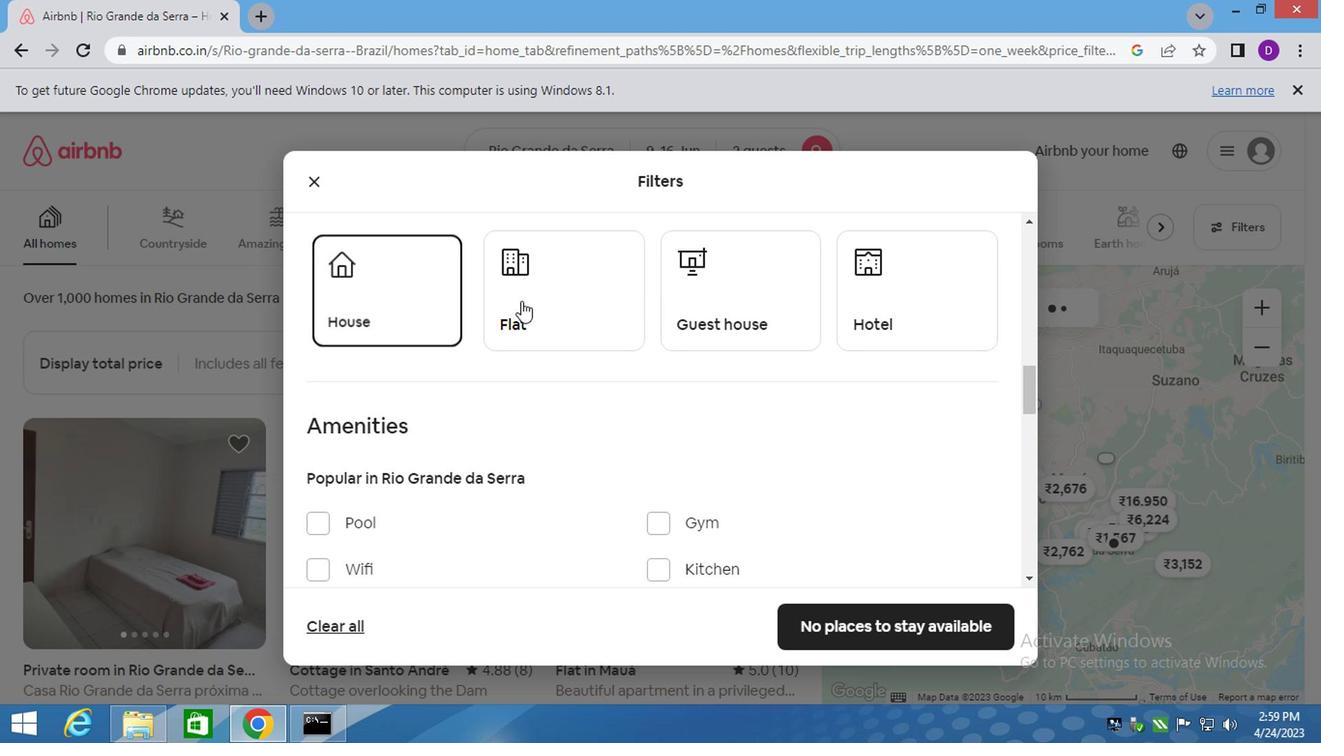 
Action: Mouse pressed left at (518, 304)
Screenshot: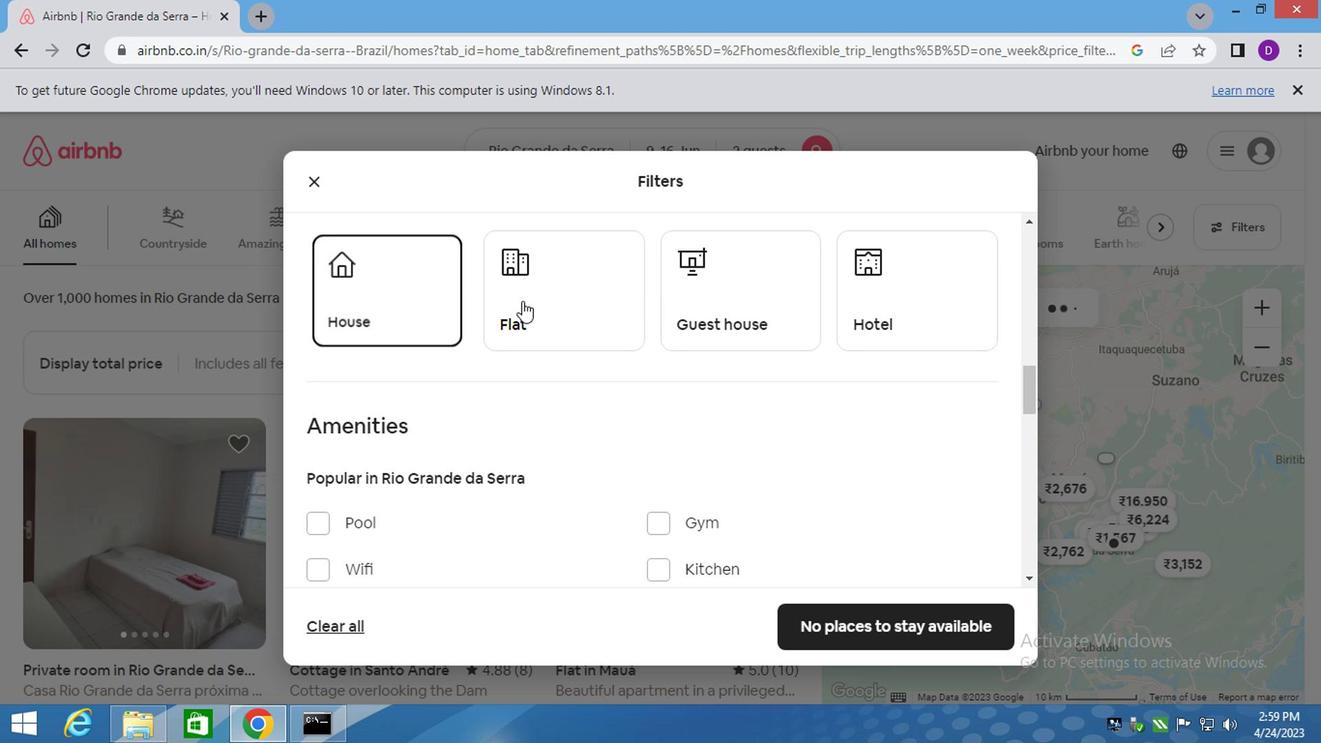 
Action: Mouse moved to (731, 321)
Screenshot: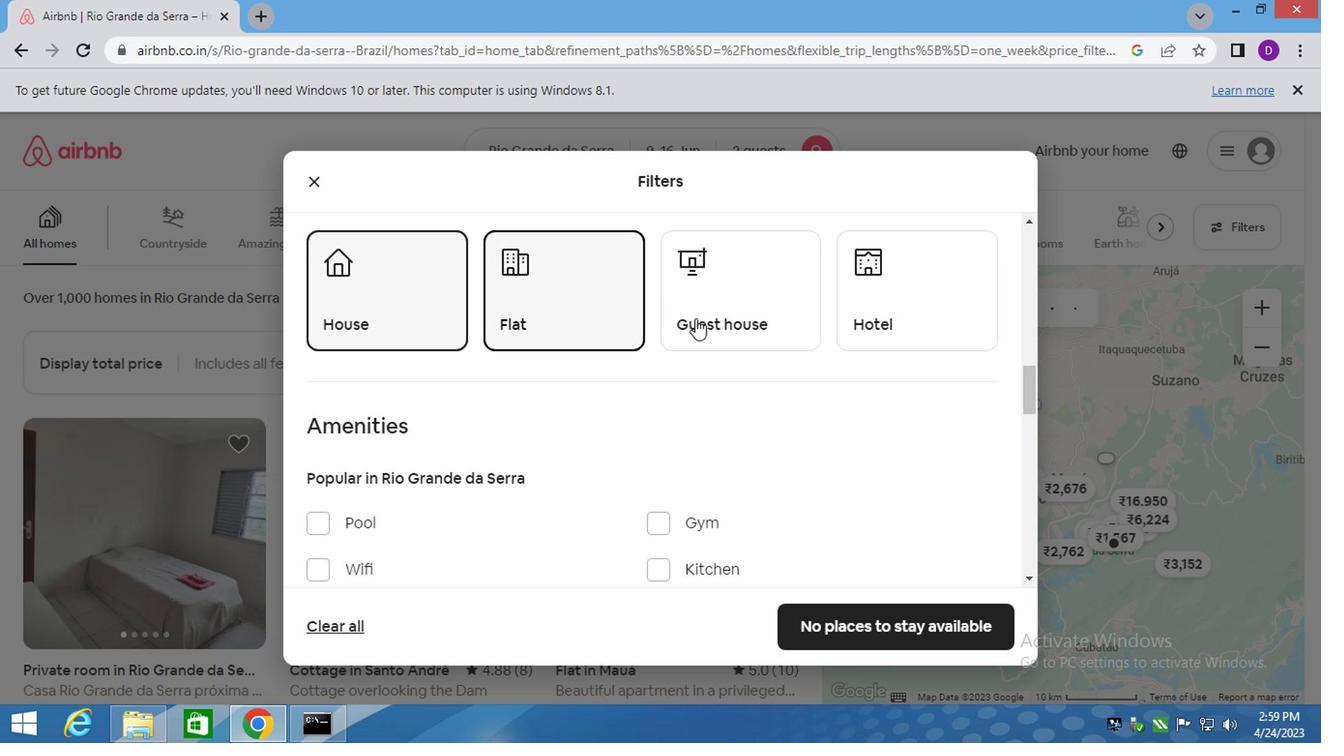 
Action: Mouse pressed left at (731, 321)
Screenshot: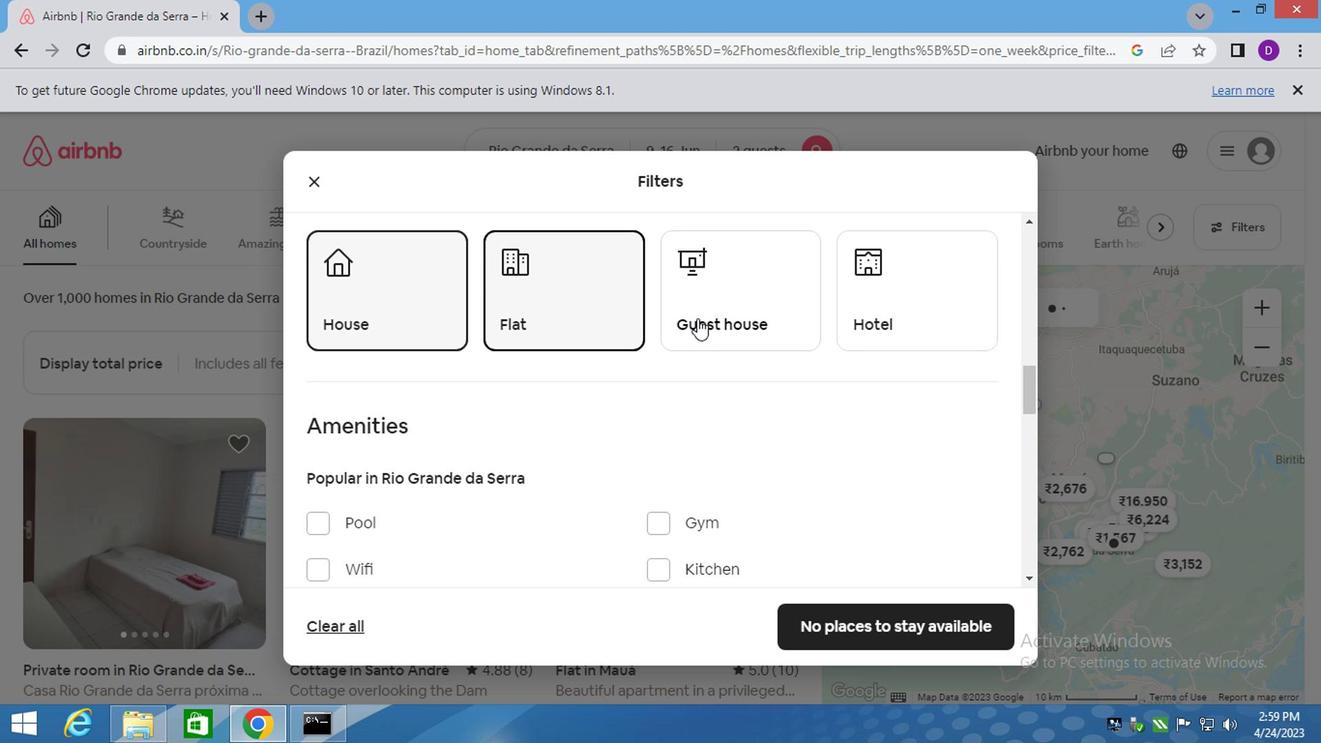 
Action: Mouse moved to (820, 399)
Screenshot: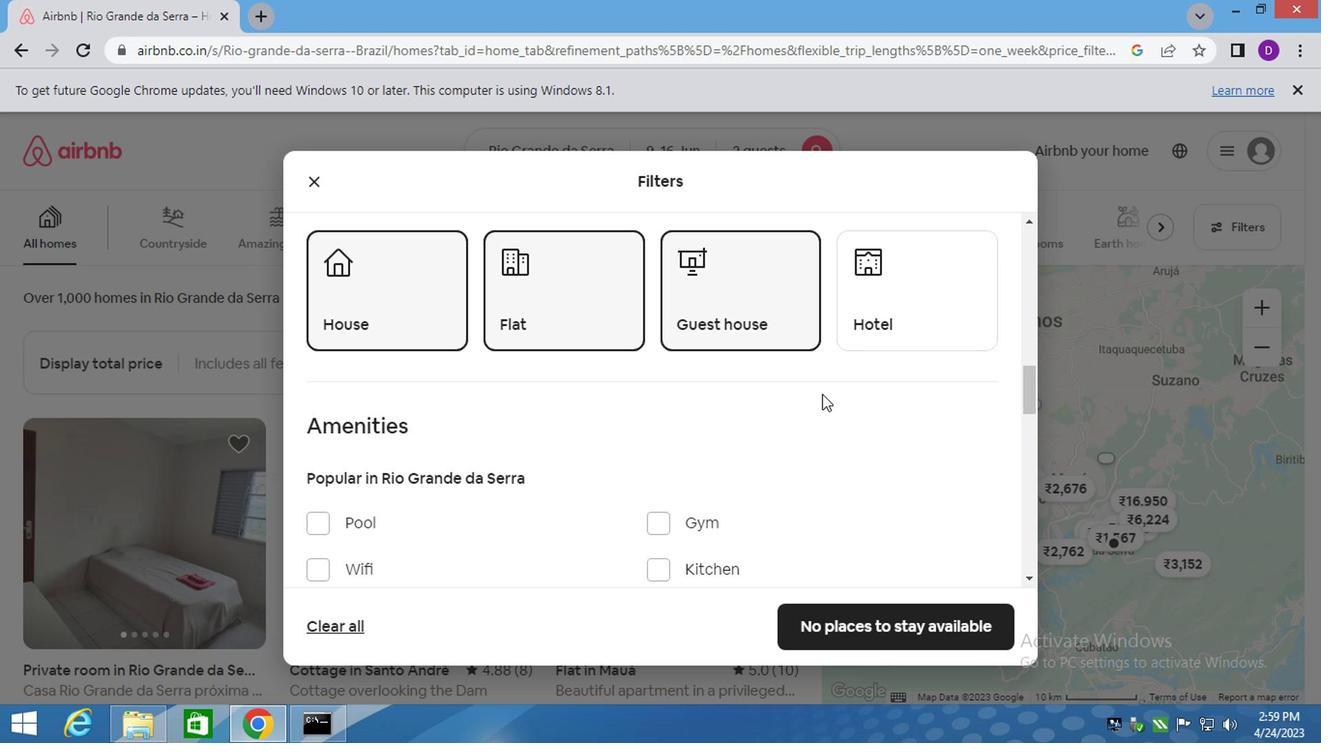 
Action: Mouse scrolled (820, 398) with delta (0, 0)
Screenshot: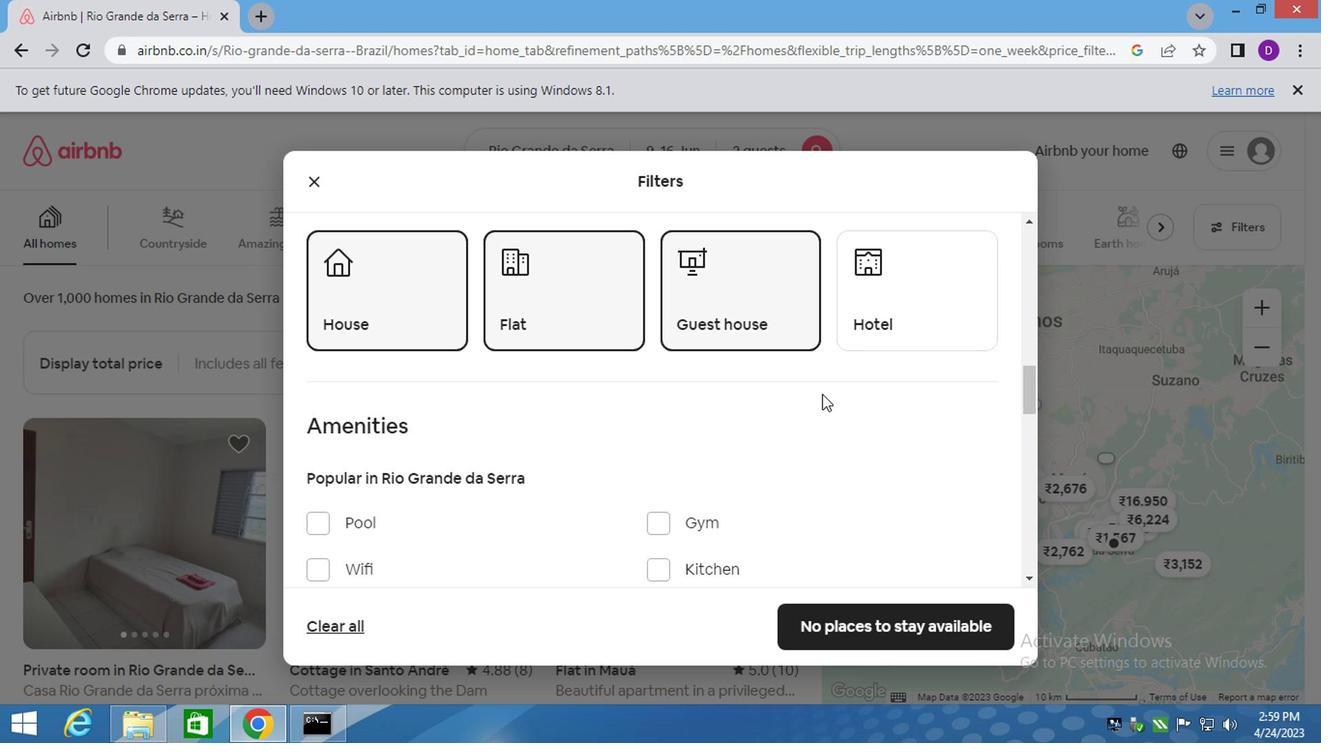 
Action: Mouse moved to (821, 410)
Screenshot: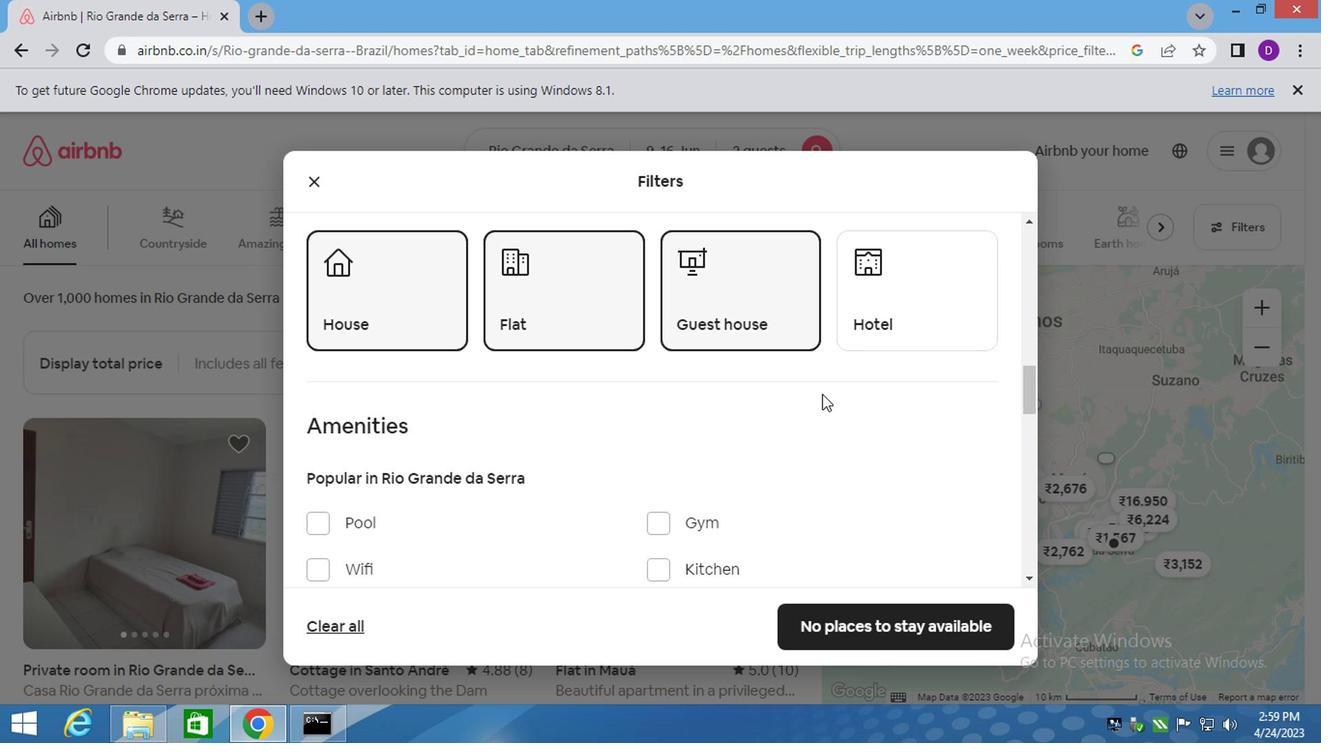 
Action: Mouse scrolled (821, 410) with delta (0, 0)
Screenshot: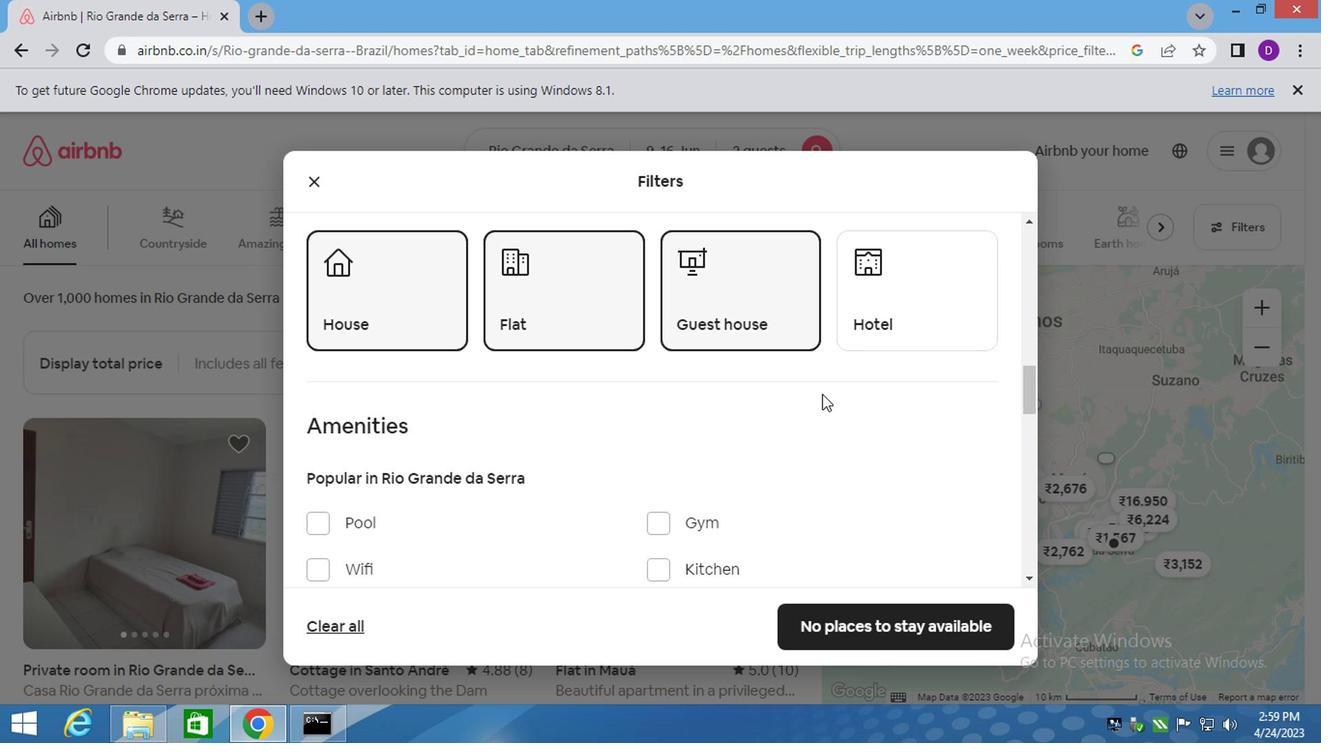 
Action: Mouse moved to (846, 445)
Screenshot: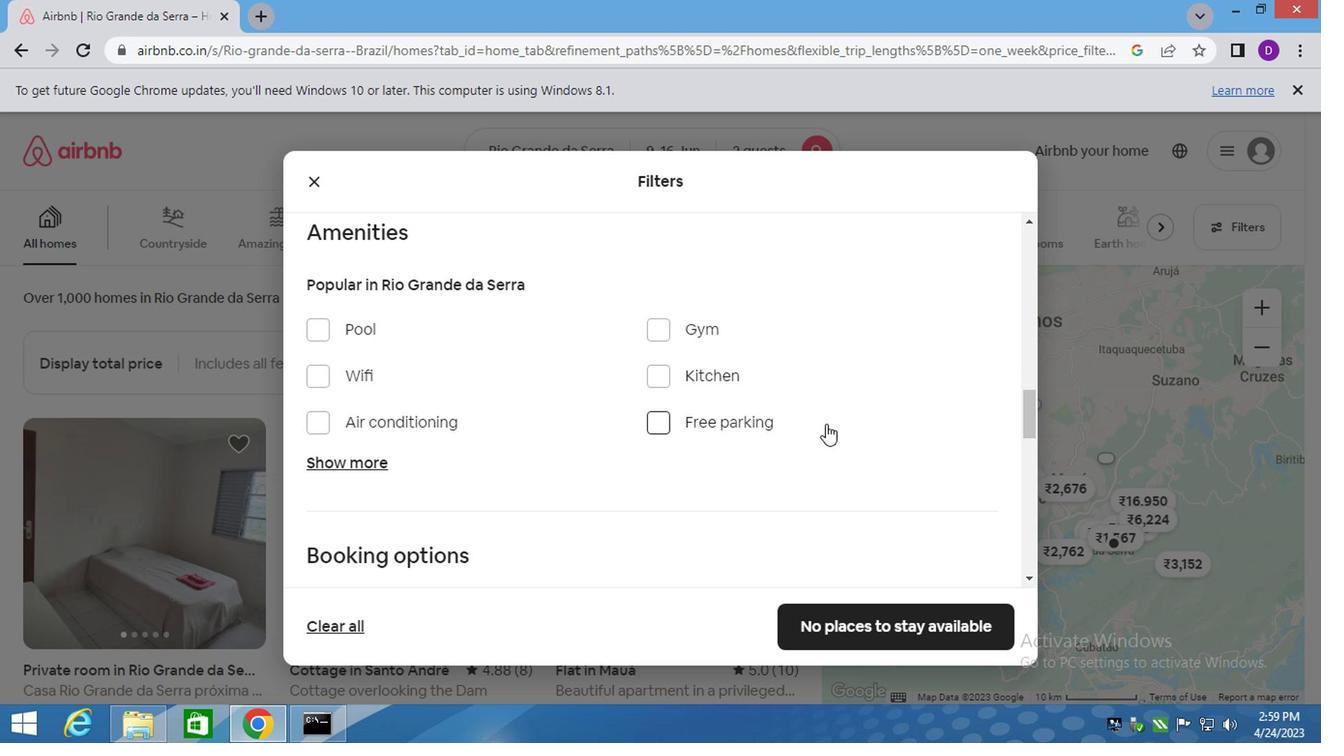 
Action: Mouse scrolled (846, 444) with delta (0, 0)
Screenshot: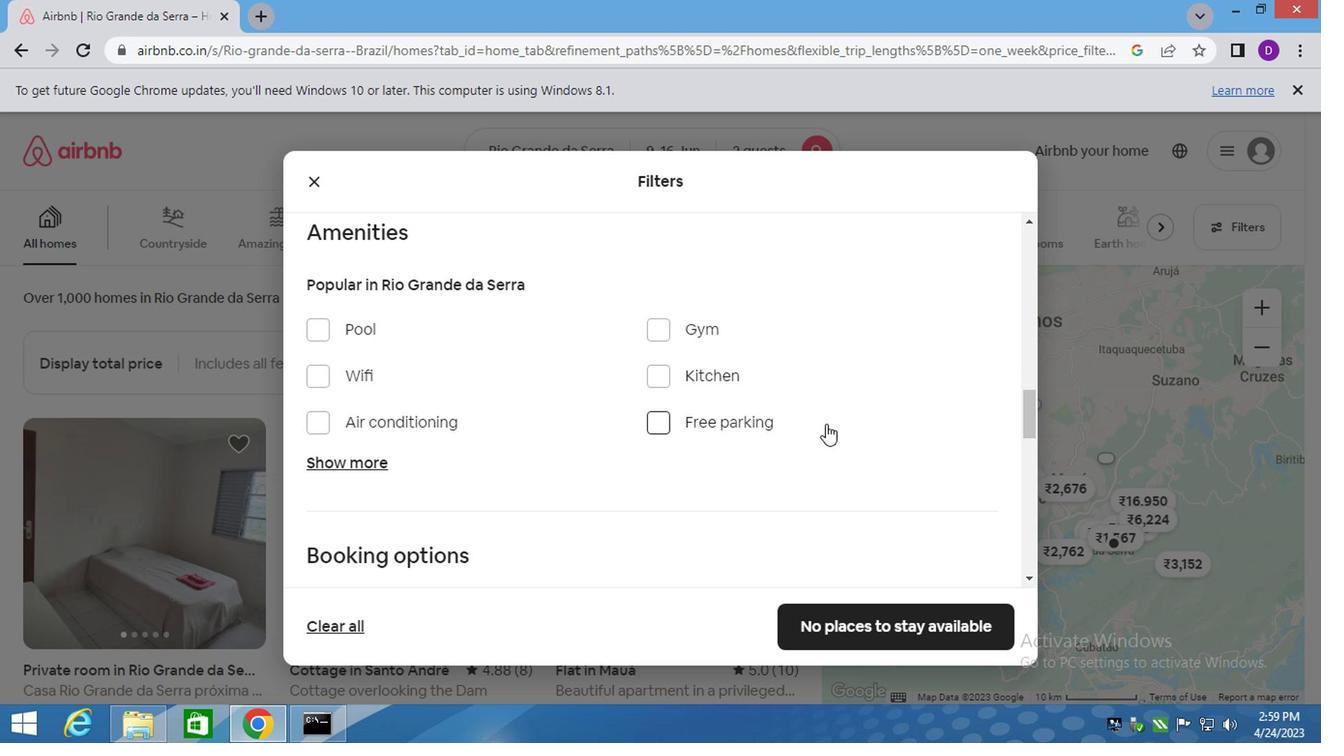 
Action: Mouse moved to (847, 447)
Screenshot: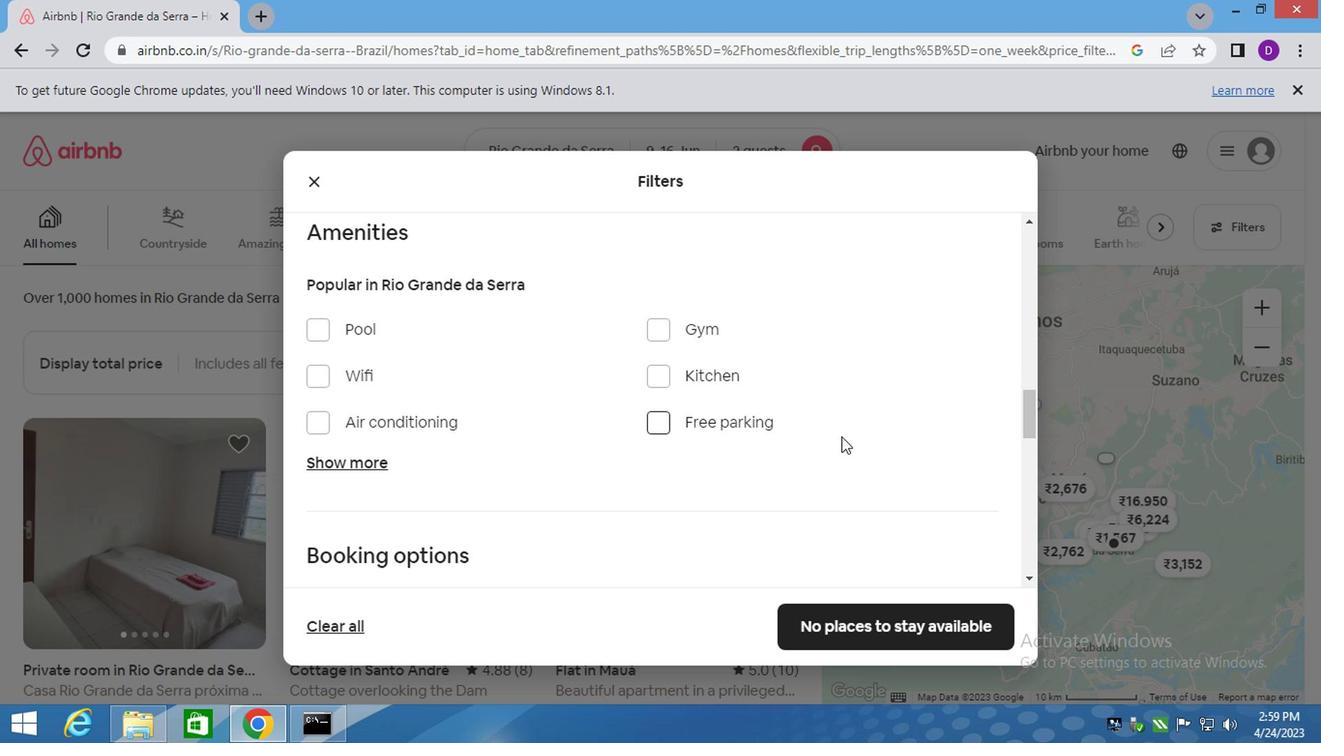
Action: Mouse scrolled (847, 446) with delta (0, 0)
Screenshot: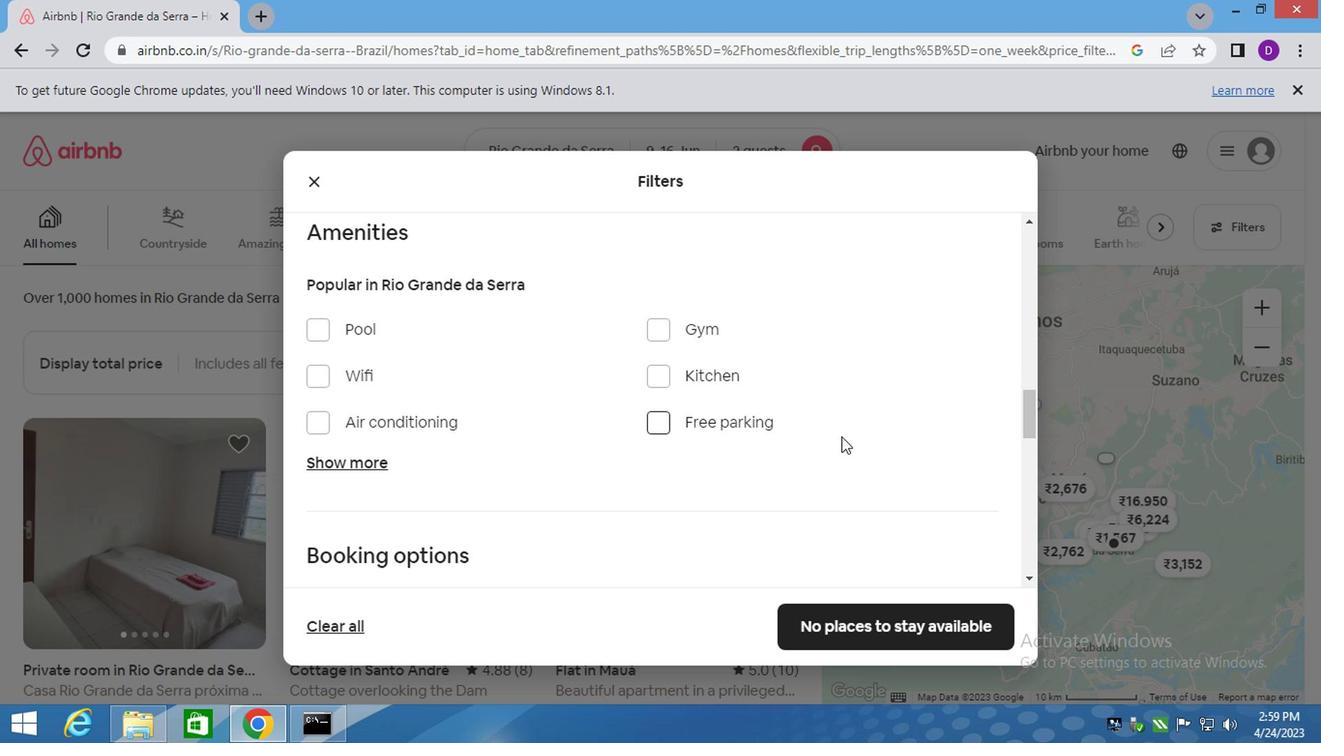 
Action: Mouse scrolled (847, 446) with delta (0, 0)
Screenshot: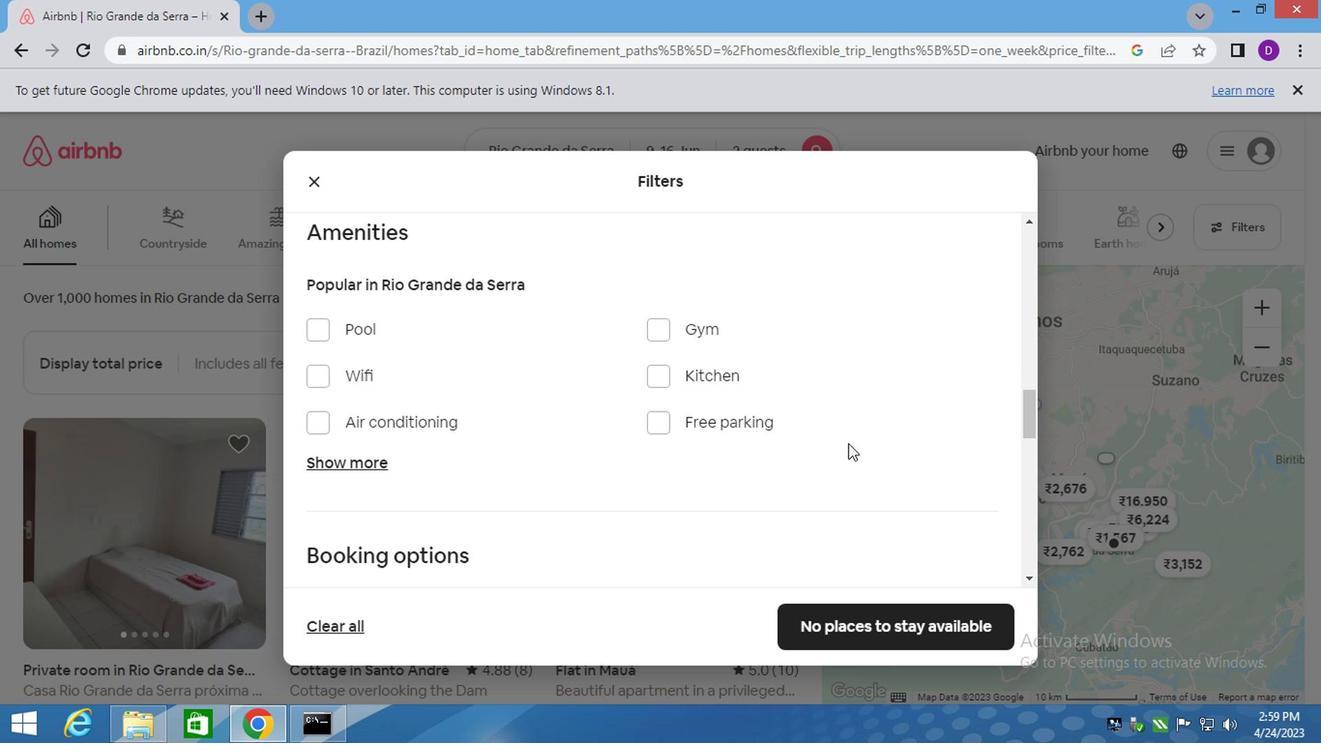 
Action: Mouse moved to (967, 397)
Screenshot: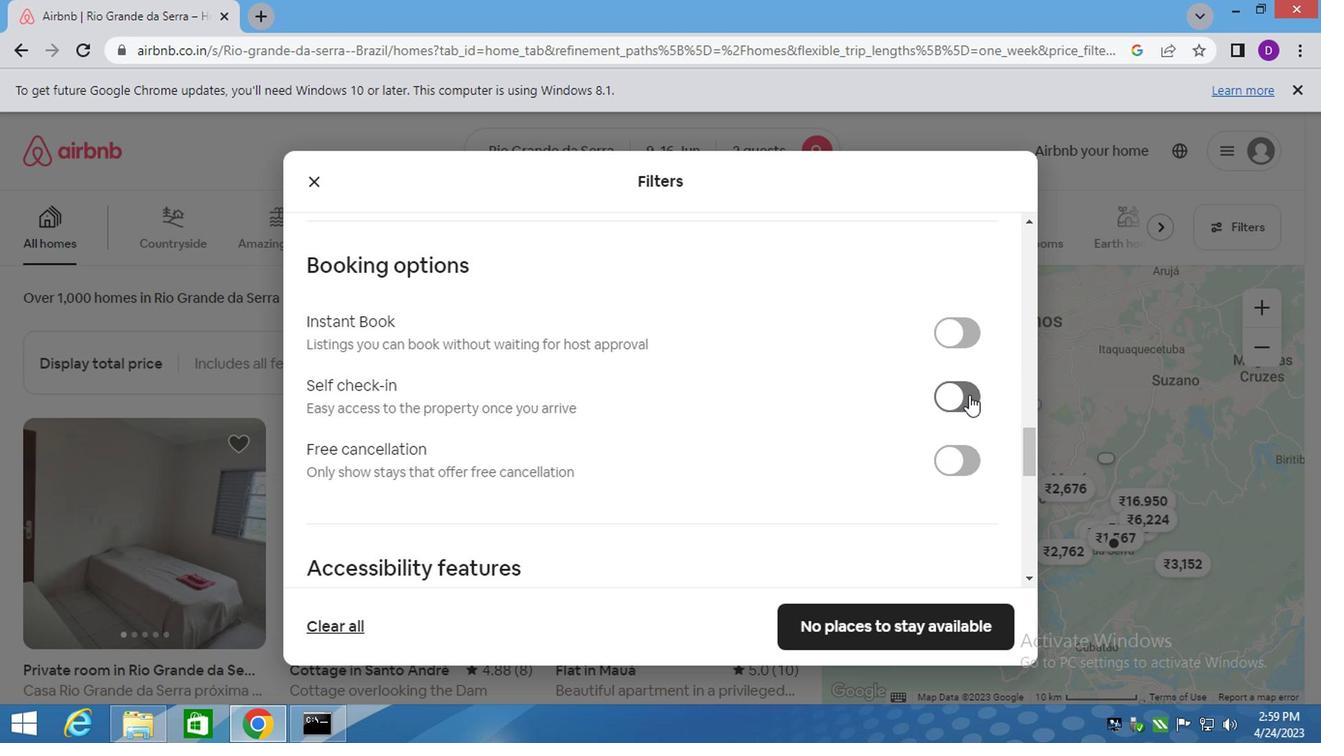 
Action: Mouse pressed left at (967, 397)
Screenshot: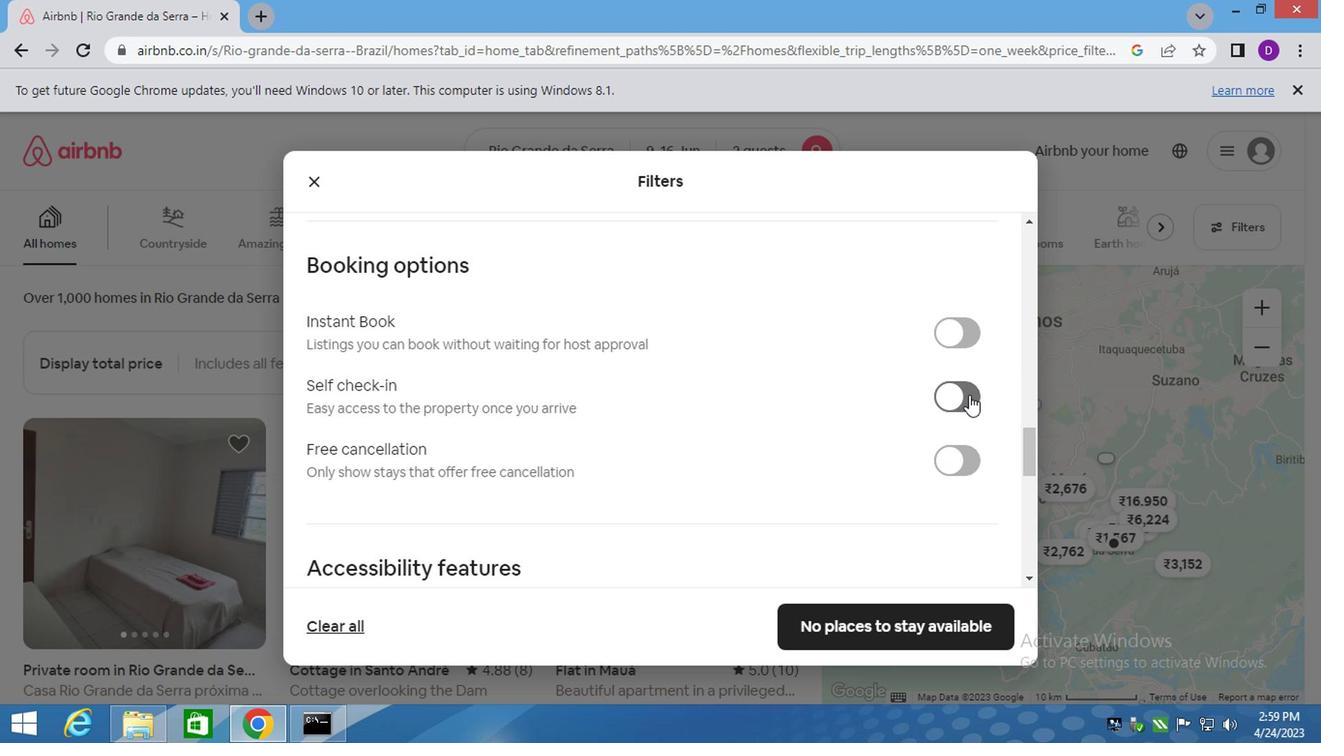 
Action: Mouse moved to (733, 452)
Screenshot: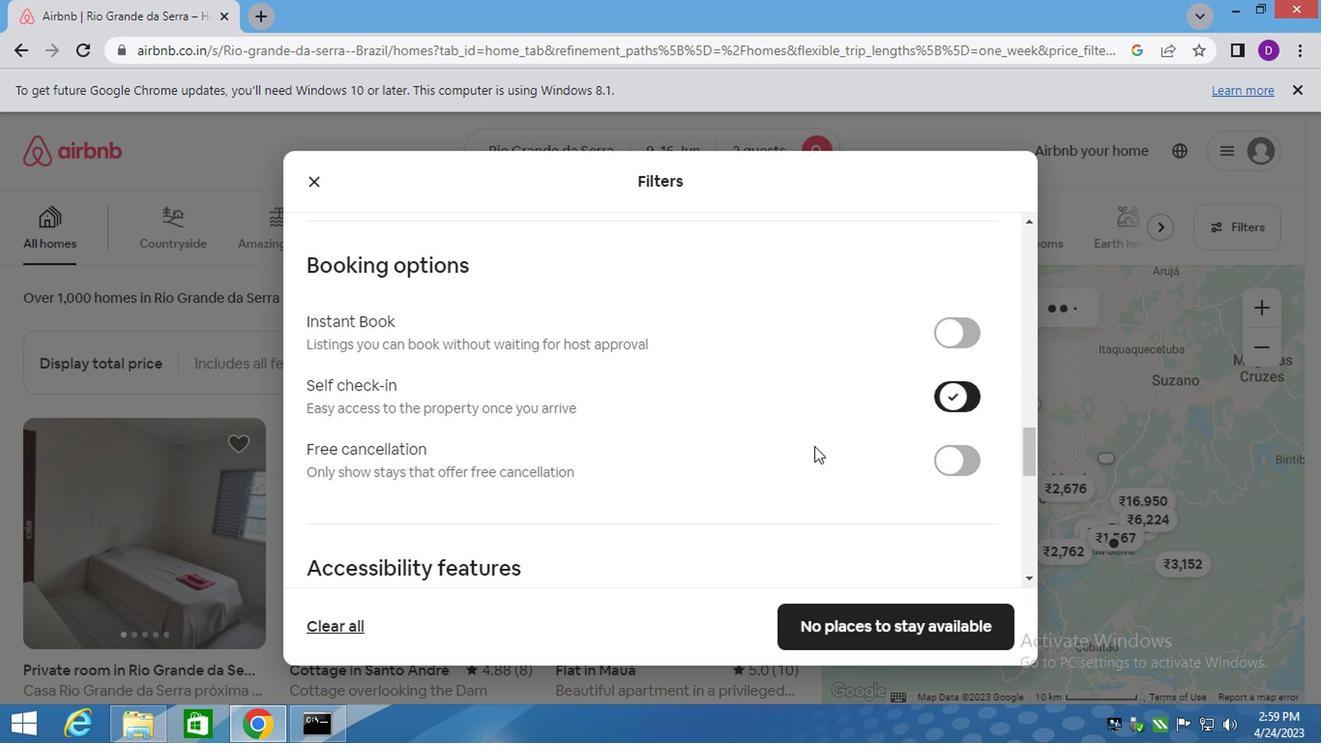 
Action: Mouse scrolled (733, 451) with delta (0, 0)
Screenshot: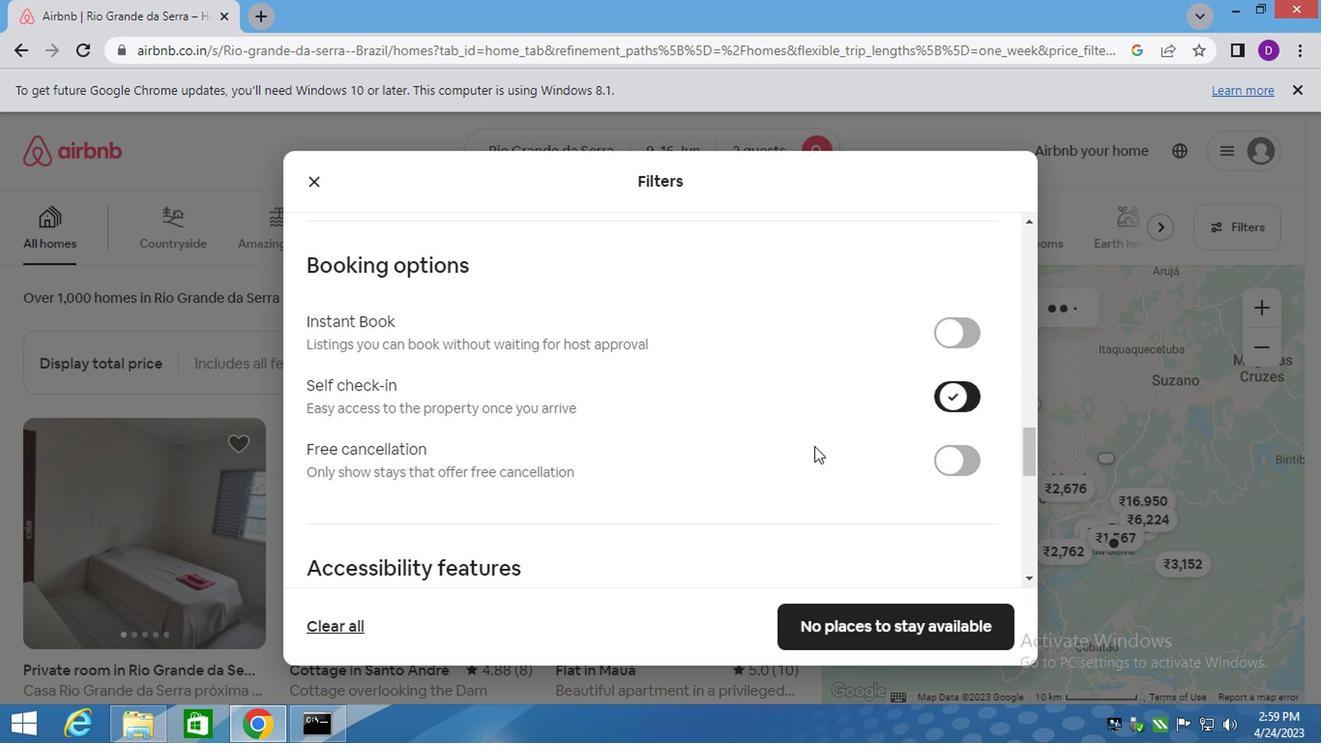 
Action: Mouse moved to (702, 469)
Screenshot: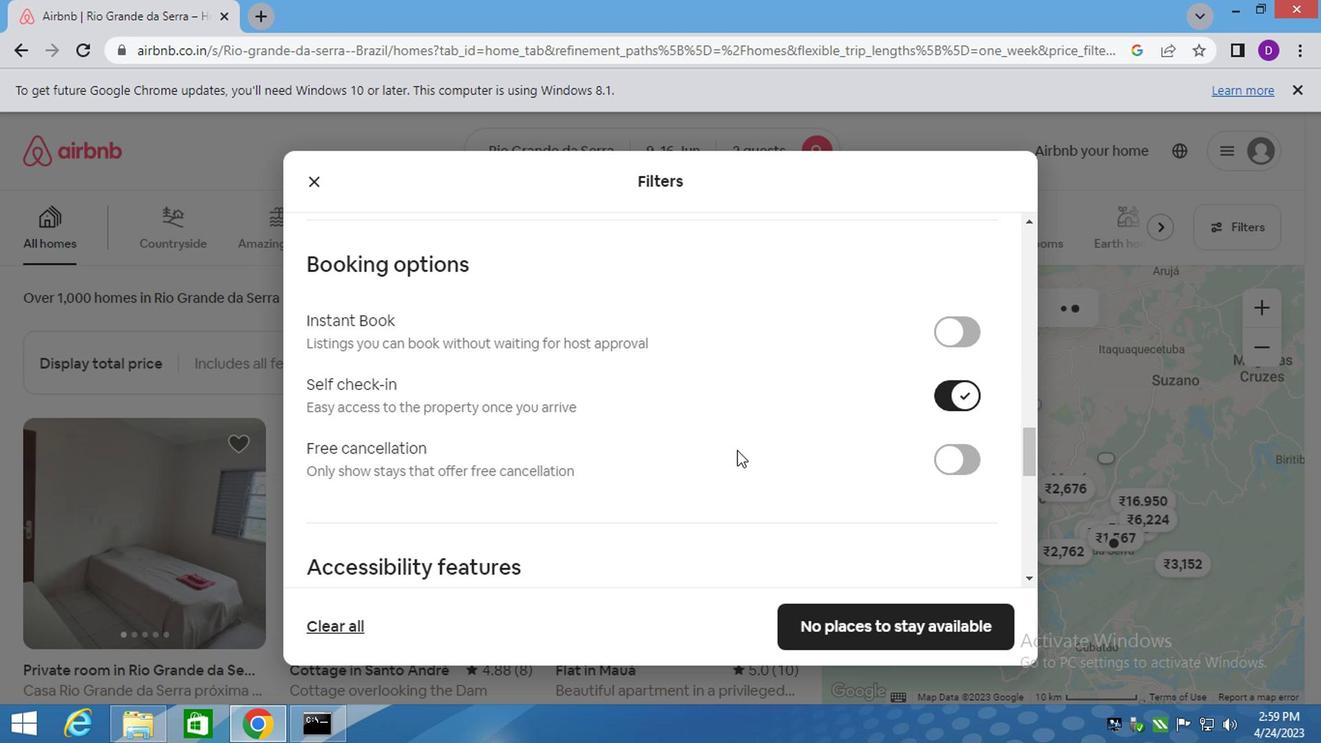 
Action: Mouse scrolled (707, 466) with delta (0, 0)
Screenshot: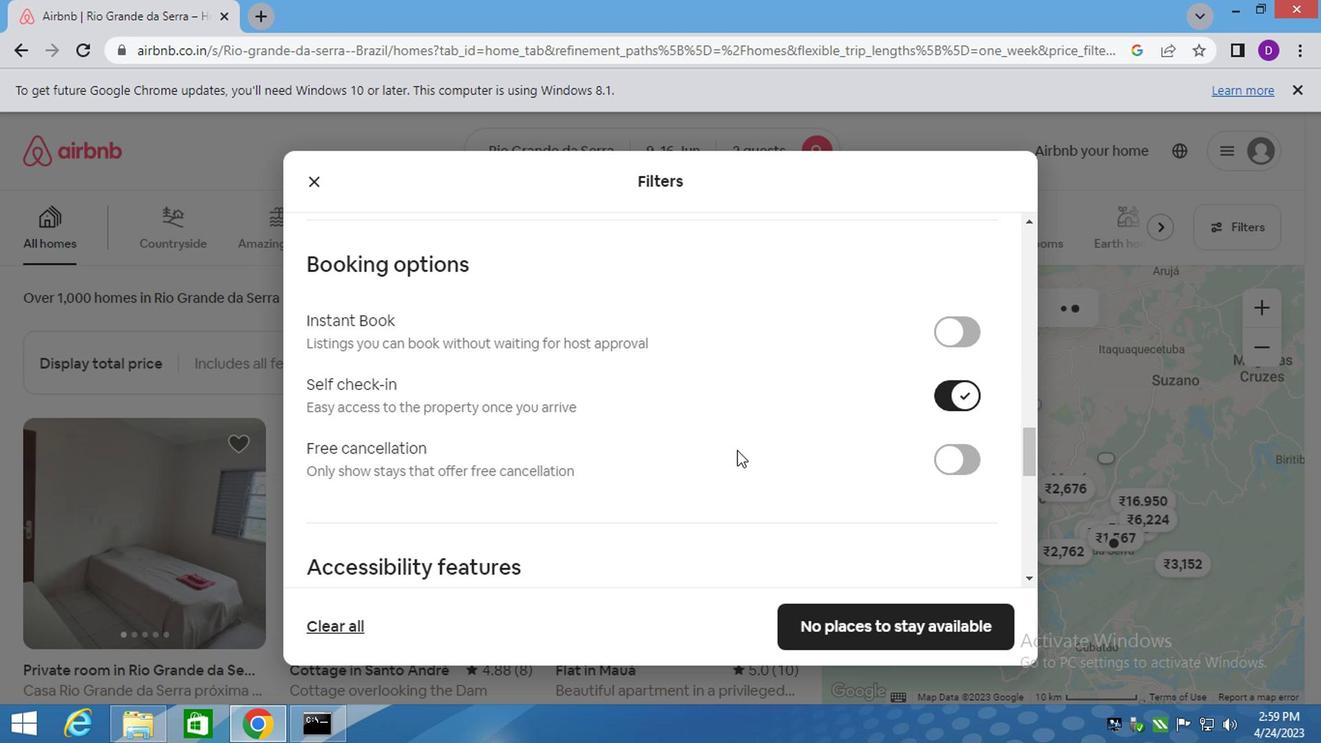 
Action: Mouse moved to (648, 481)
Screenshot: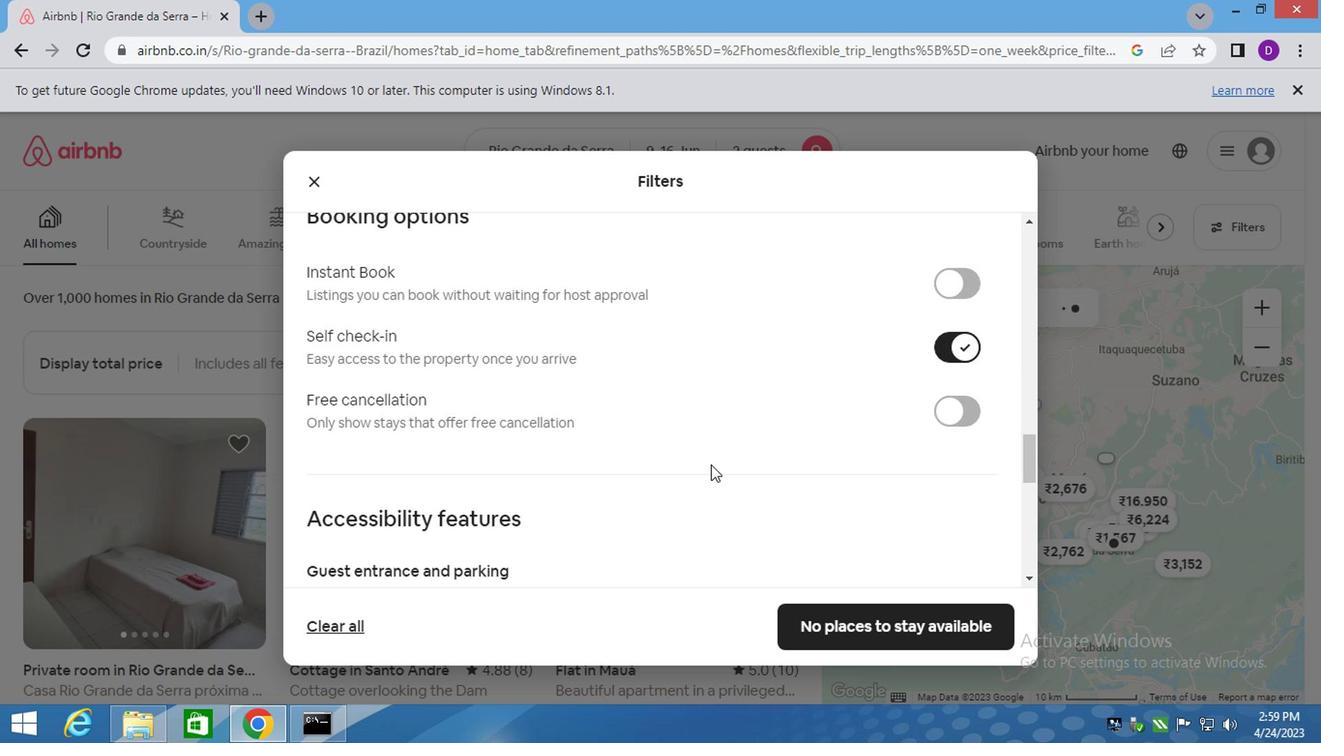 
Action: Mouse scrolled (707, 466) with delta (0, 0)
Screenshot: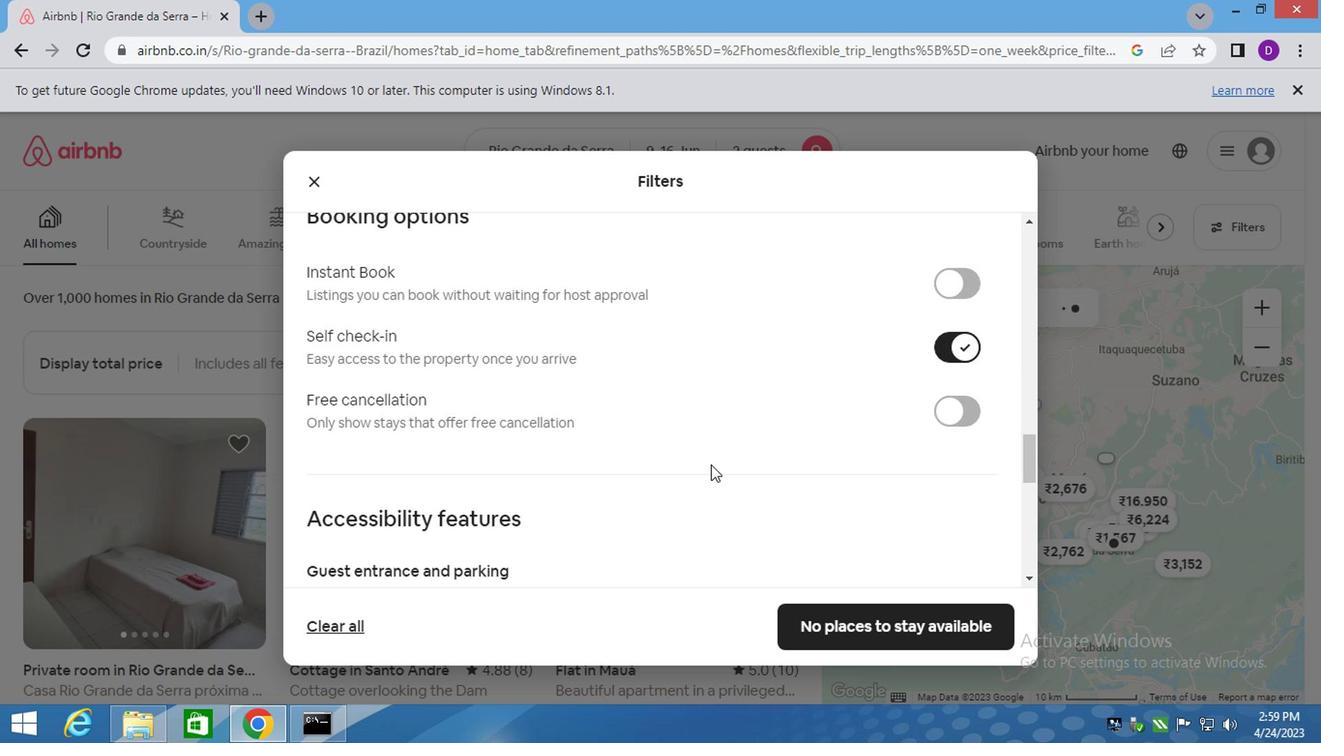 
Action: Mouse moved to (572, 492)
Screenshot: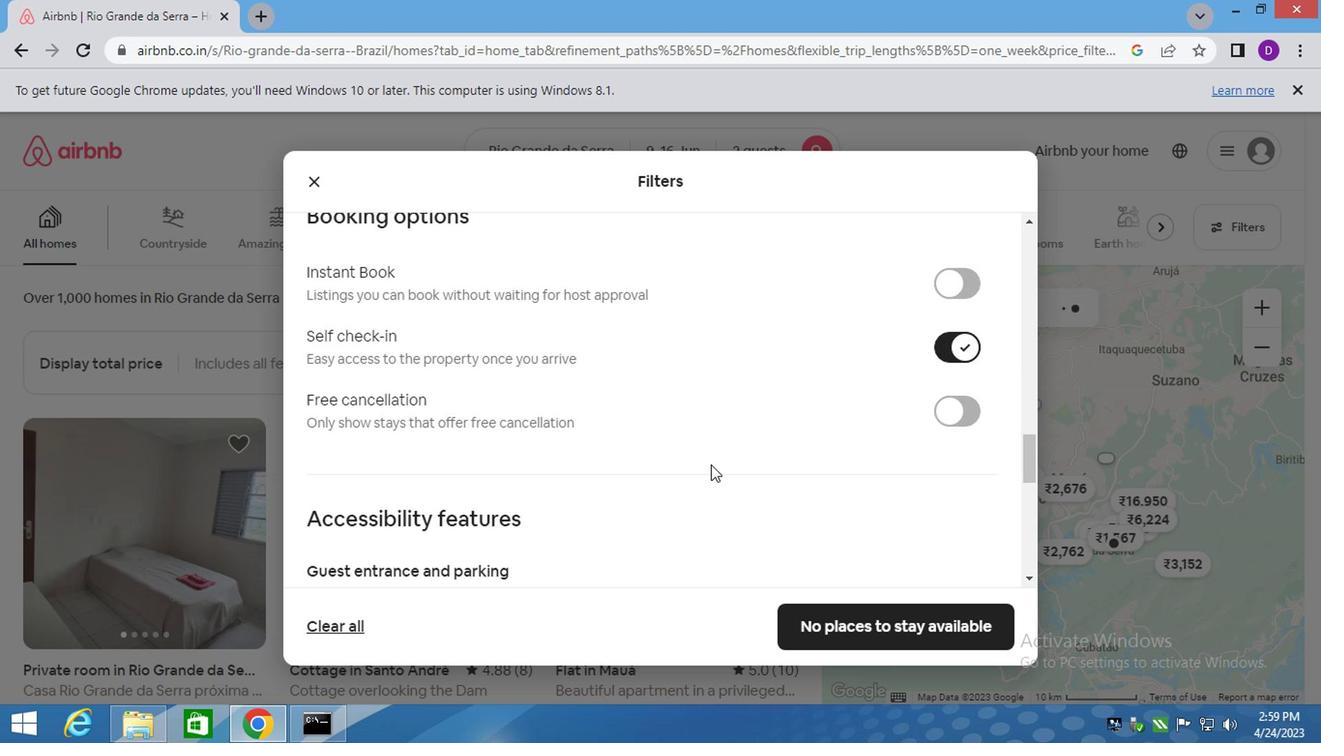 
Action: Mouse scrolled (707, 466) with delta (0, 0)
Screenshot: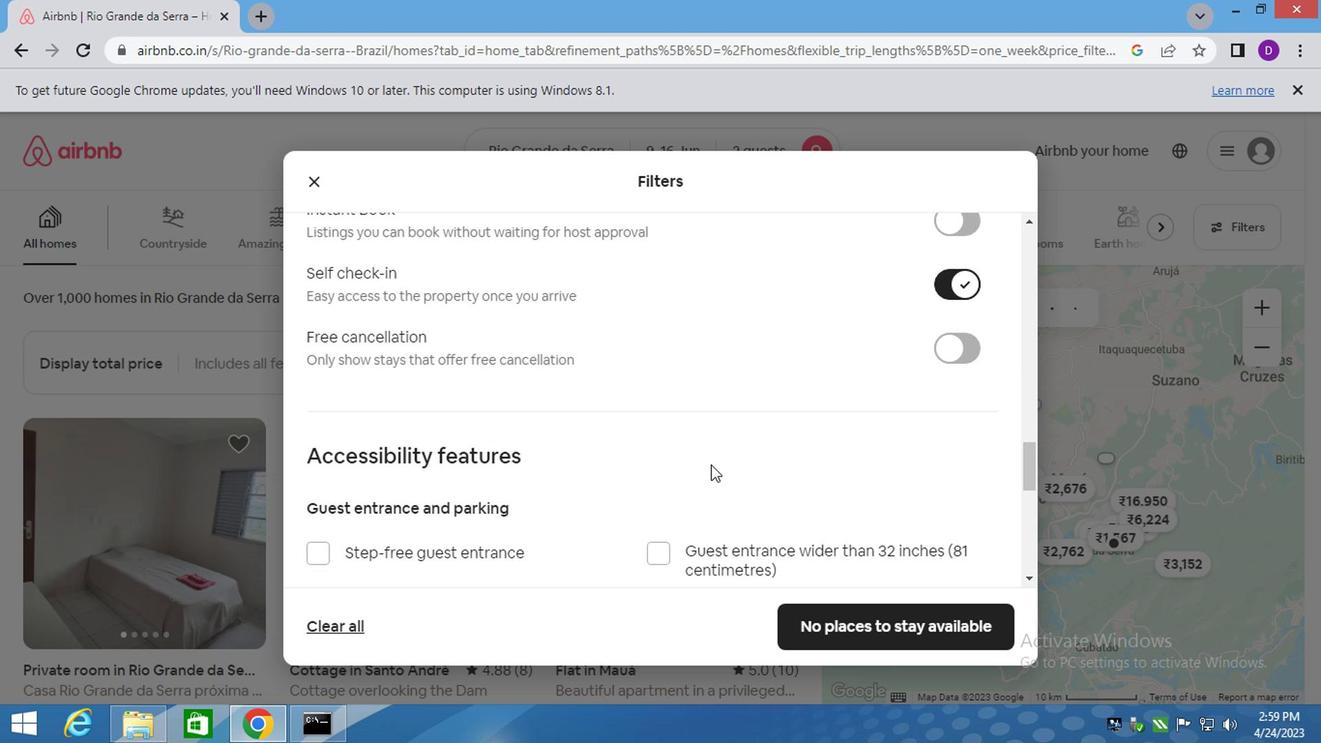 
Action: Mouse moved to (470, 505)
Screenshot: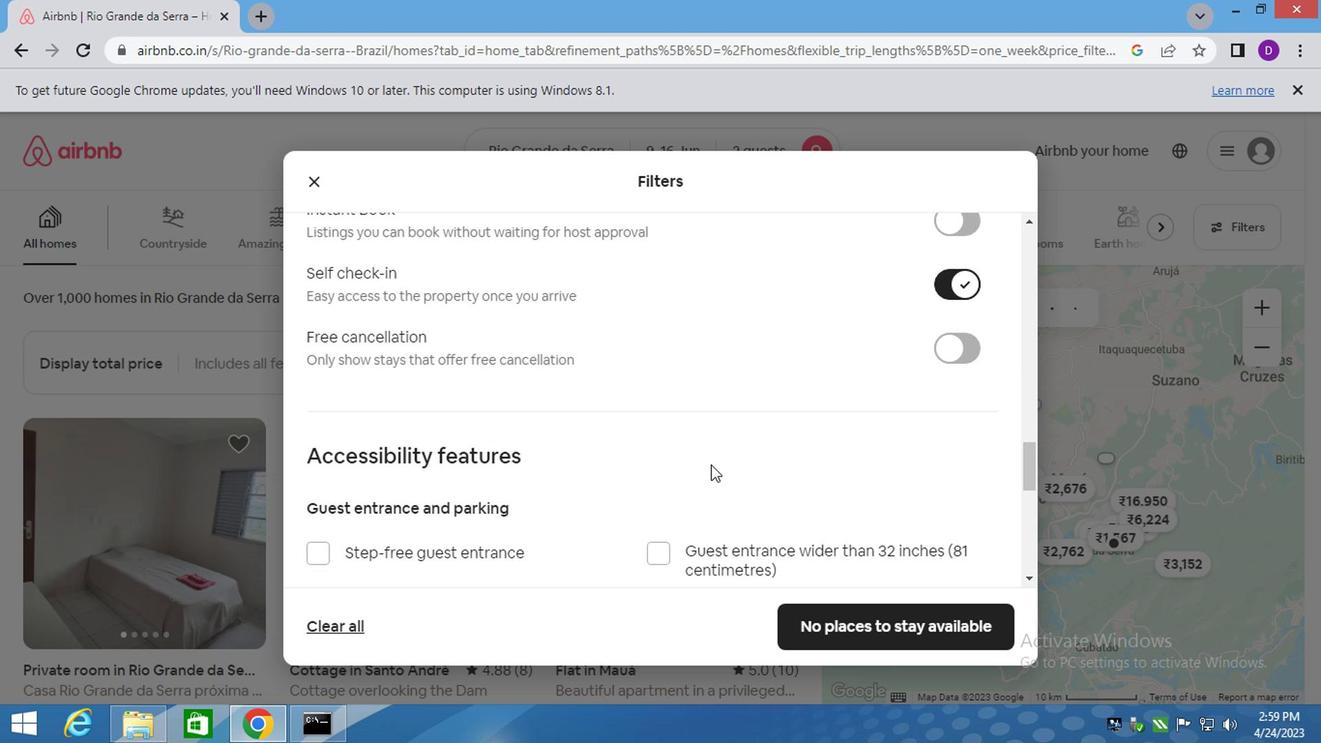 
Action: Mouse scrolled (706, 466) with delta (0, 0)
Screenshot: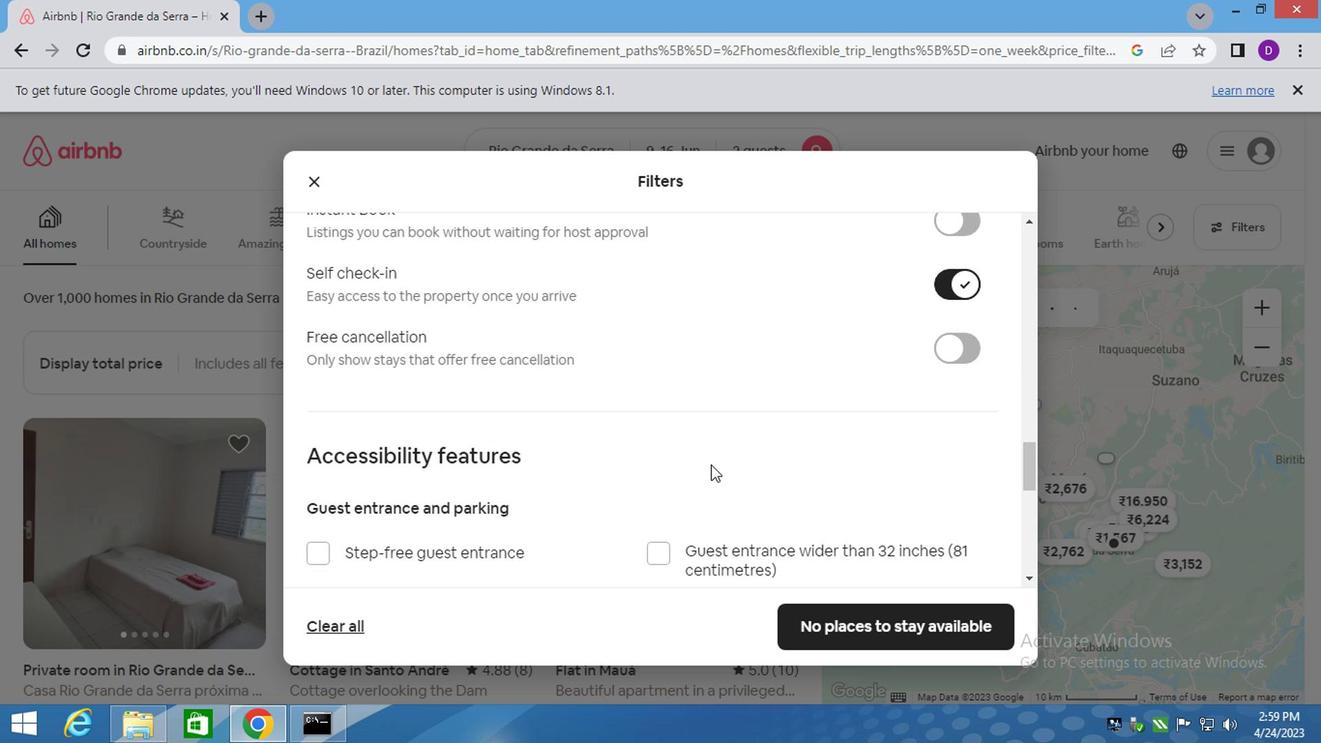
Action: Mouse moved to (338, 525)
Screenshot: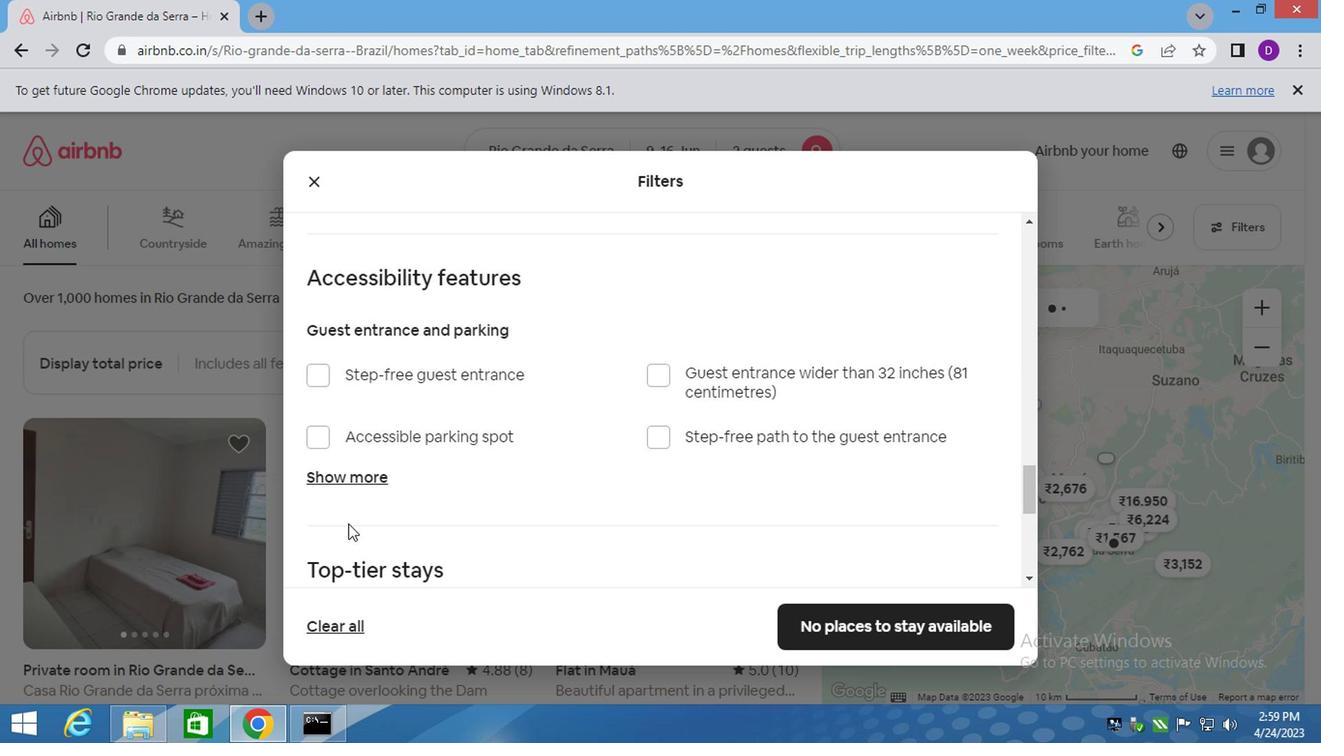 
Action: Mouse scrolled (338, 524) with delta (0, 0)
Screenshot: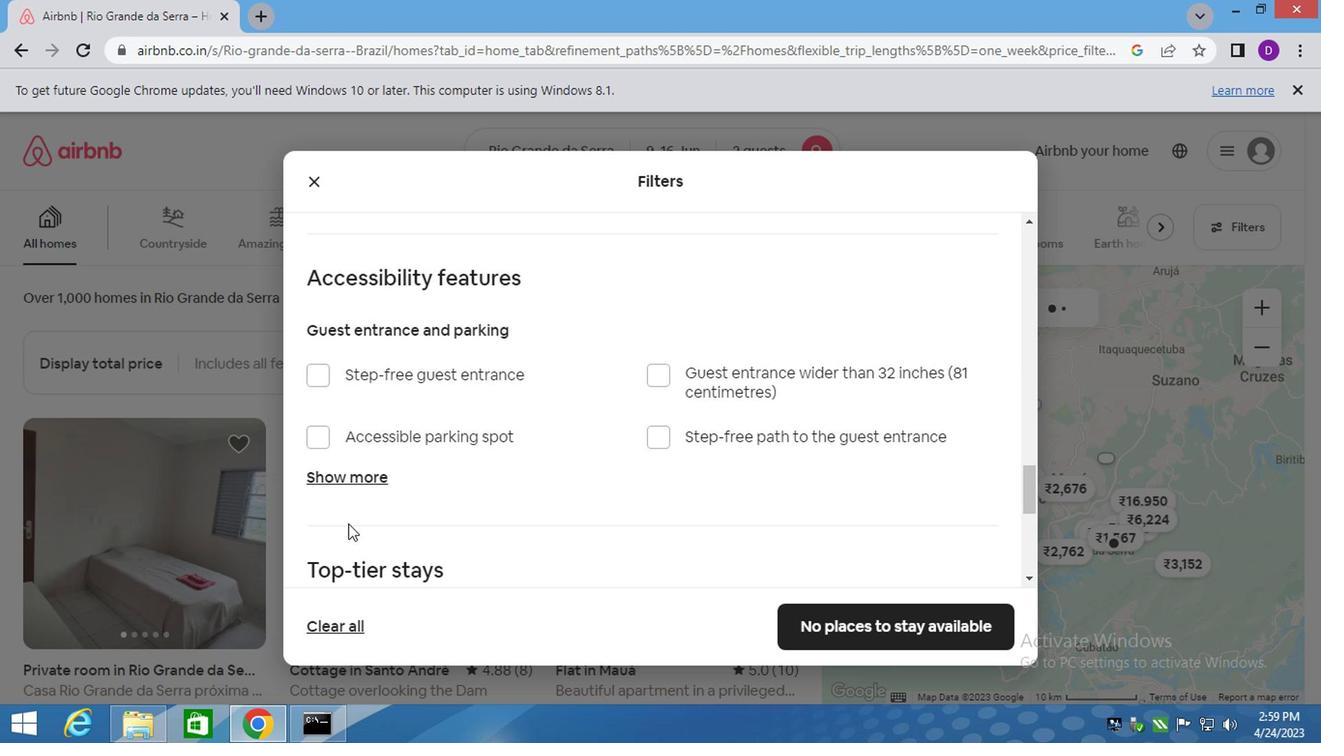 
Action: Mouse scrolled (338, 524) with delta (0, 0)
Screenshot: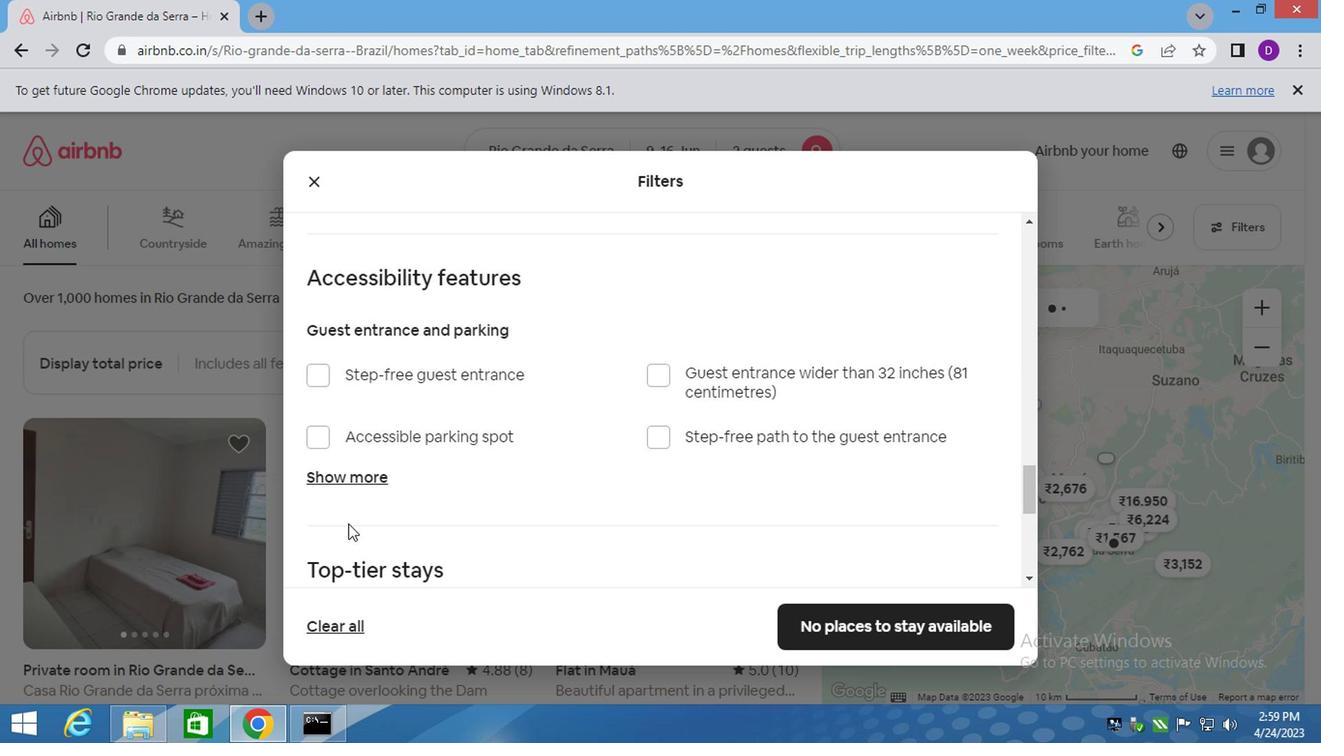 
Action: Mouse scrolled (338, 524) with delta (0, 0)
Screenshot: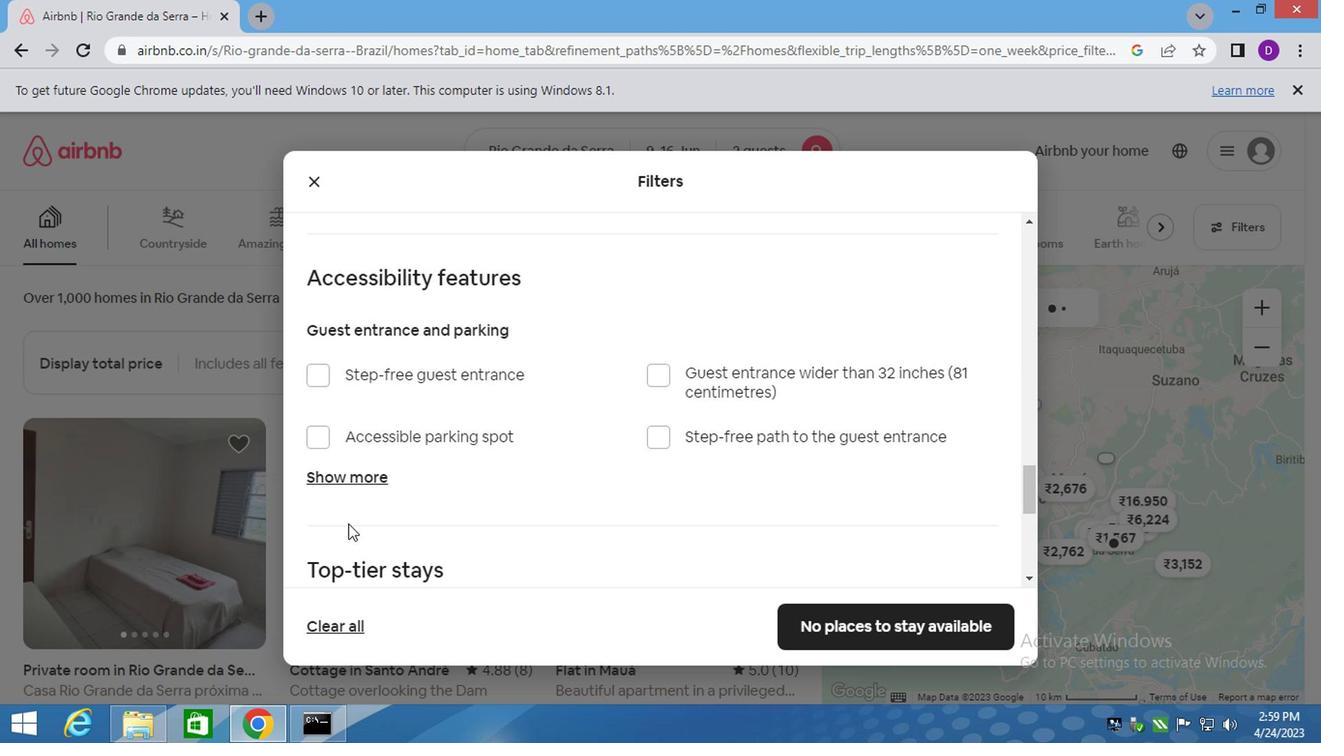 
Action: Mouse scrolled (338, 524) with delta (0, 0)
Screenshot: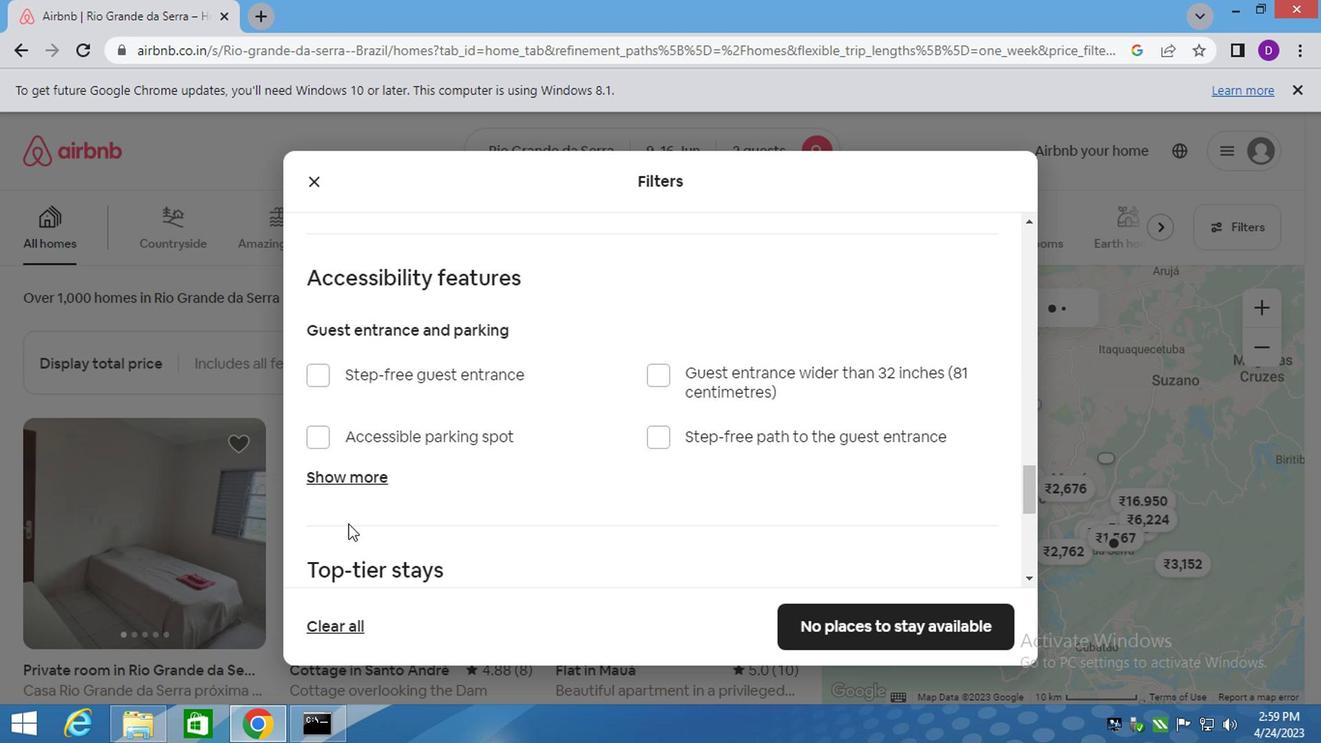 
Action: Mouse moved to (364, 525)
Screenshot: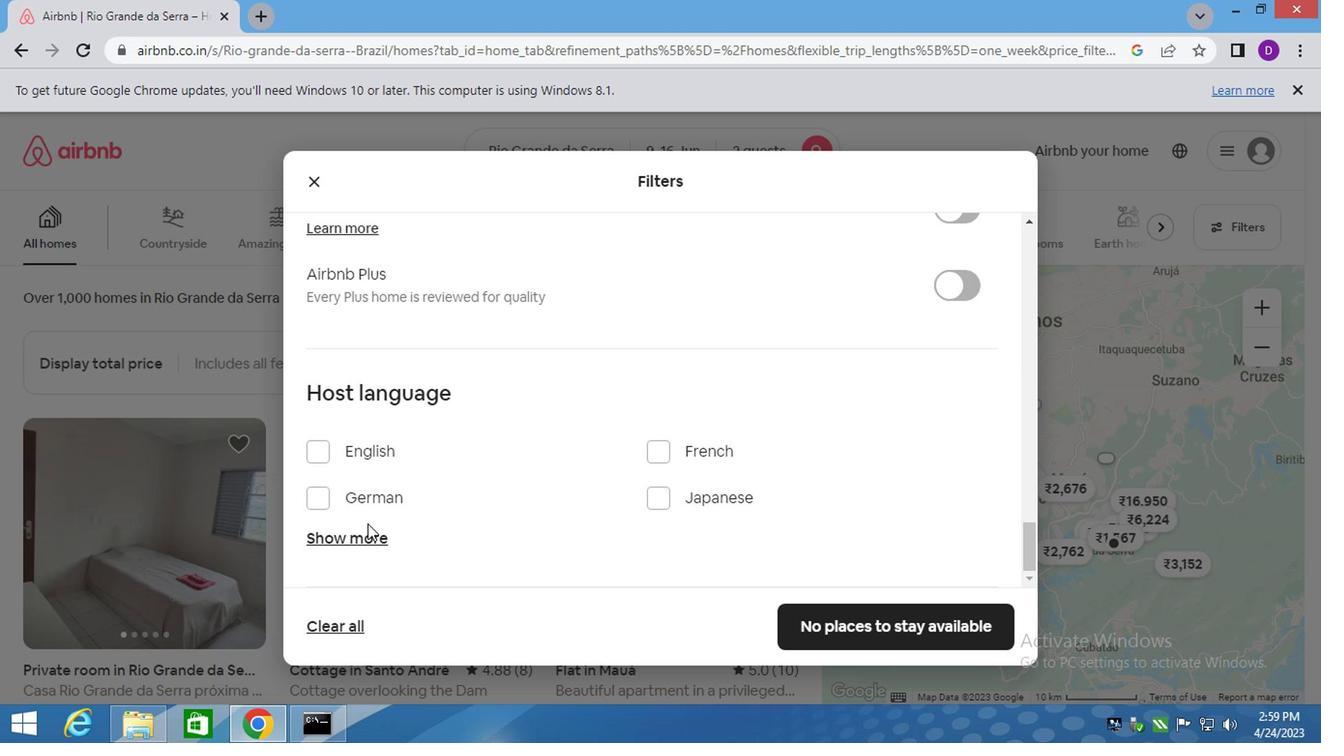
Action: Mouse scrolled (364, 524) with delta (0, 0)
Screenshot: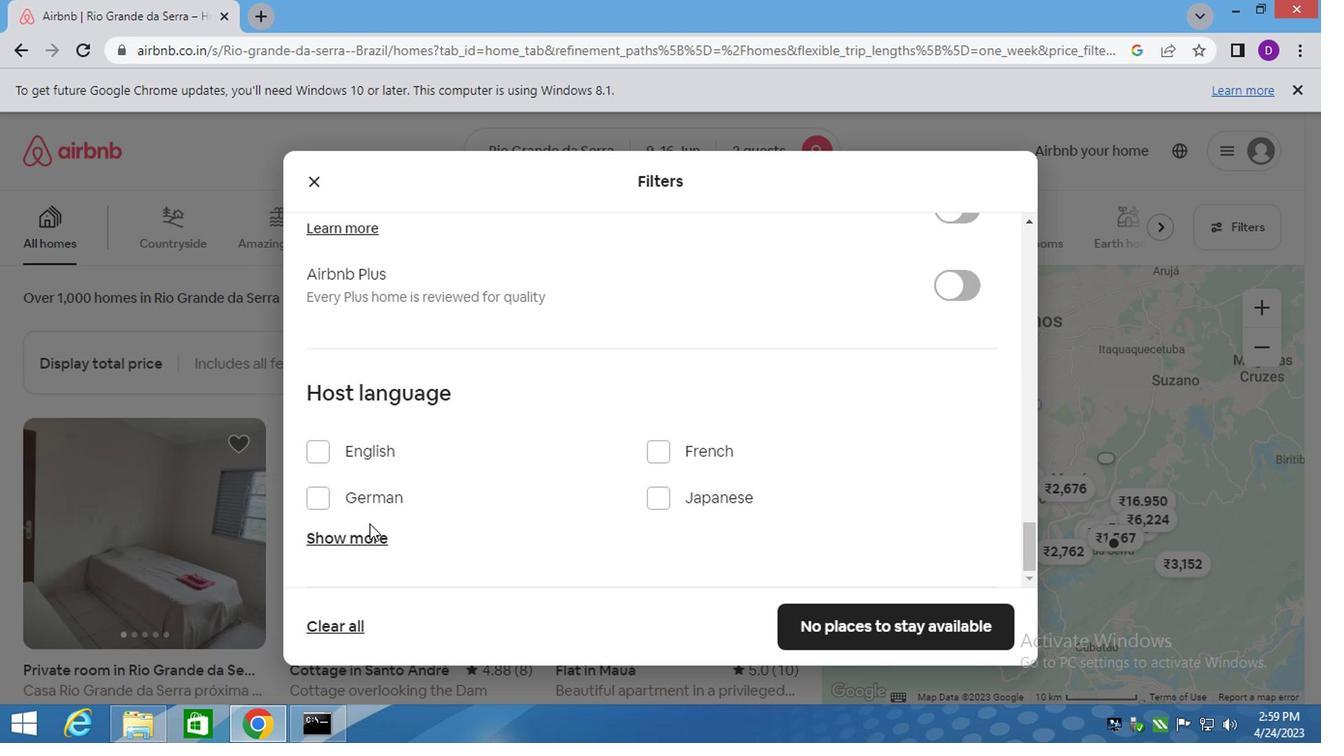 
Action: Mouse scrolled (364, 524) with delta (0, 0)
Screenshot: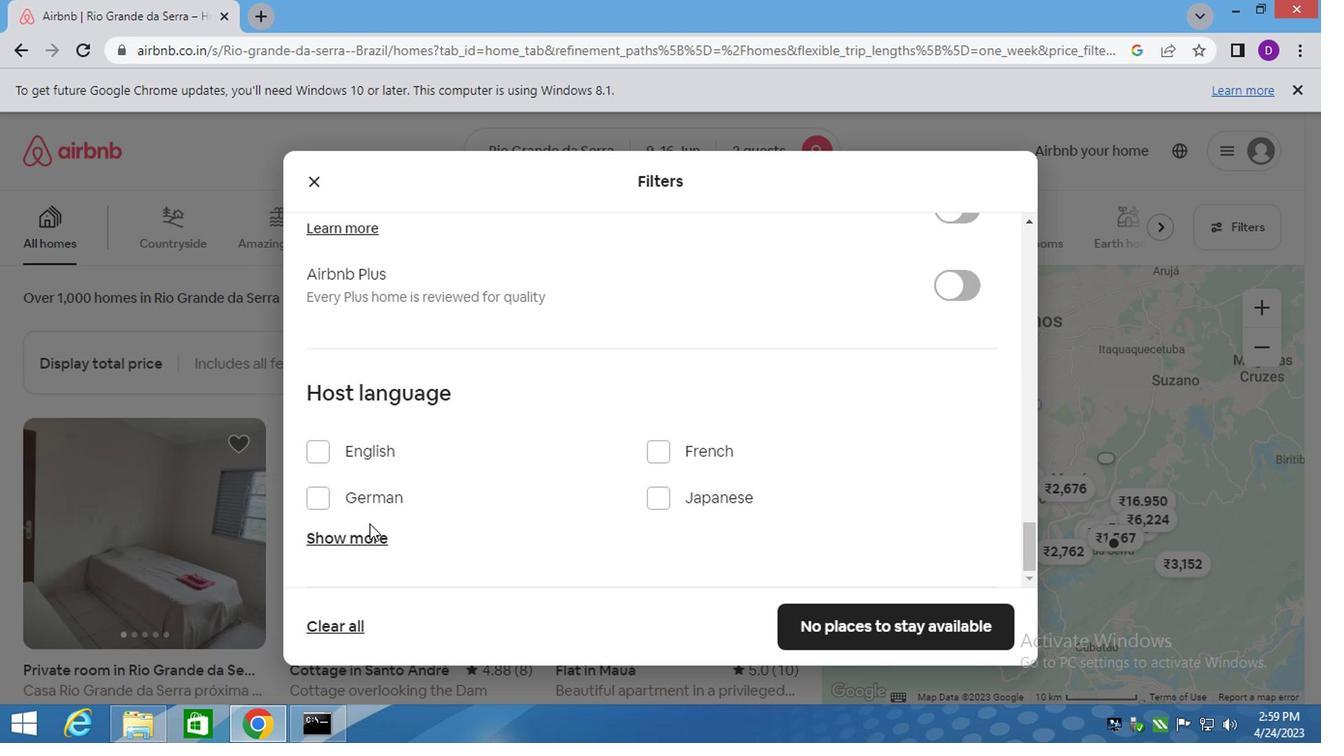 
Action: Mouse moved to (358, 536)
Screenshot: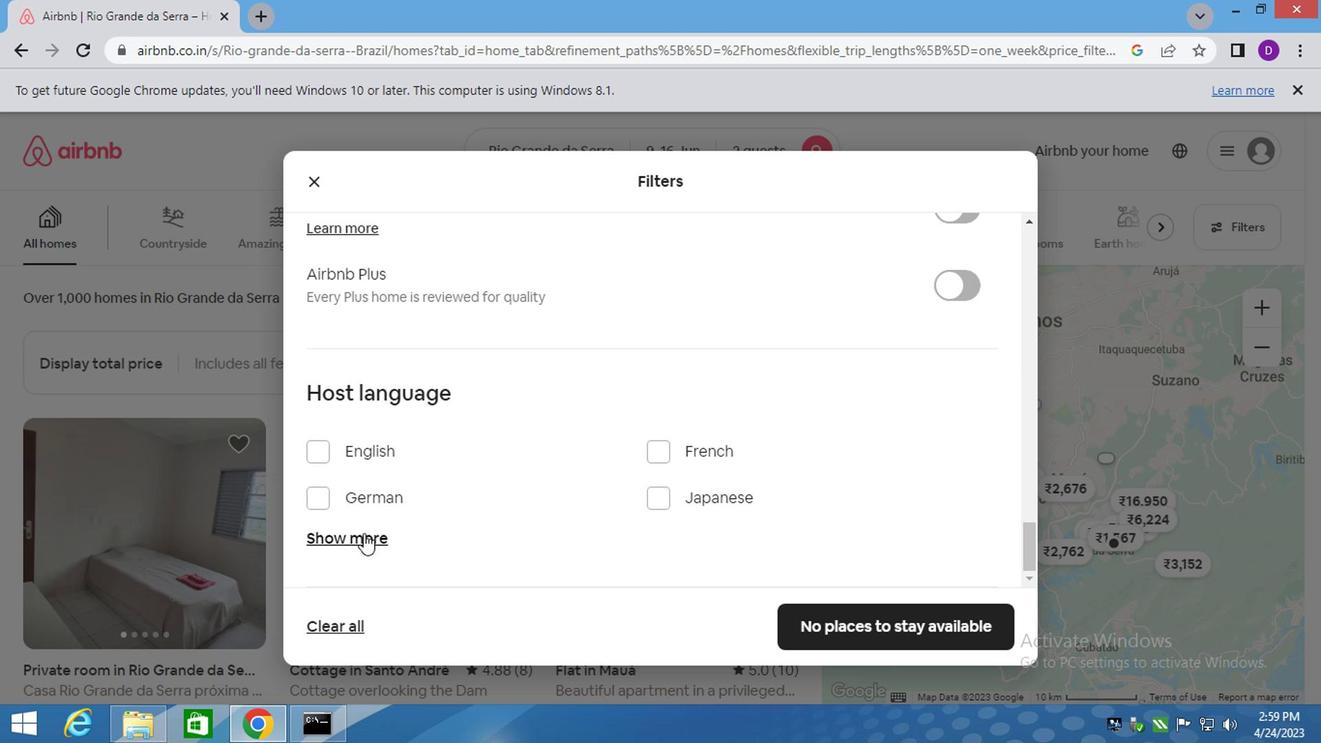 
Action: Mouse pressed left at (358, 536)
Screenshot: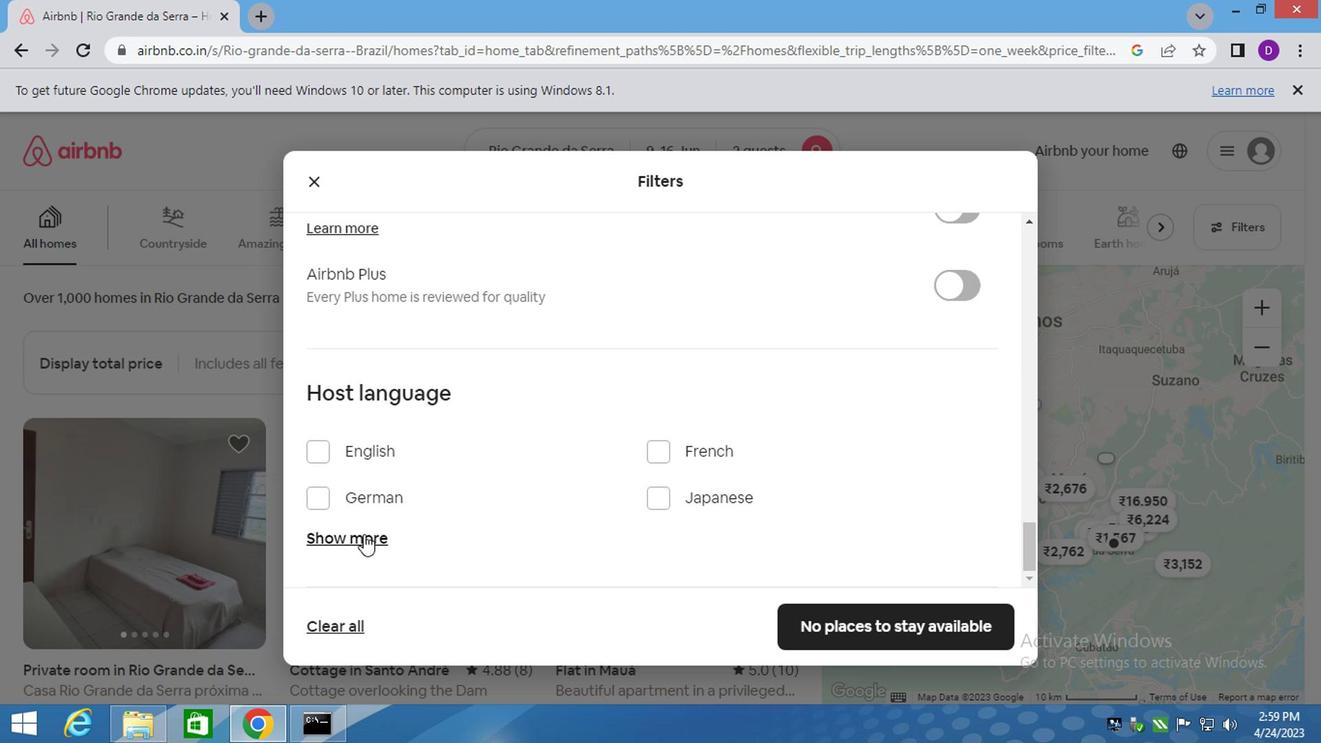 
Action: Mouse moved to (360, 536)
Screenshot: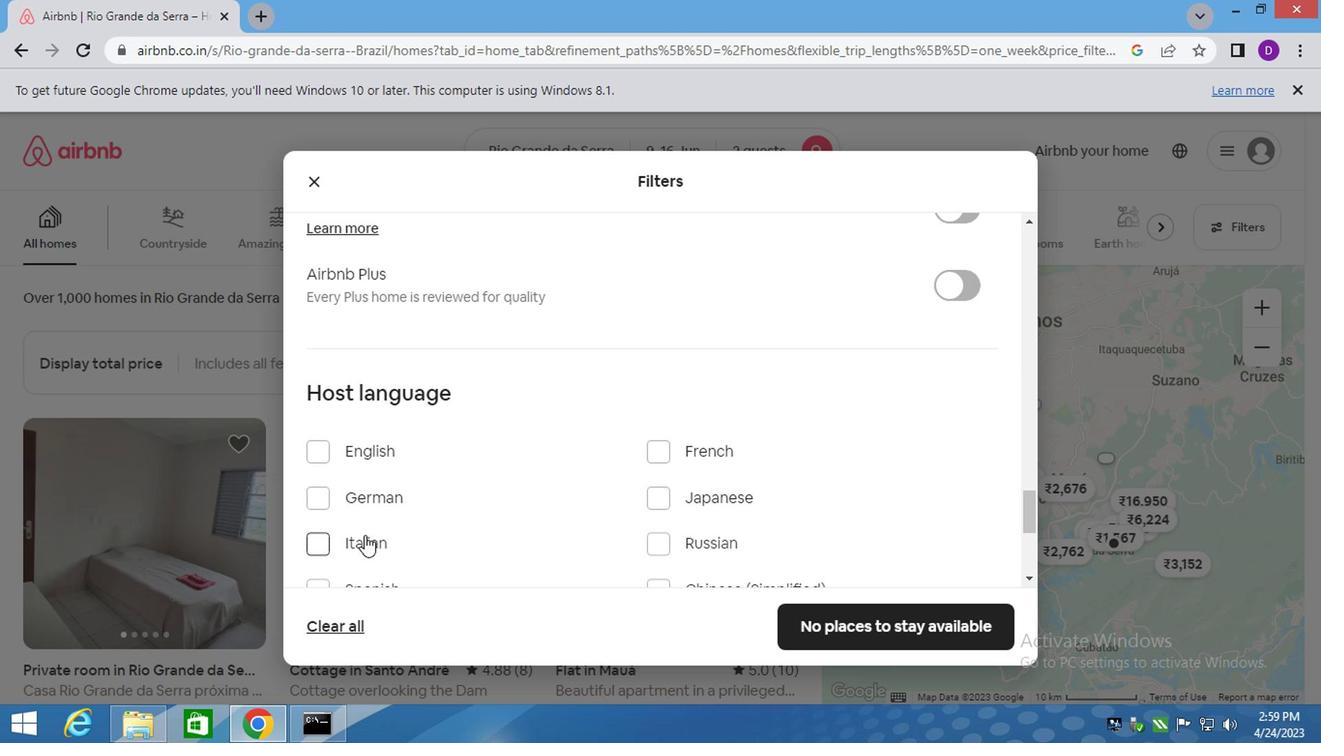 
Action: Mouse scrolled (360, 536) with delta (0, 0)
Screenshot: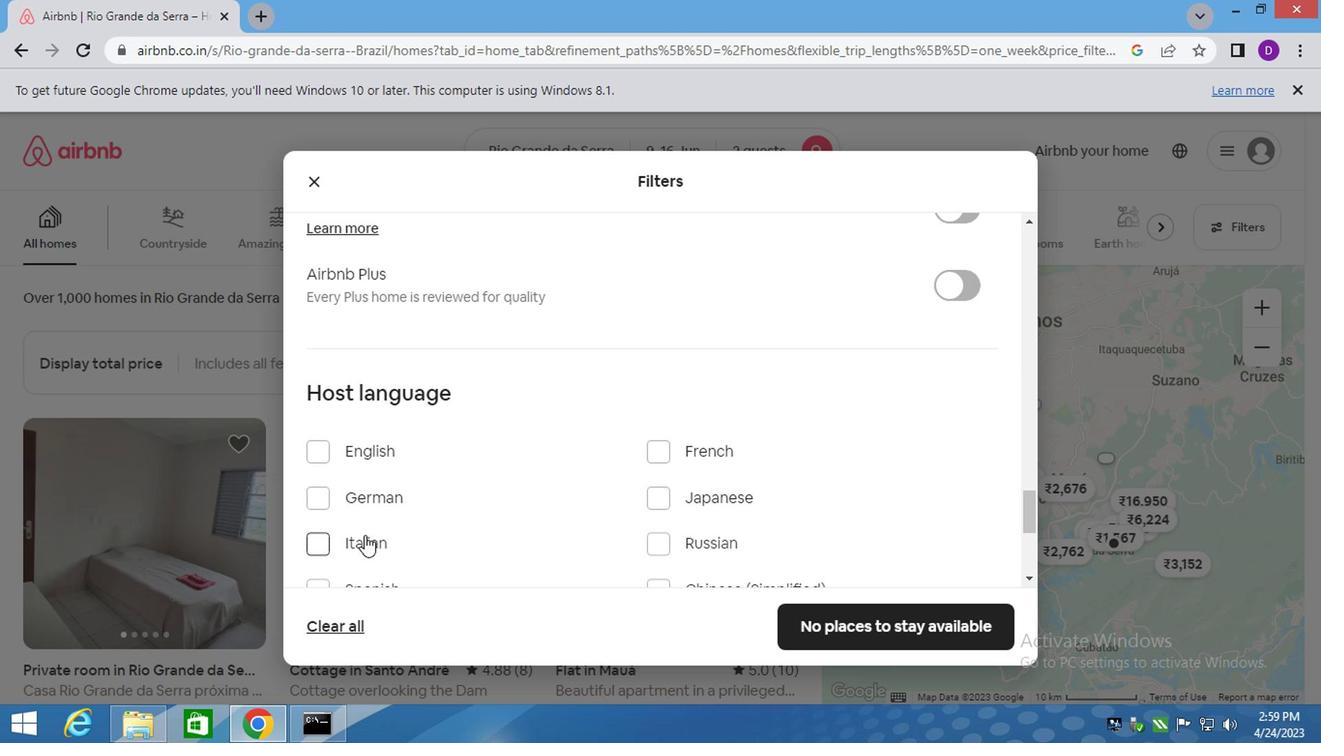 
Action: Mouse moved to (379, 503)
Screenshot: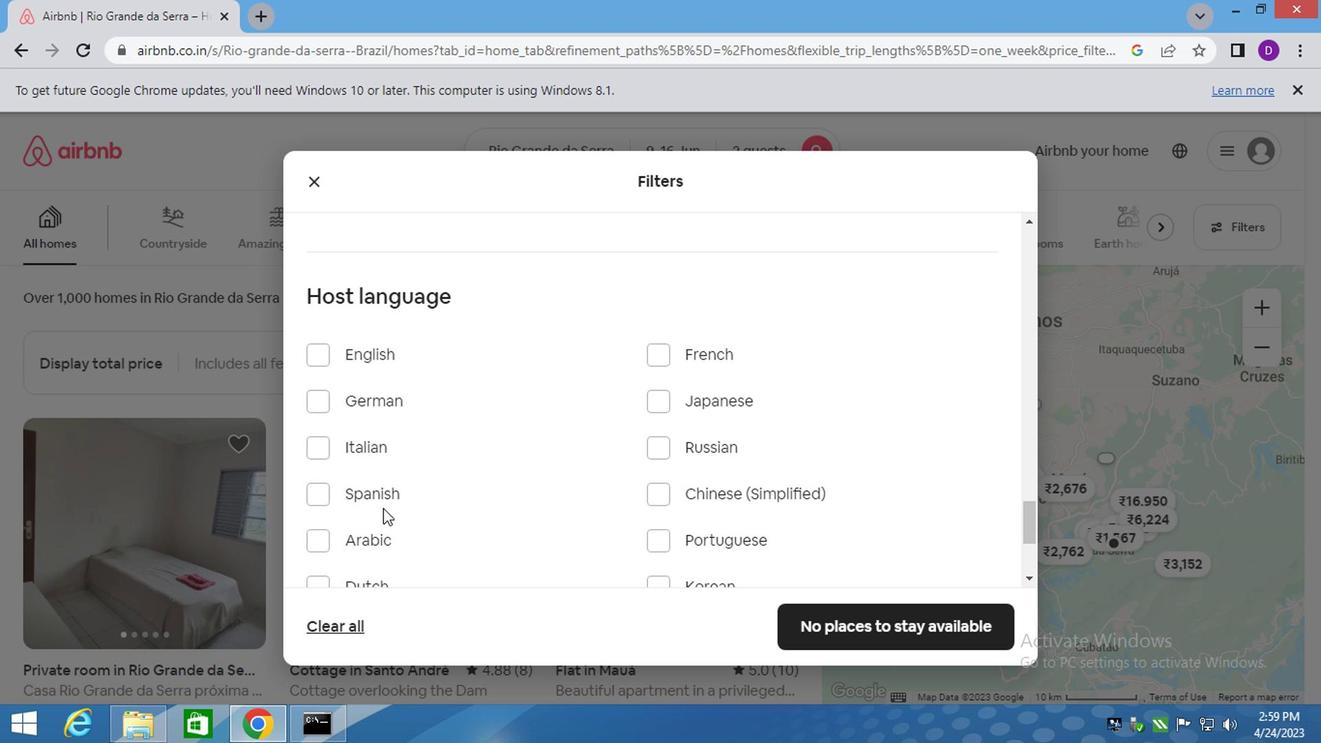 
Action: Mouse pressed left at (379, 503)
Screenshot: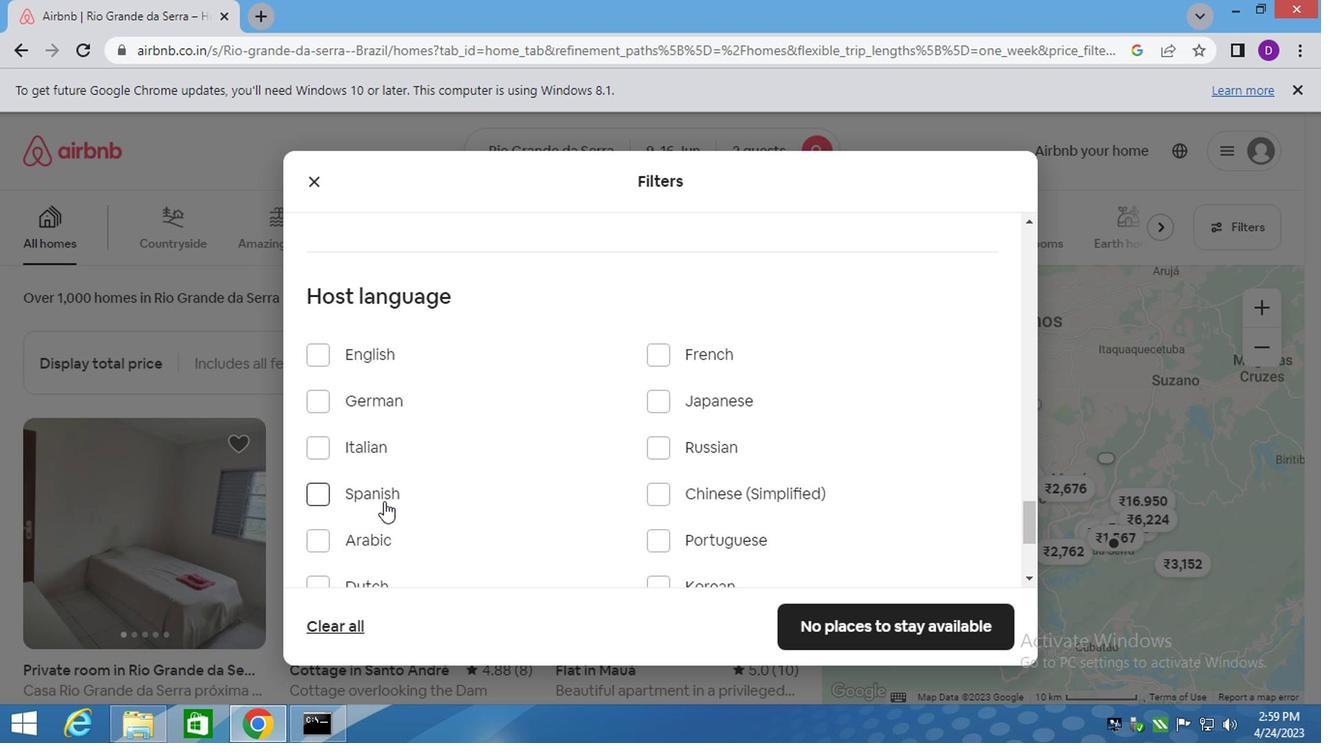 
Action: Mouse moved to (877, 628)
Screenshot: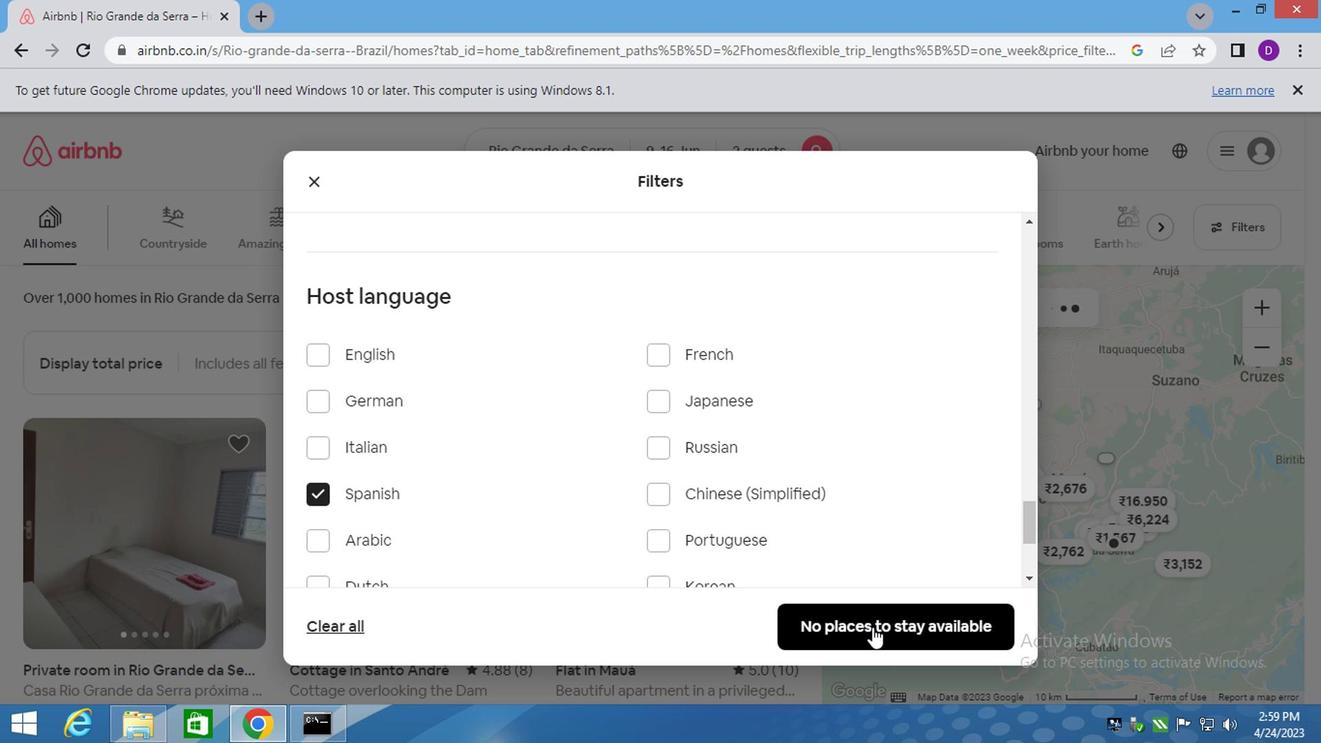 
Action: Mouse pressed left at (877, 628)
Screenshot: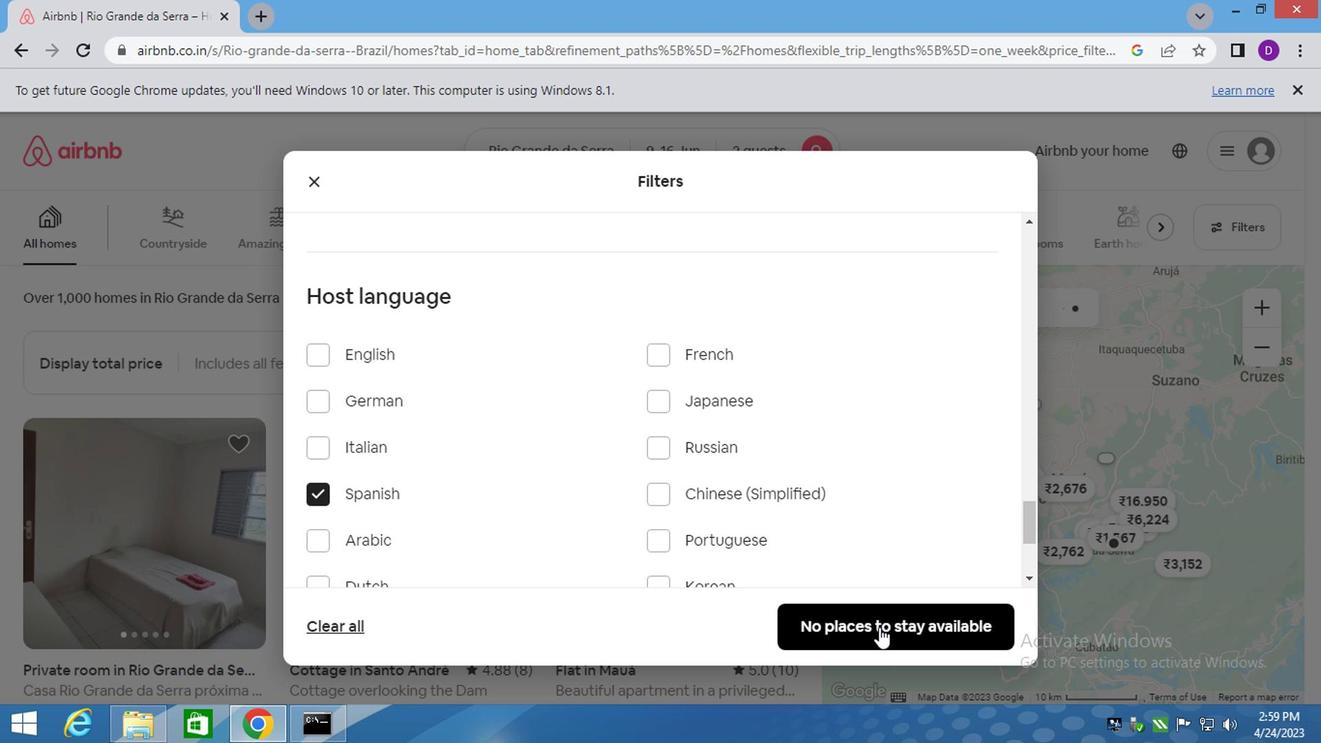 
Action: Mouse moved to (624, 519)
Screenshot: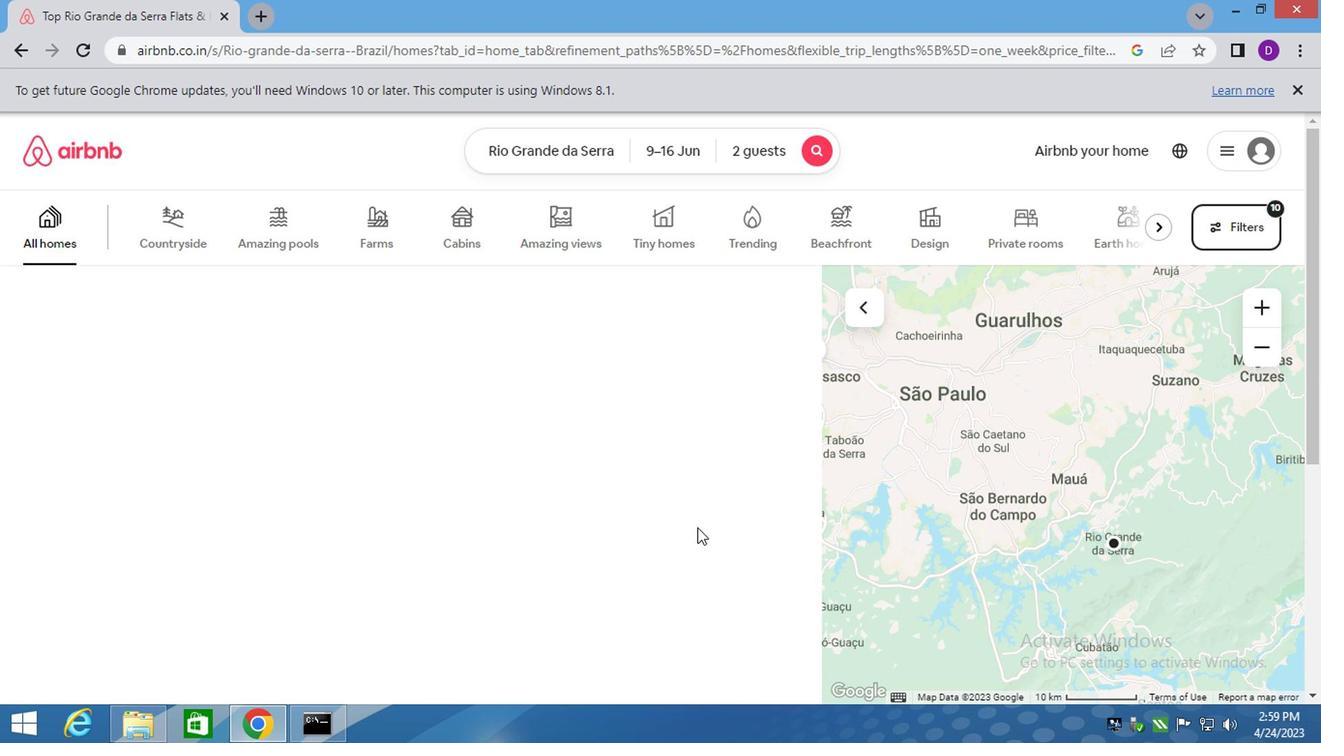 
